 Task: Send an email with the signature Jasmine Robinson with the subject Confirmation of a membership and the message Please let me know if you need any assistance with the upcoming presentation. from softage.5@softage.net to softage.4@softage.net and move the email from Sent Items to the folder School records
Action: Mouse moved to (47, 45)
Screenshot: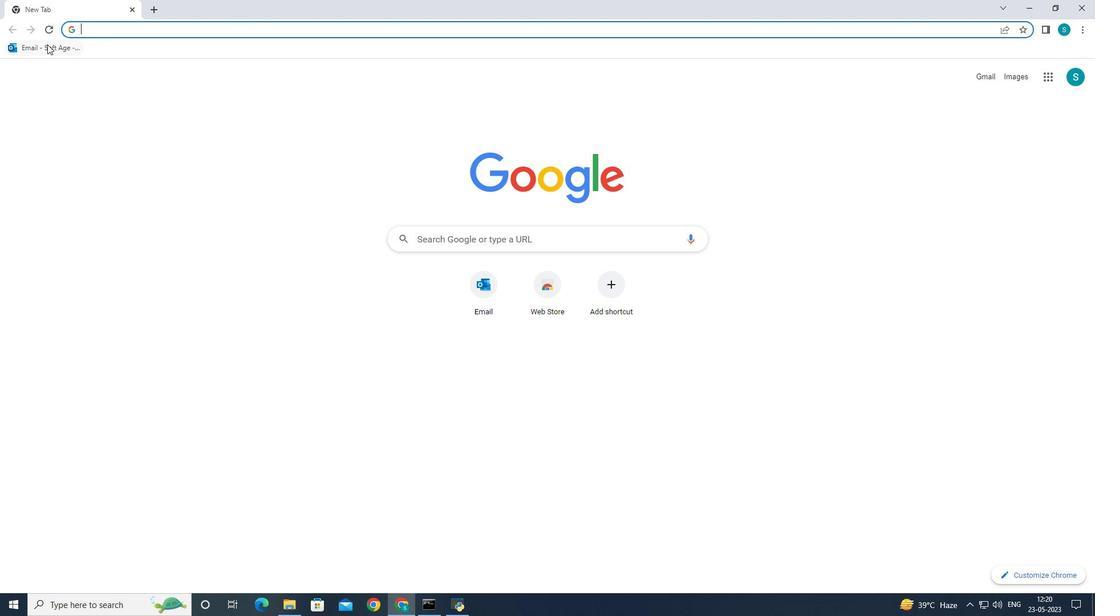 
Action: Mouse pressed left at (47, 45)
Screenshot: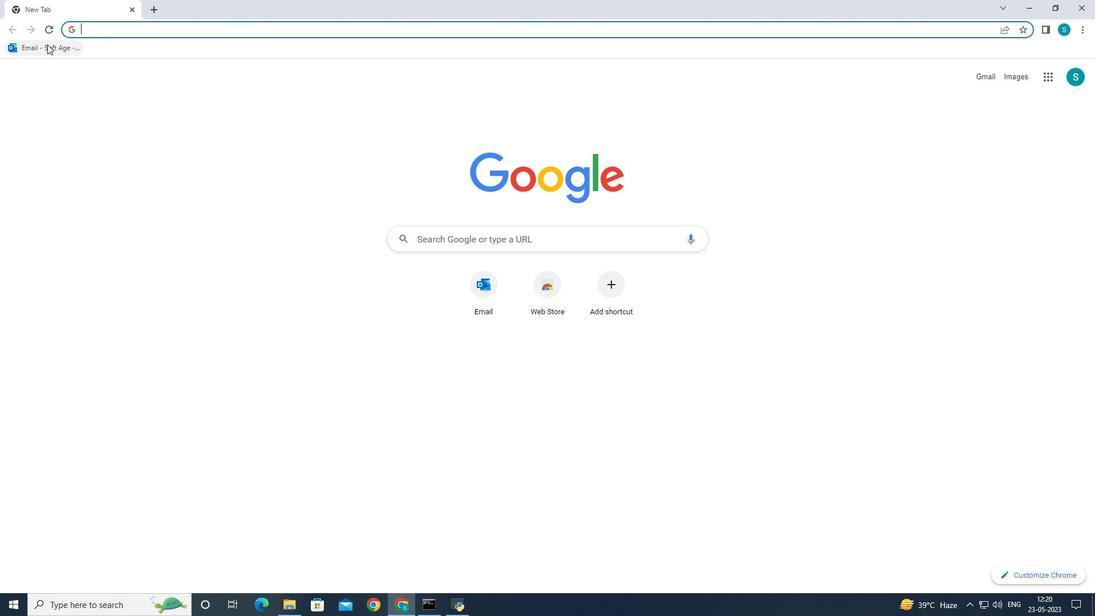 
Action: Mouse pressed left at (47, 45)
Screenshot: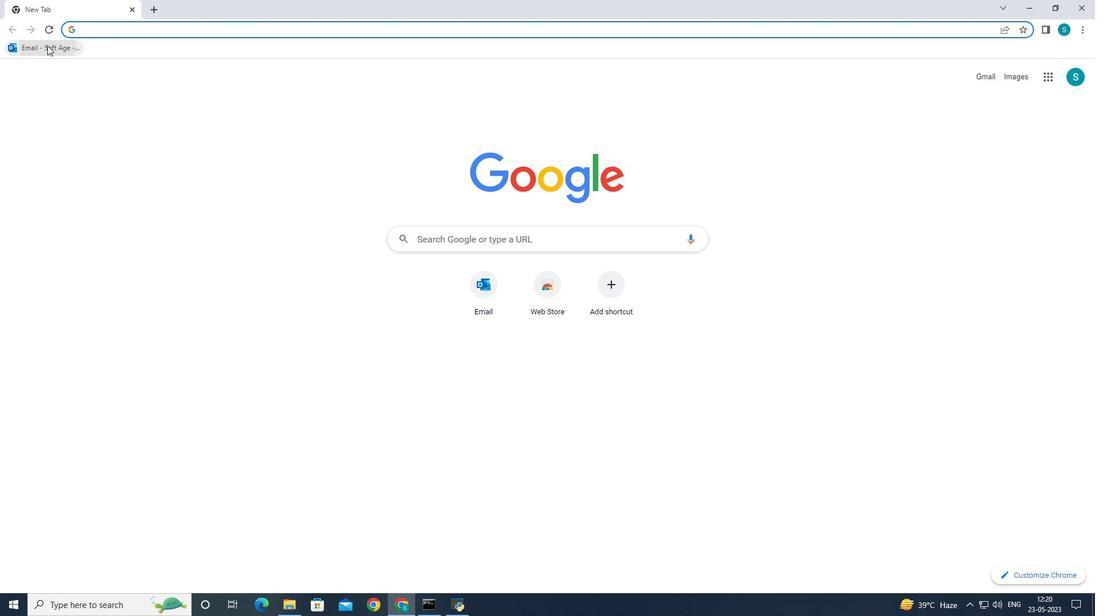 
Action: Mouse moved to (163, 103)
Screenshot: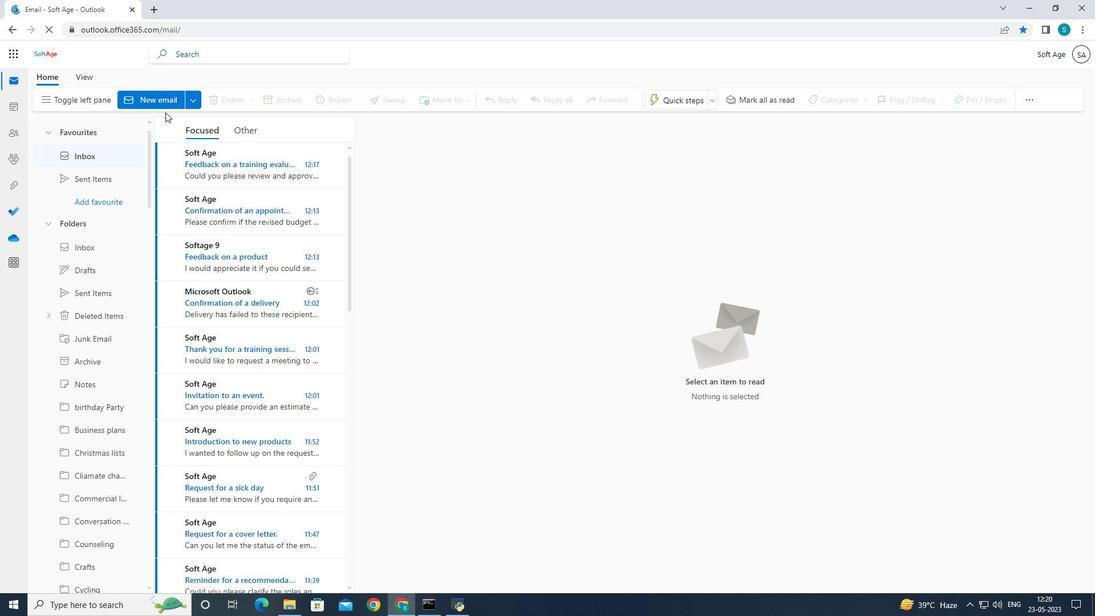
Action: Mouse pressed left at (163, 103)
Screenshot: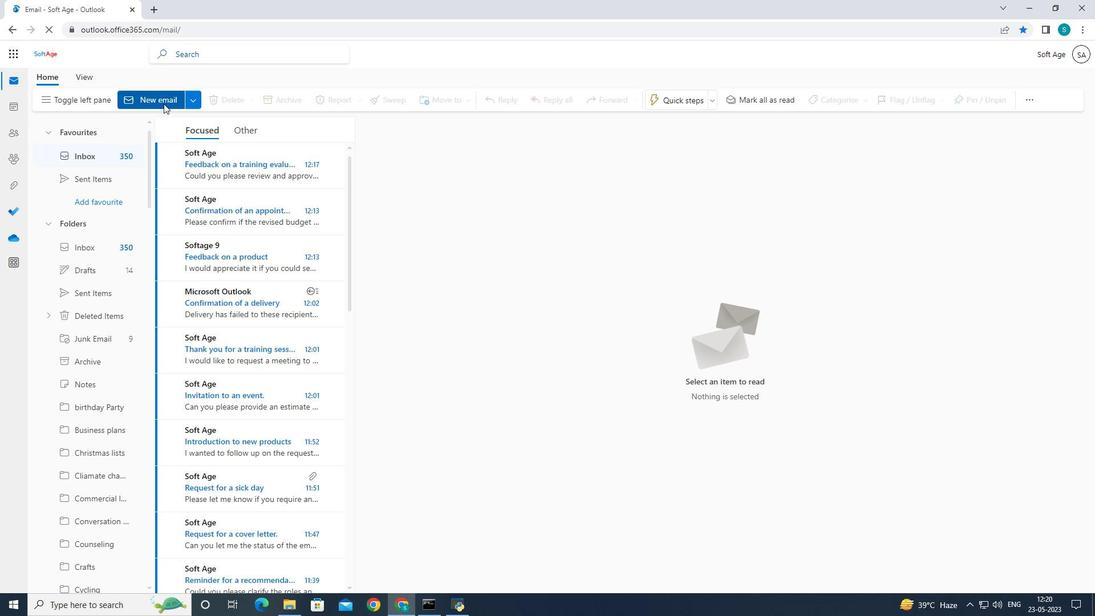 
Action: Mouse pressed left at (163, 103)
Screenshot: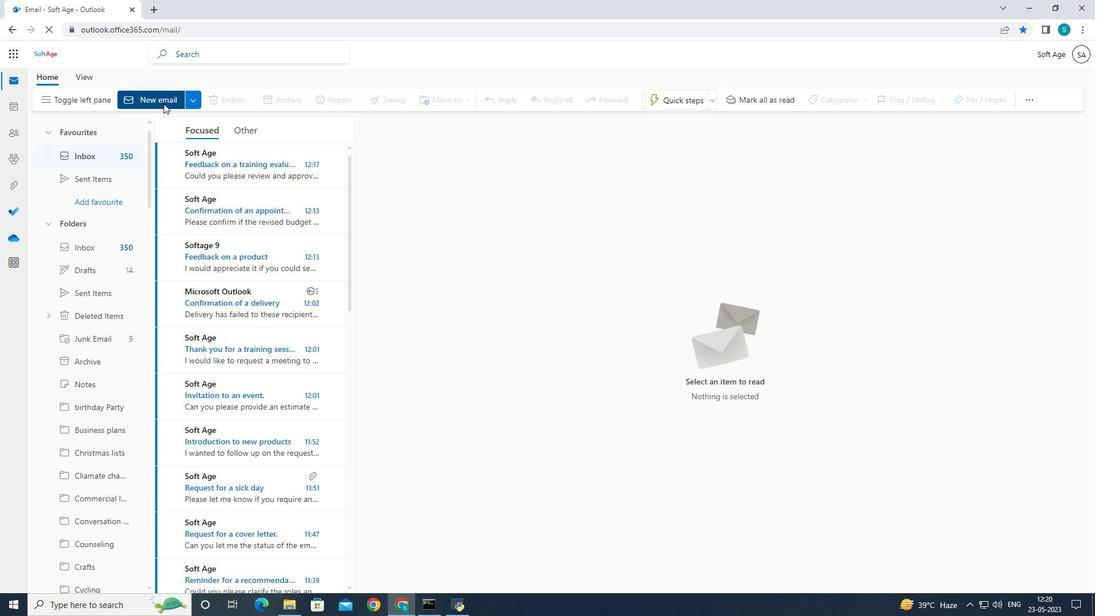 
Action: Mouse moved to (741, 101)
Screenshot: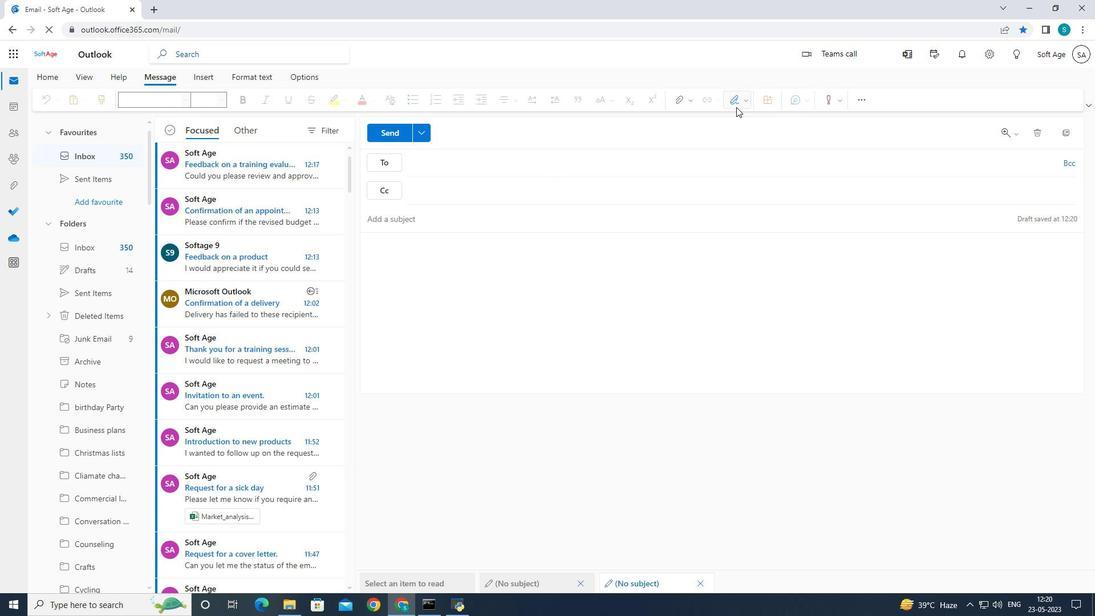 
Action: Mouse pressed left at (741, 101)
Screenshot: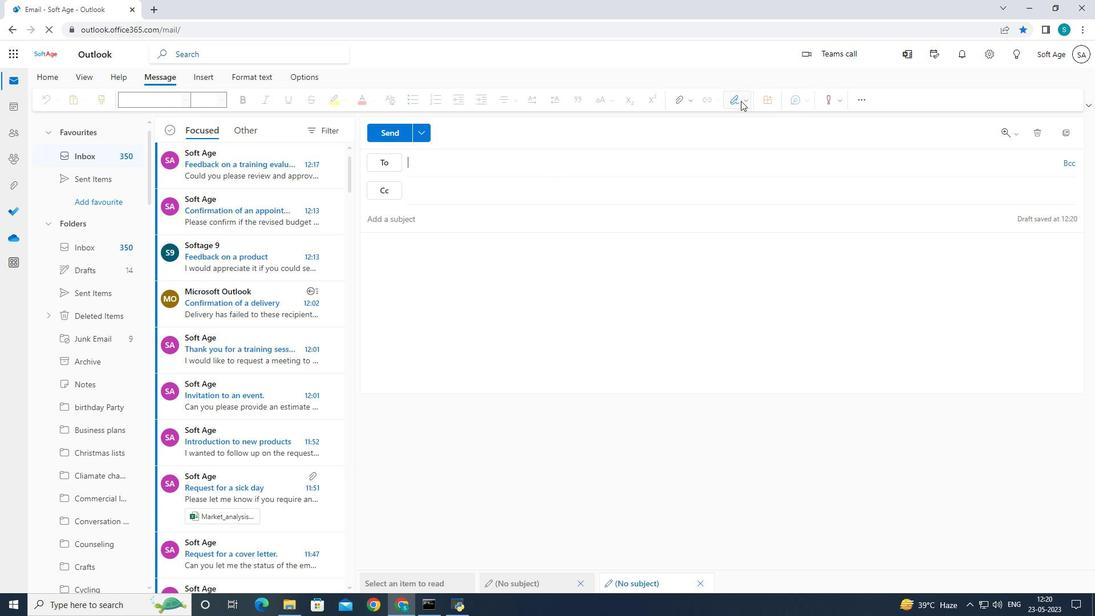 
Action: Mouse moved to (699, 154)
Screenshot: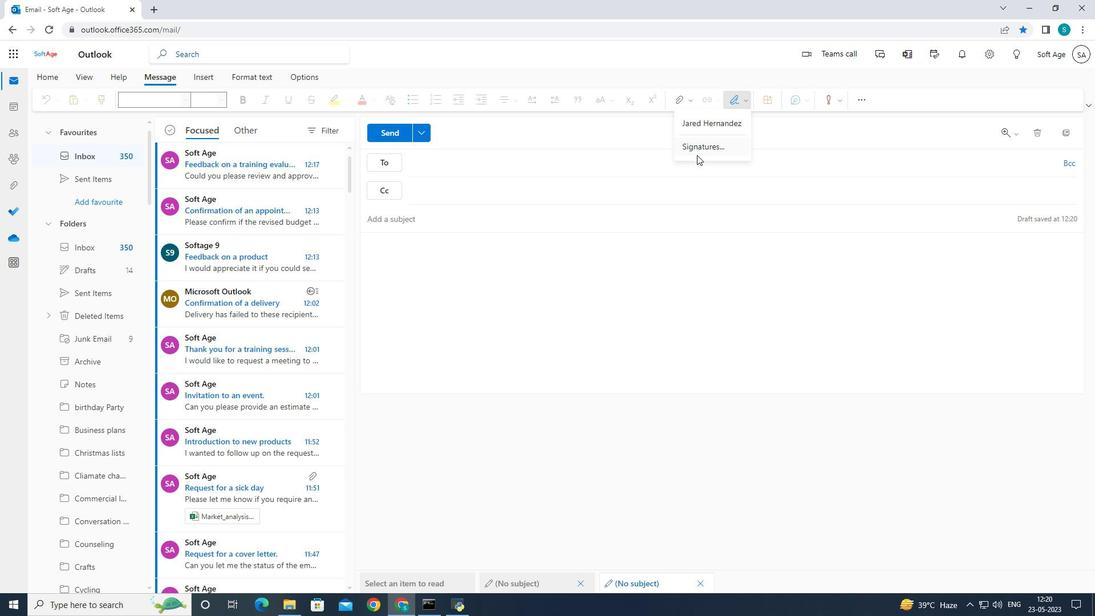 
Action: Mouse pressed left at (699, 154)
Screenshot: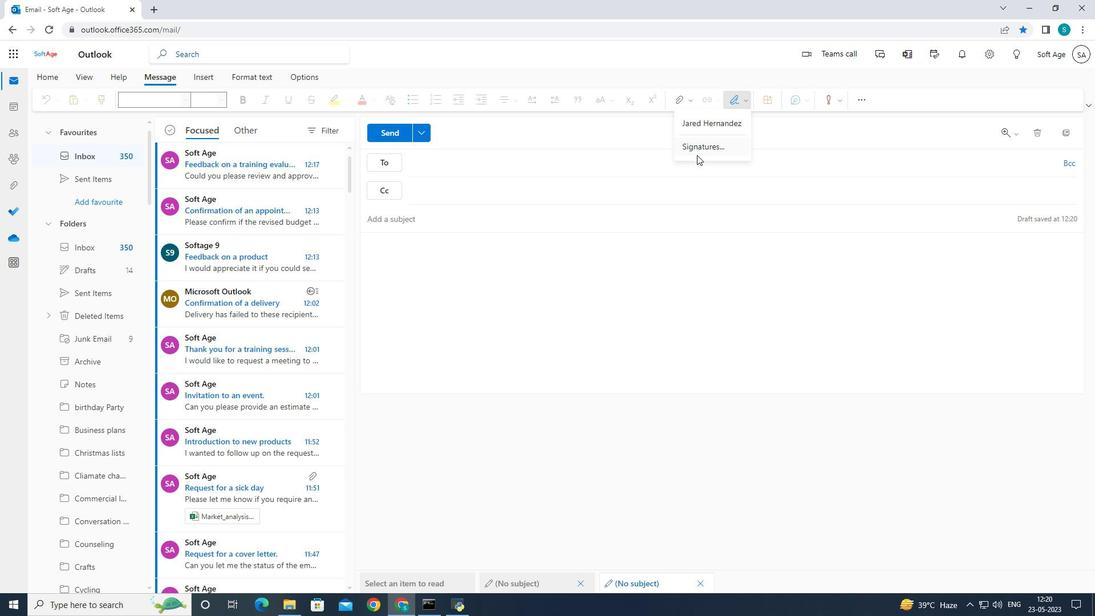 
Action: Mouse moved to (704, 189)
Screenshot: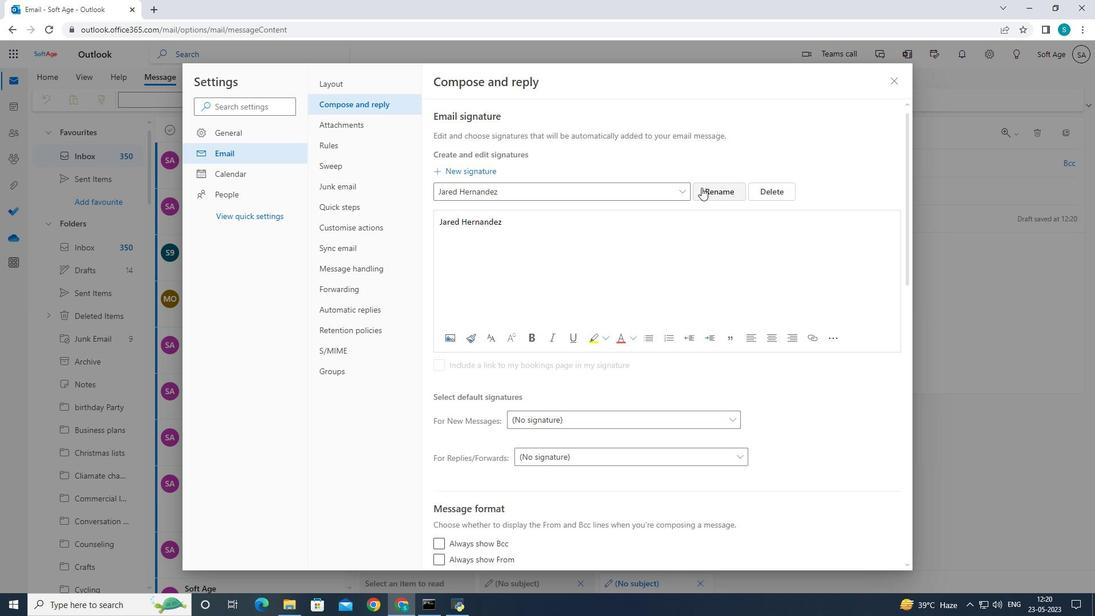 
Action: Mouse pressed left at (704, 189)
Screenshot: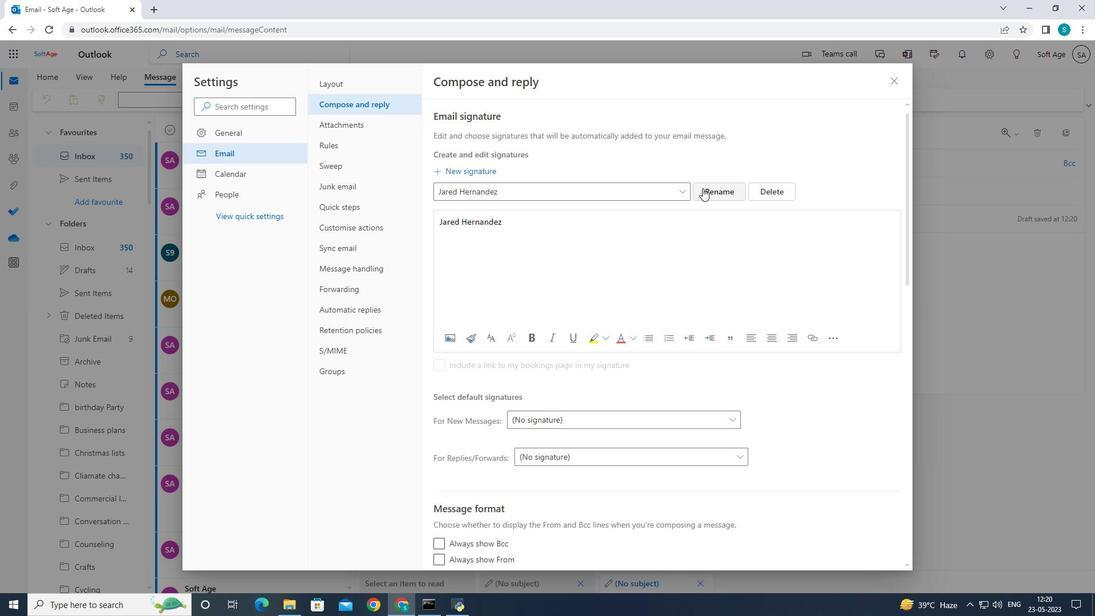 
Action: Mouse moved to (683, 193)
Screenshot: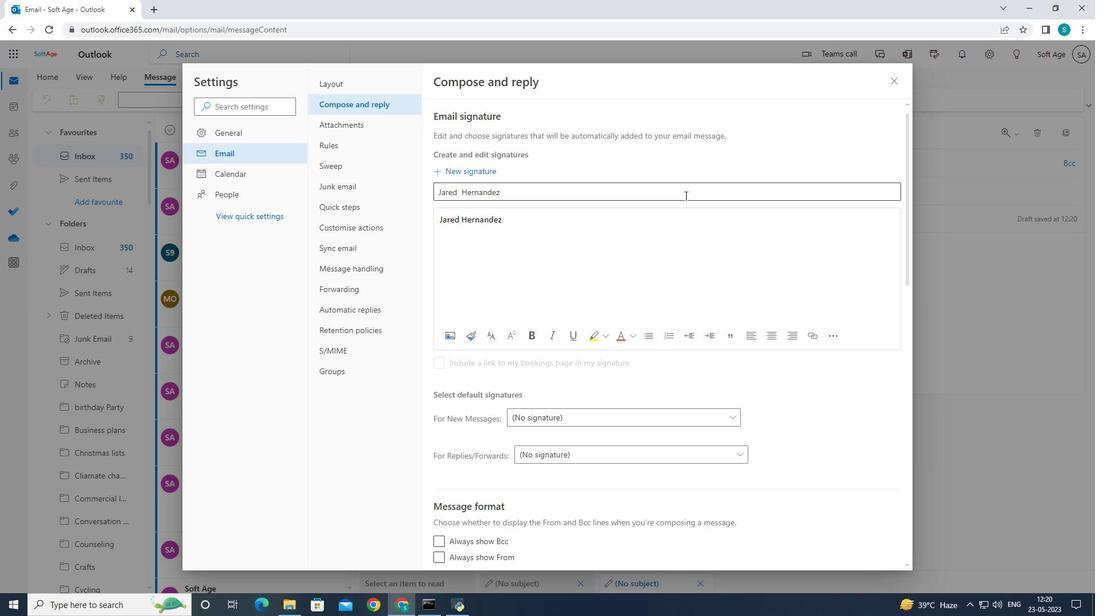 
Action: Mouse pressed left at (683, 193)
Screenshot: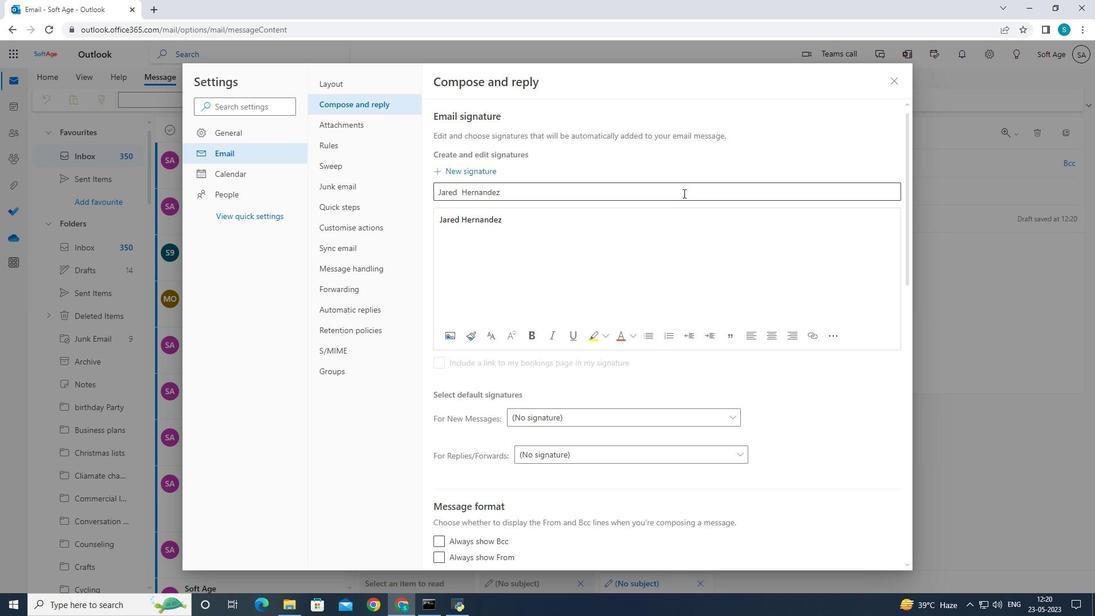 
Action: Mouse moved to (502, 268)
Screenshot: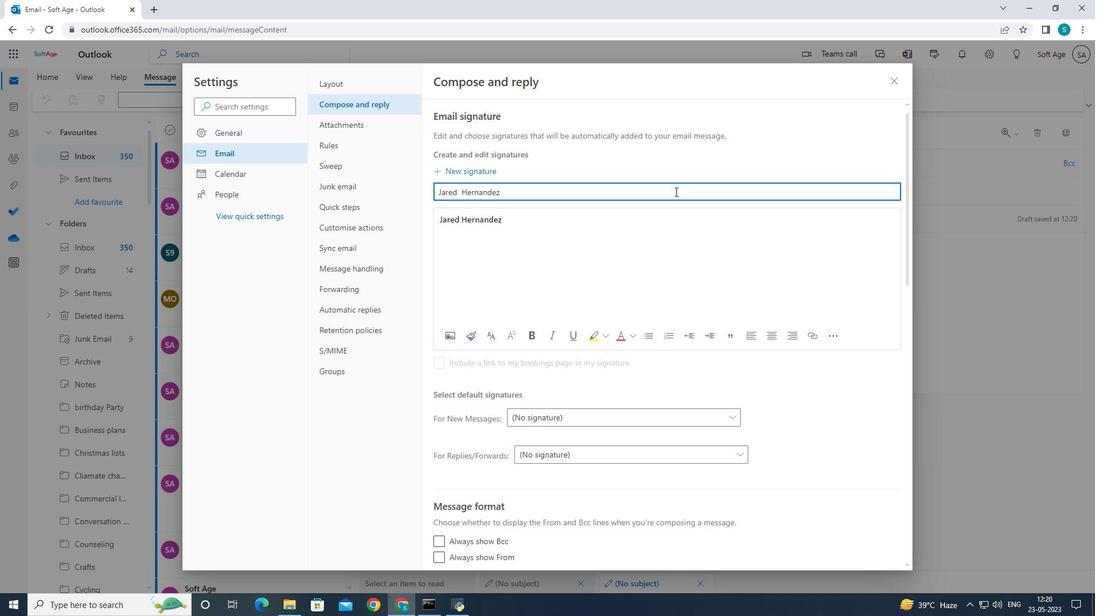 
Action: Key pressed <Key.backspace><Key.backspace><Key.backspace><Key.backspace><Key.backspace><Key.backspace><Key.backspace><Key.backspace><Key.backspace><Key.backspace><Key.backspace><Key.backspace><Key.backspace><Key.backspace>smine<Key.space><Key.shift>r<Key.shift><Key.backspace><Key.caps_lock>R<Key.caps_lock>obinson
Screenshot: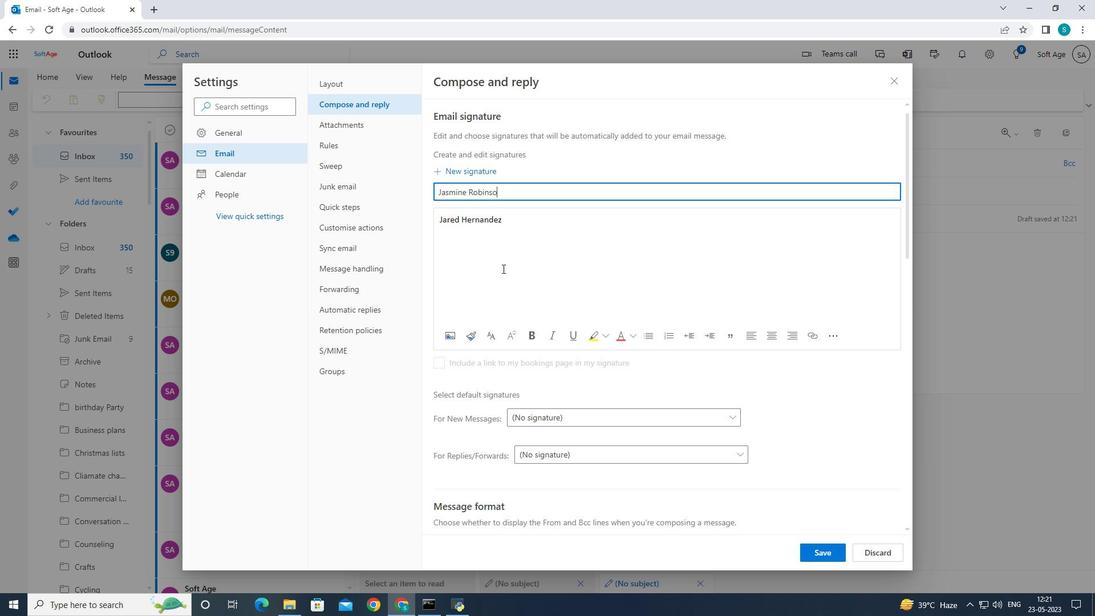 
Action: Mouse moved to (506, 218)
Screenshot: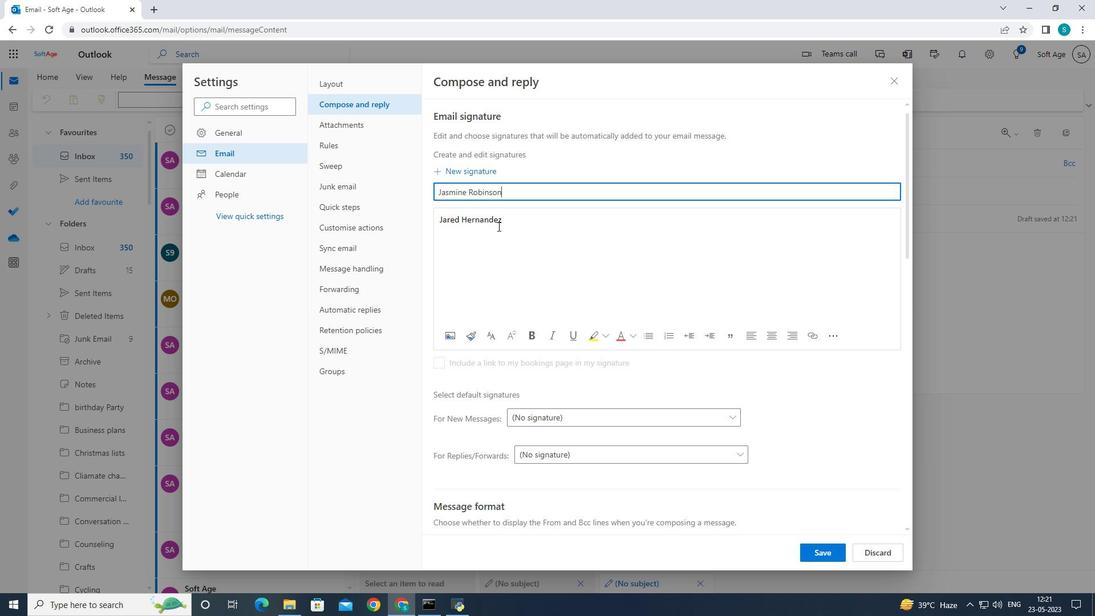 
Action: Mouse pressed left at (506, 218)
Screenshot: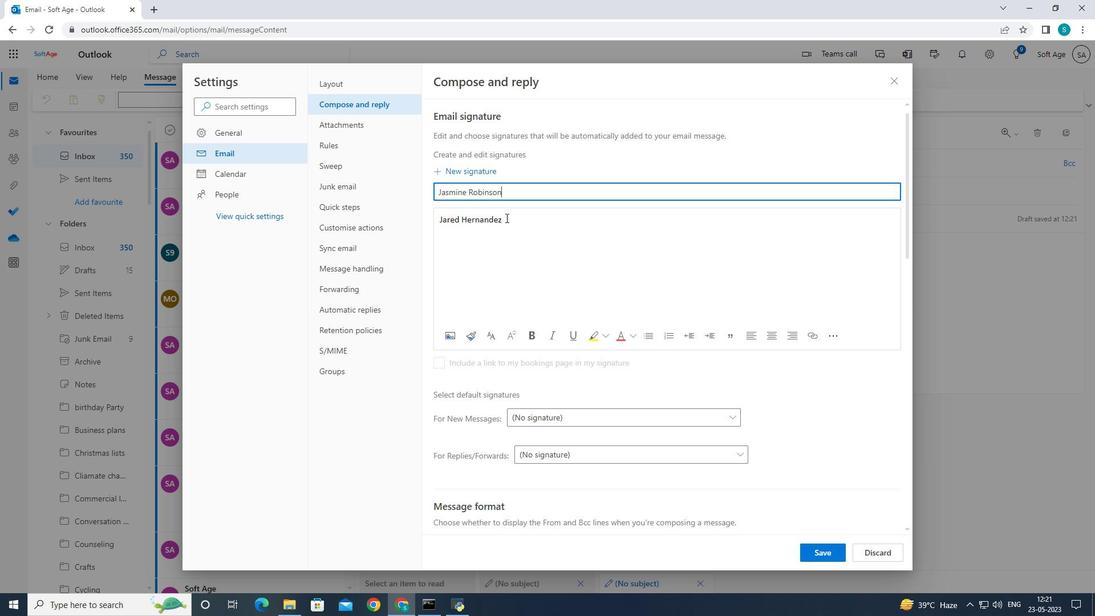 
Action: Key pressed <Key.backspace><Key.backspace><Key.backspace><Key.backspace><Key.backspace><Key.backspace><Key.backspace><Key.backspace><Key.backspace><Key.backspace><Key.backspace><Key.backspace><Key.backspace>
Screenshot: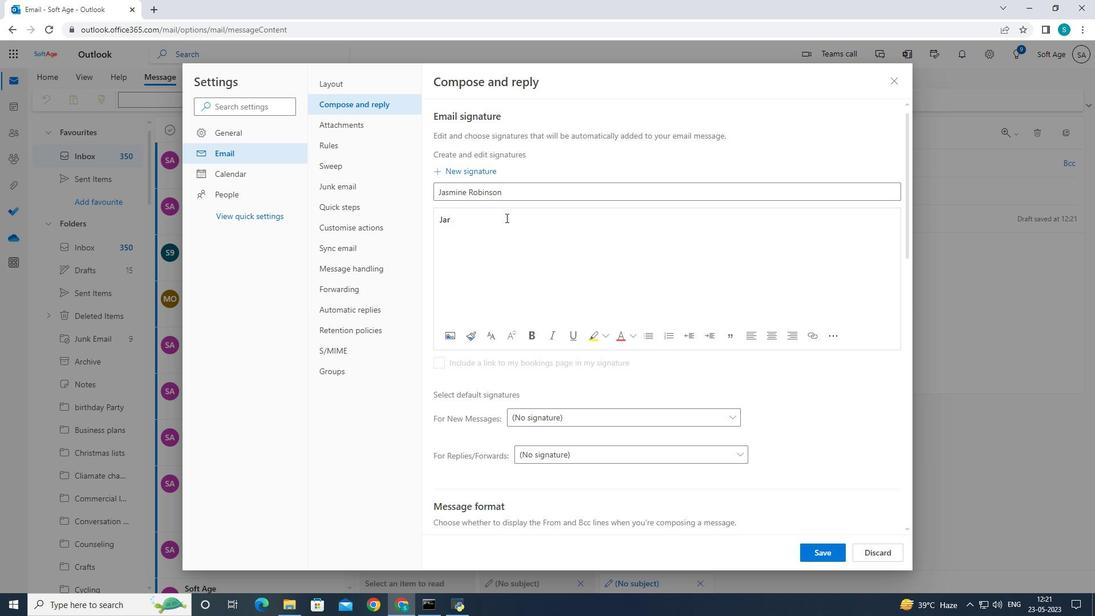 
Action: Mouse moved to (499, 221)
Screenshot: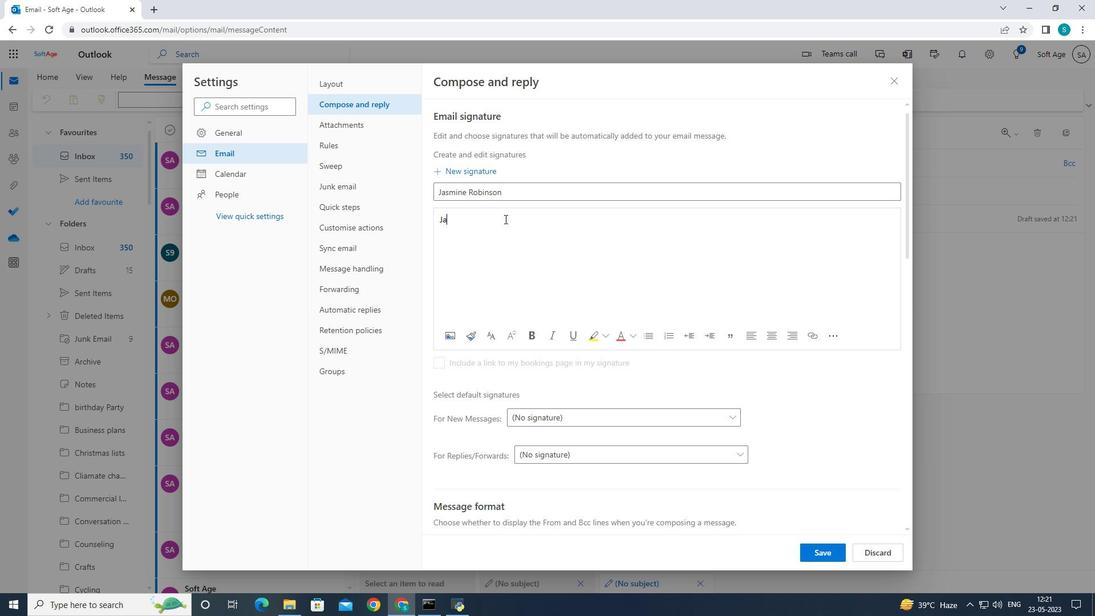 
Action: Key pressed smine<Key.space><Key.caps_lock>R<Key.caps_lock>obinson
Screenshot: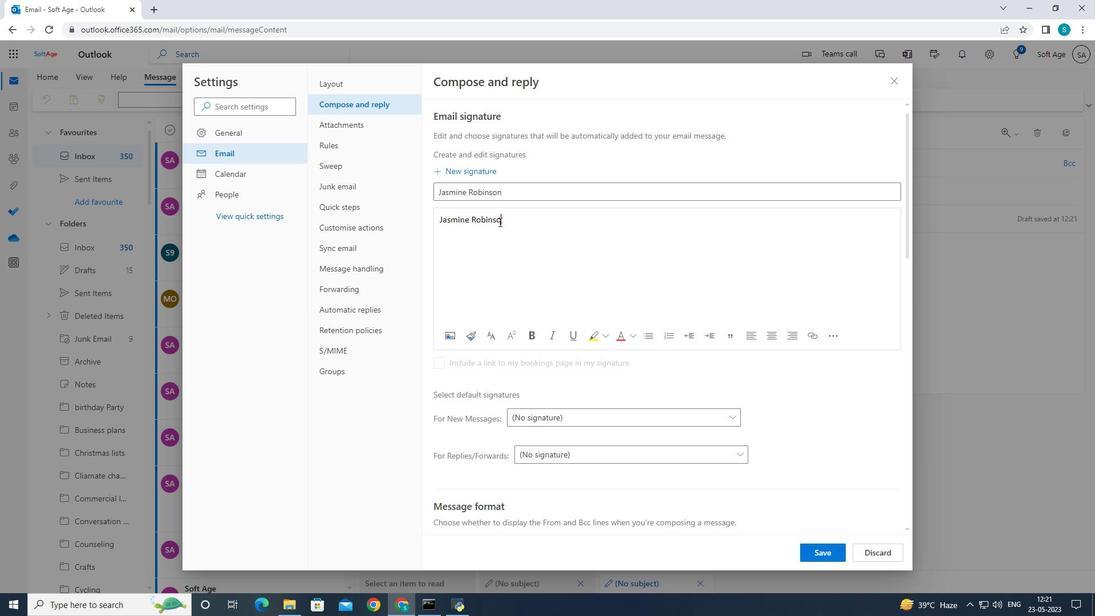 
Action: Mouse moved to (812, 551)
Screenshot: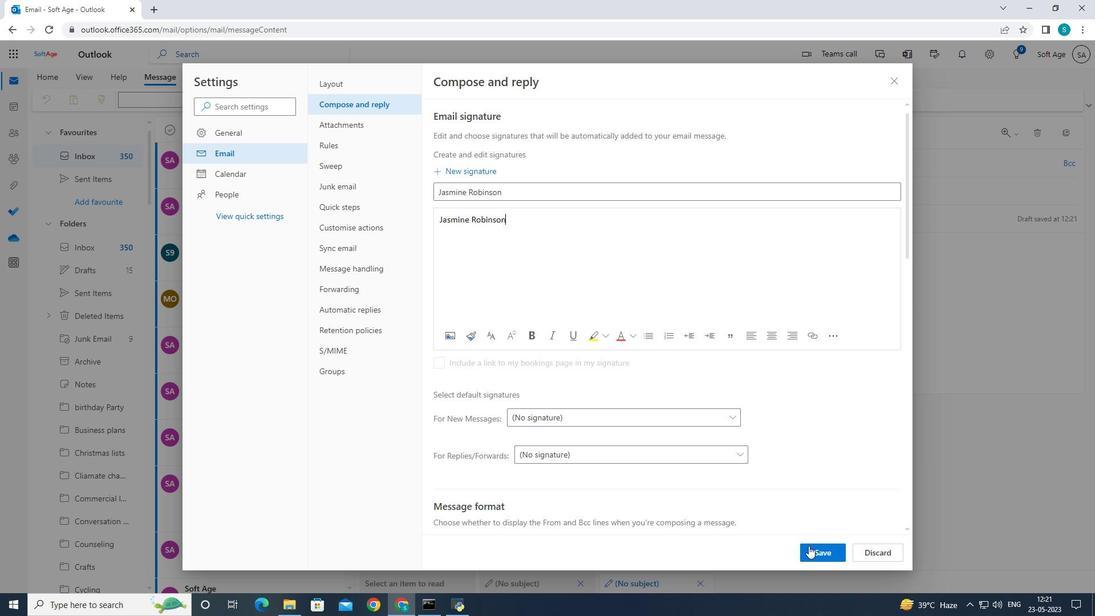 
Action: Mouse pressed left at (812, 551)
Screenshot: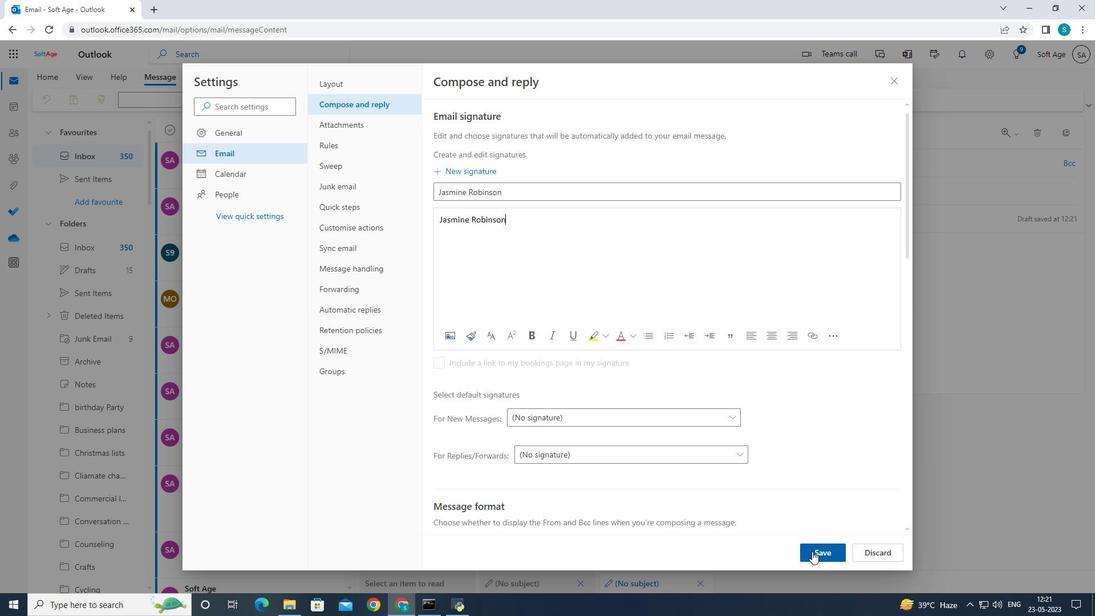 
Action: Mouse moved to (891, 81)
Screenshot: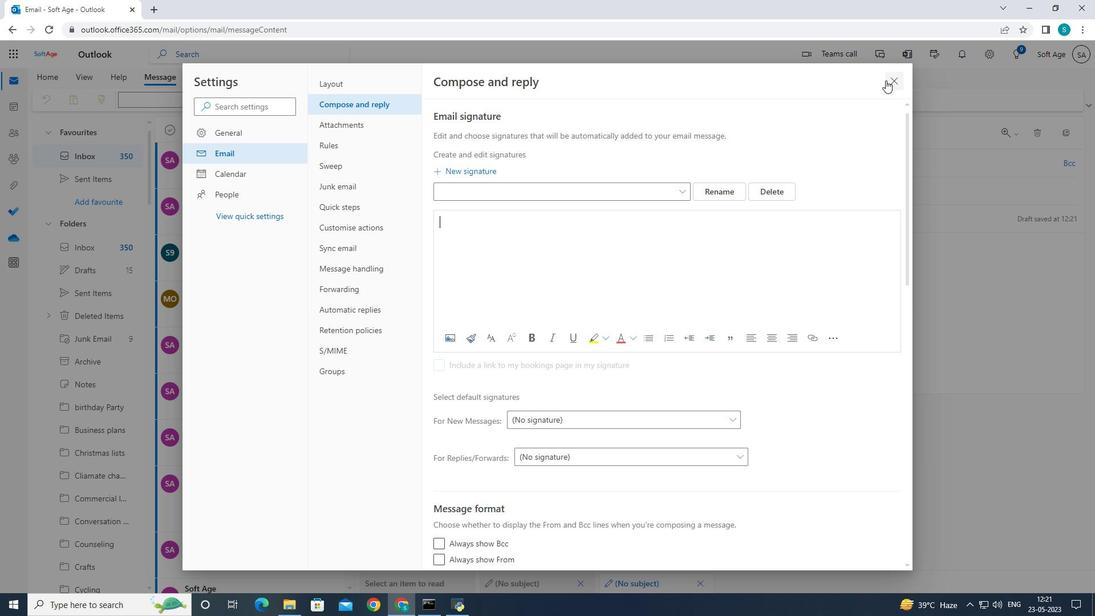 
Action: Mouse pressed left at (891, 81)
Screenshot: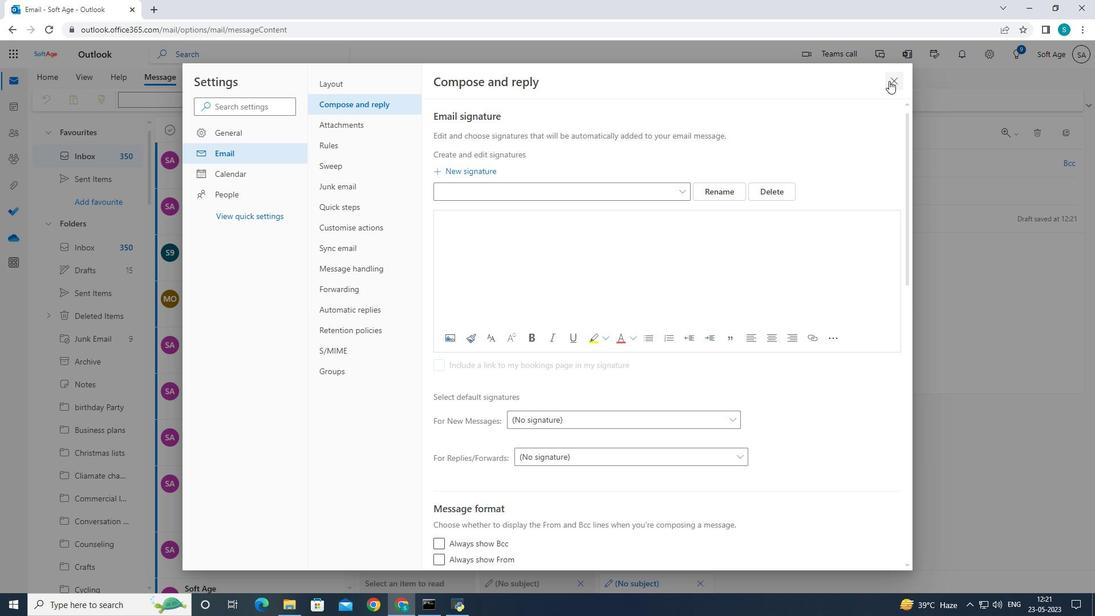 
Action: Mouse moved to (442, 216)
Screenshot: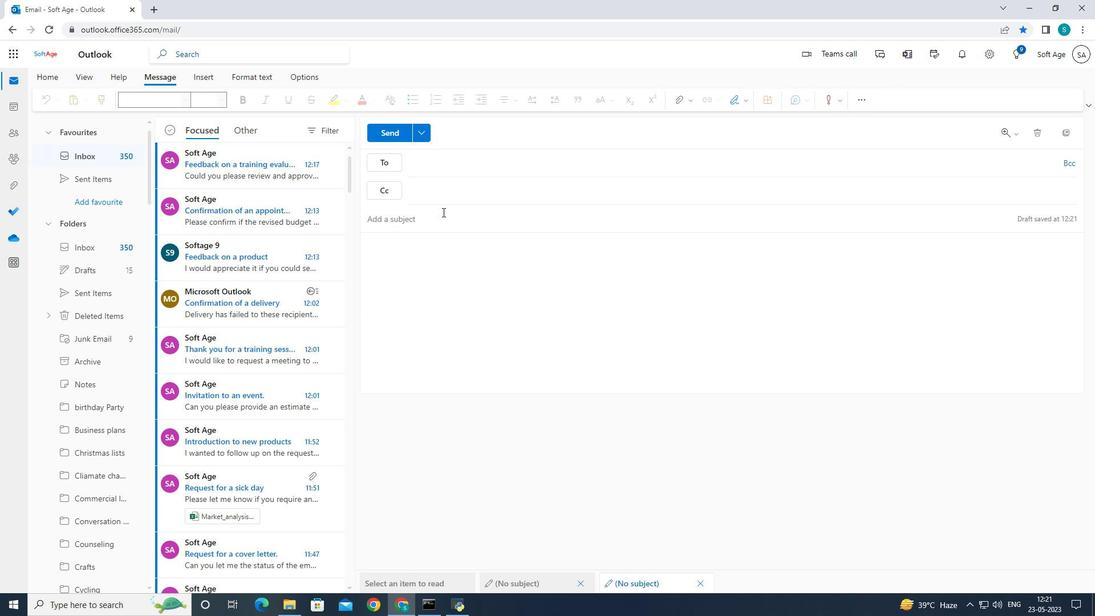 
Action: Mouse pressed left at (442, 216)
Screenshot: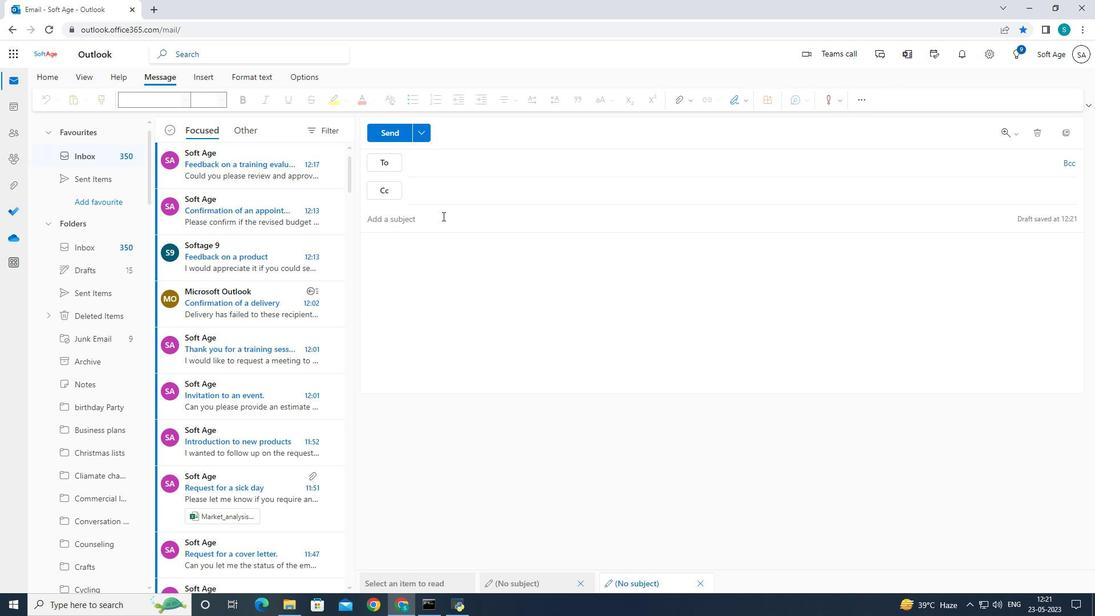 
Action: Mouse moved to (562, 262)
Screenshot: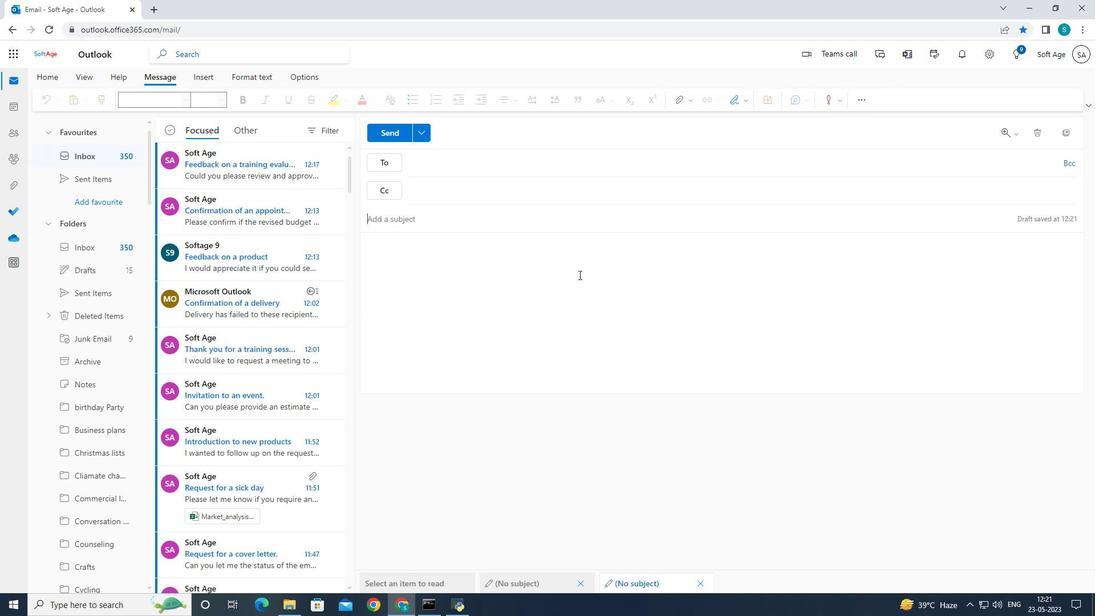
Action: Key pressed <Key.caps_lock>C<Key.caps_lock>onfirmation<Key.space>of<Key.space>a<Key.space>memeber<Key.backspace><Key.backspace><Key.backspace><Key.backspace>bership<Key.space>
Screenshot: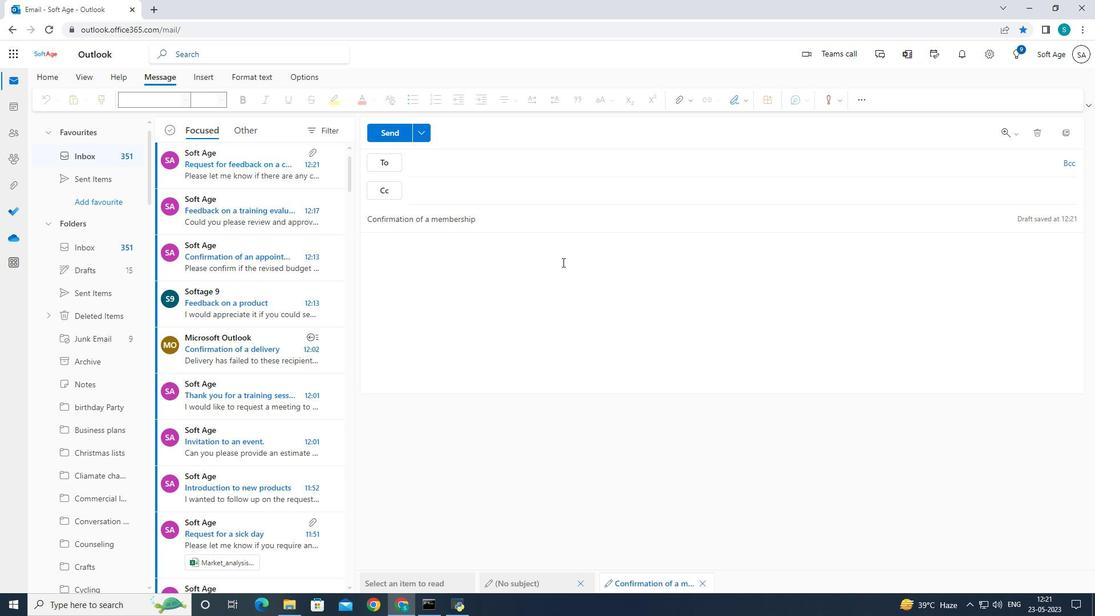 
Action: Mouse moved to (410, 245)
Screenshot: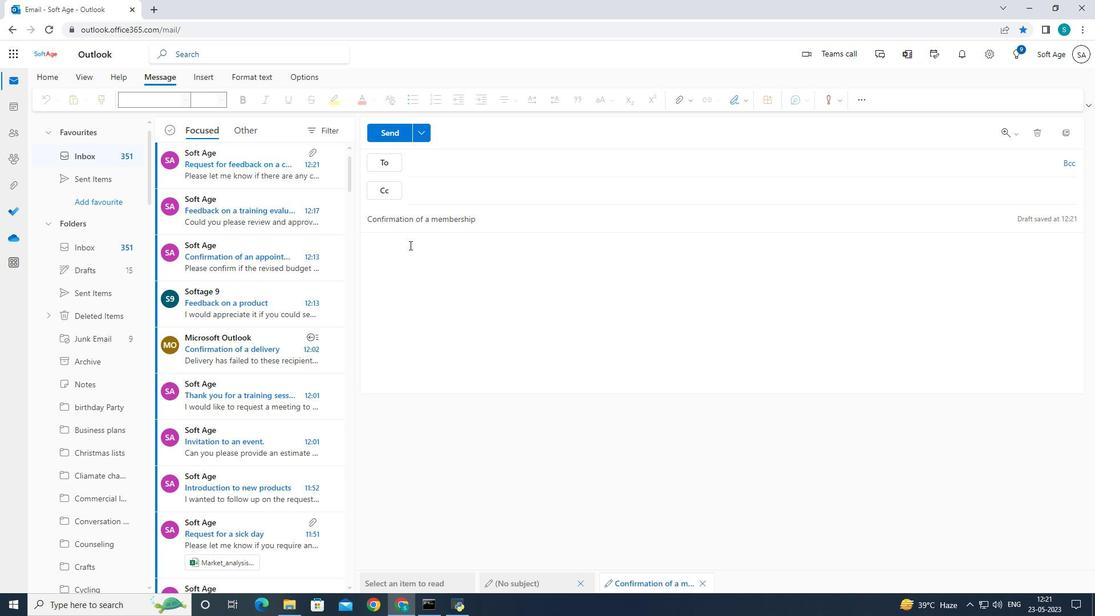 
Action: Mouse pressed left at (410, 245)
Screenshot: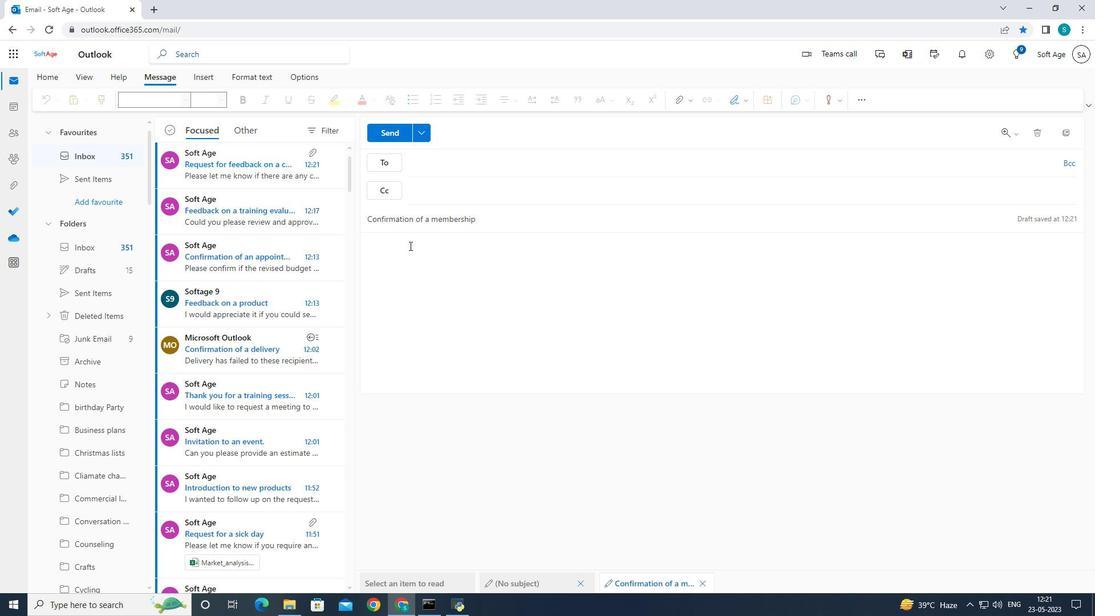 
Action: Mouse moved to (737, 99)
Screenshot: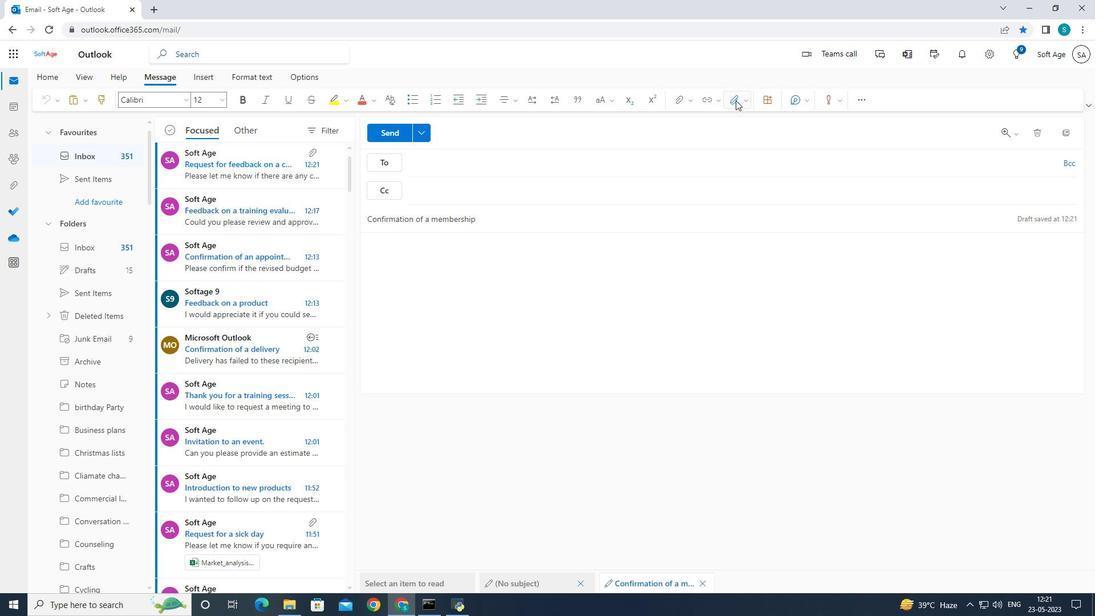 
Action: Mouse pressed left at (737, 99)
Screenshot: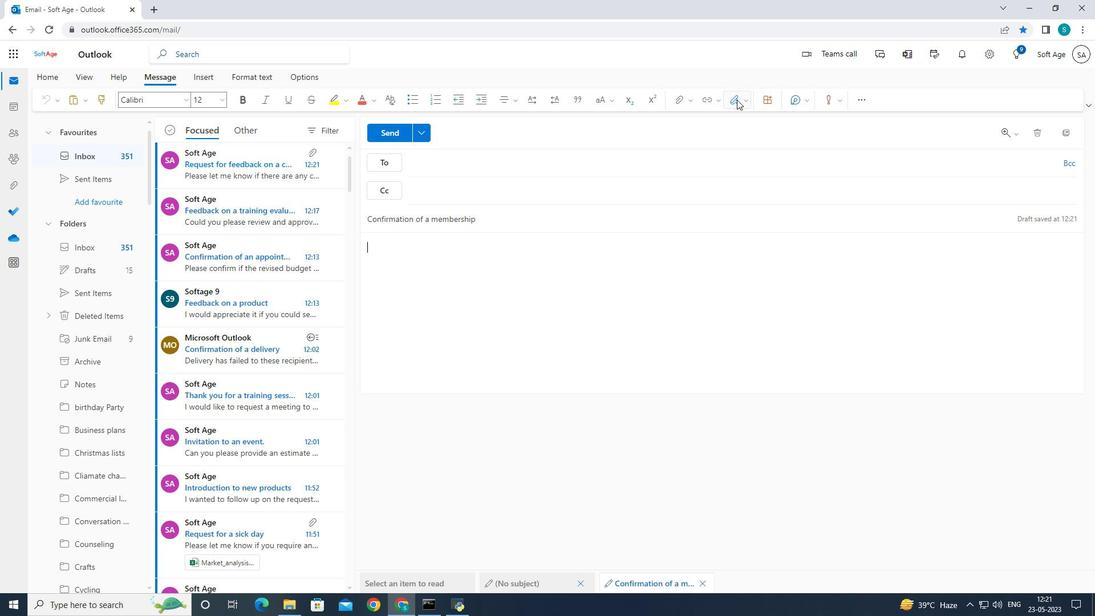 
Action: Mouse moved to (725, 128)
Screenshot: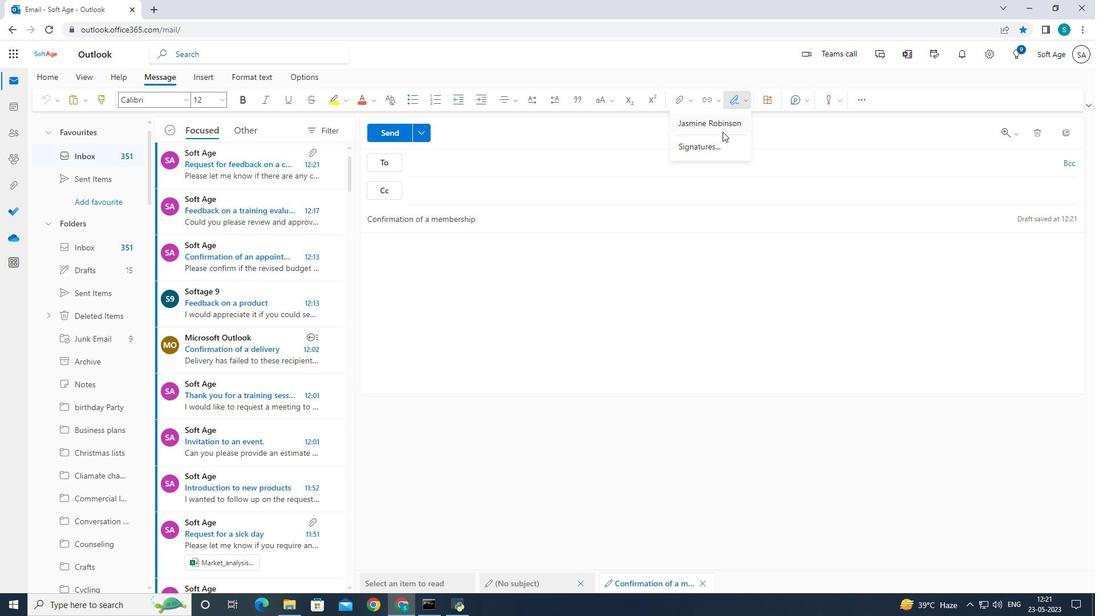 
Action: Mouse pressed left at (725, 128)
Screenshot: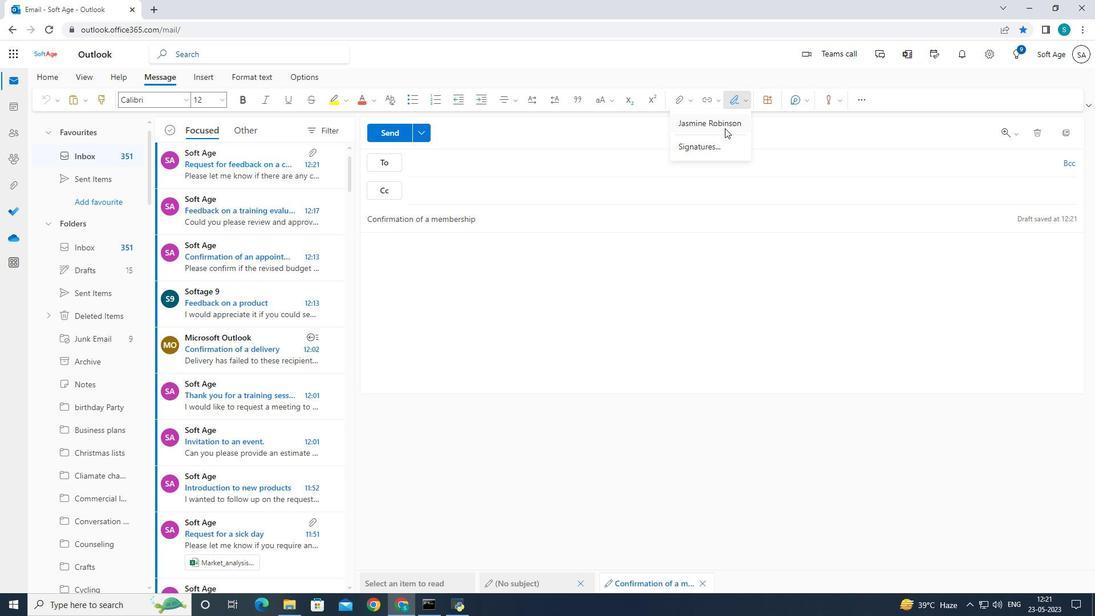 
Action: Mouse moved to (661, 186)
Screenshot: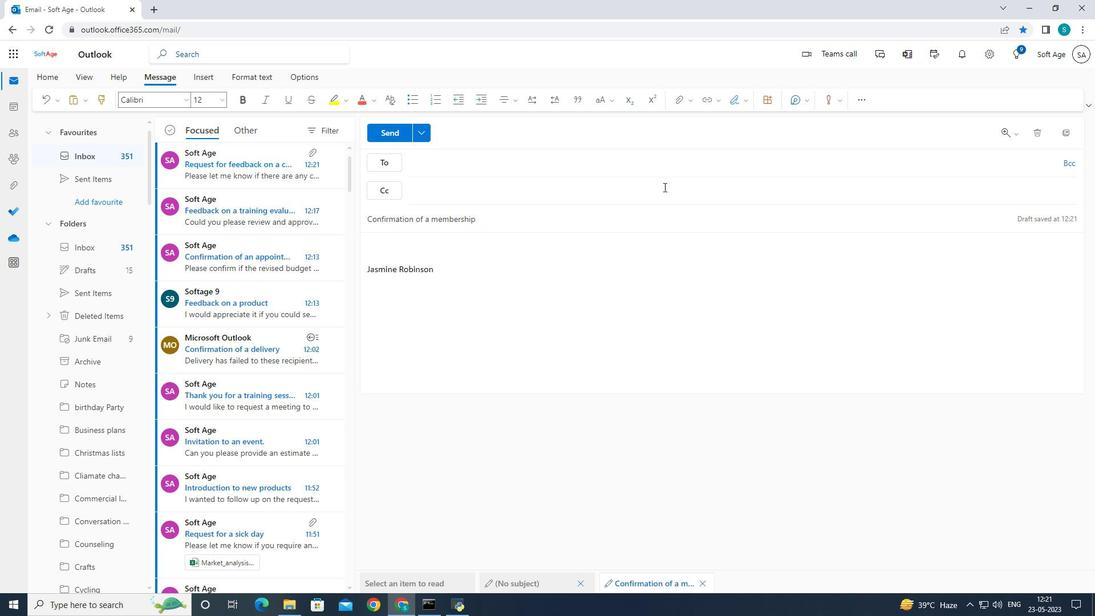 
Action: Key pressed <Key.caps_lock>P<Key.caps_lock>lease<Key.space>let<Key.space>me<Key.space>knoe<Key.backspace>w<Key.space>if<Key.space>you<Key.space>need<Key.space>any<Key.space>assistance<Key.space>with<Key.space>the<Key.space>upcoming<Key.space>presentation
Screenshot: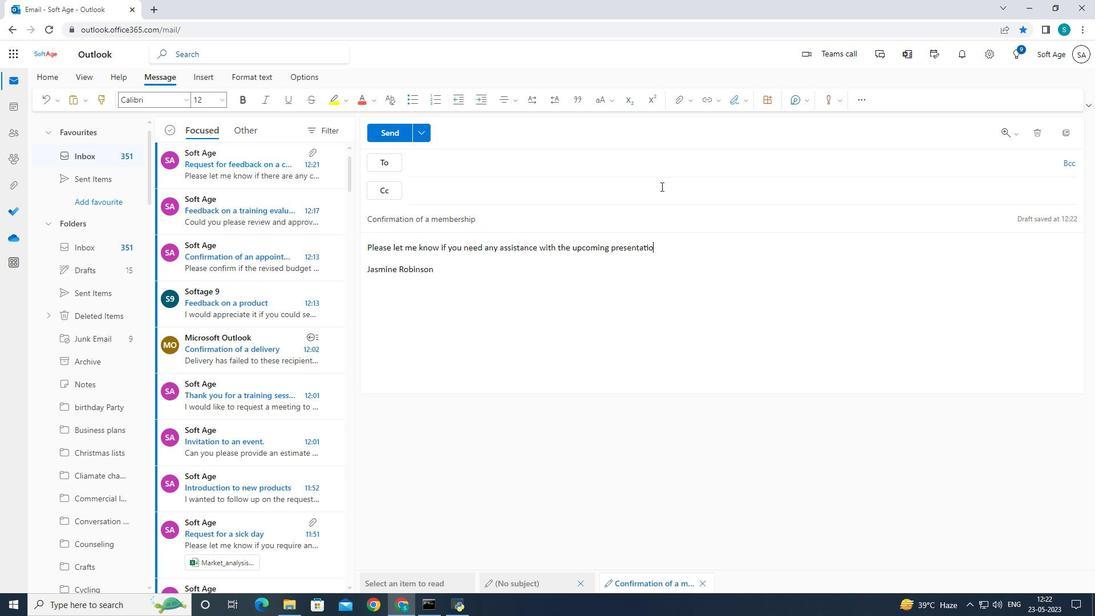 
Action: Mouse moved to (439, 167)
Screenshot: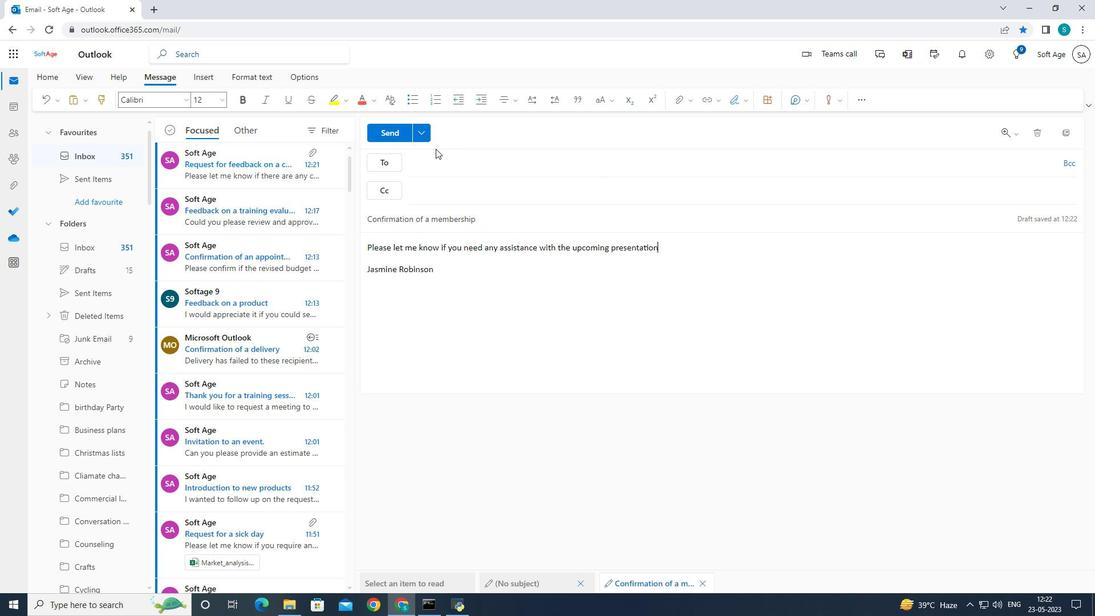 
Action: Mouse pressed left at (439, 167)
Screenshot: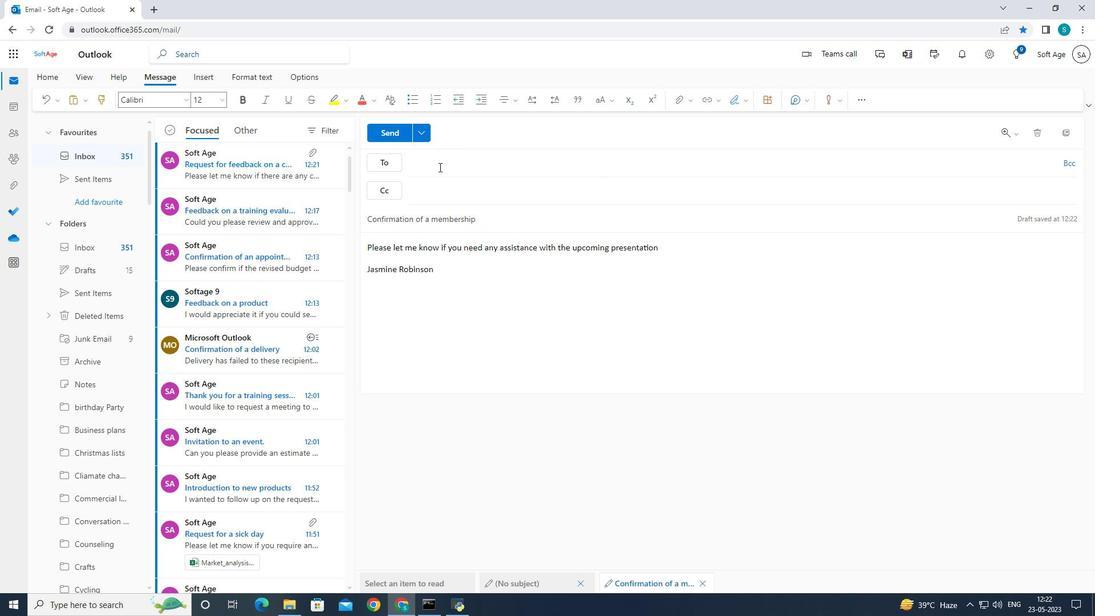 
Action: Mouse moved to (594, 194)
Screenshot: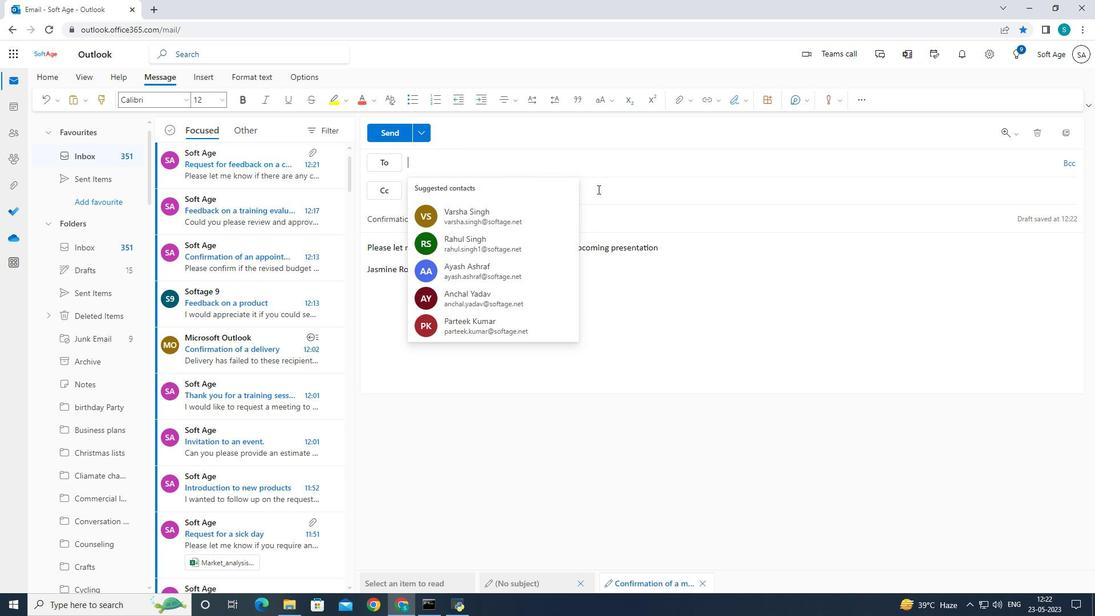 
Action: Key pressed softage.4<Key.shift>@softage.net
Screenshot: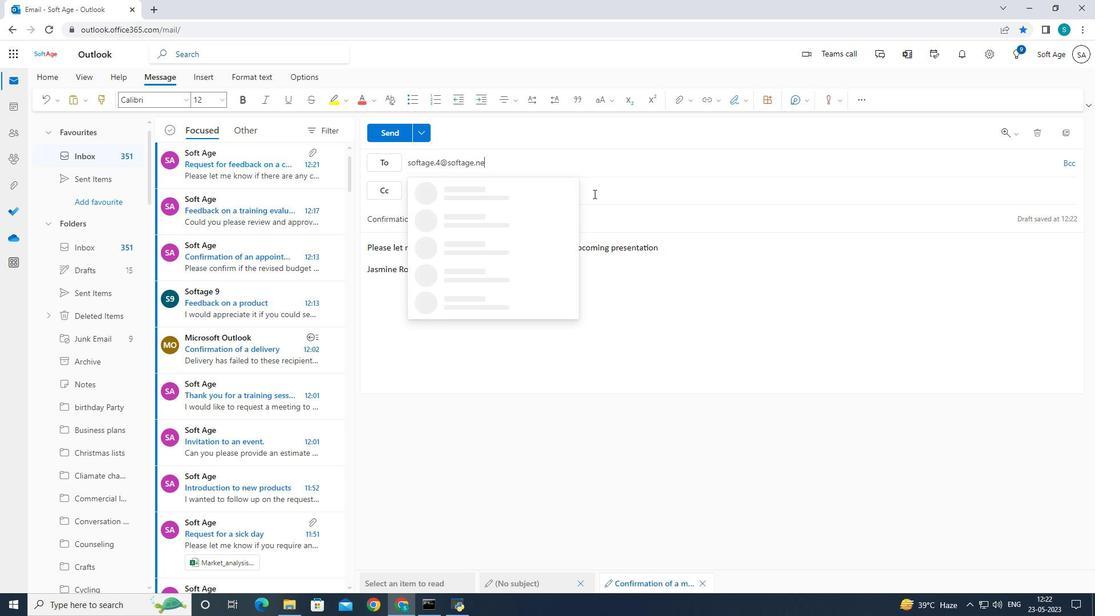 
Action: Mouse moved to (521, 188)
Screenshot: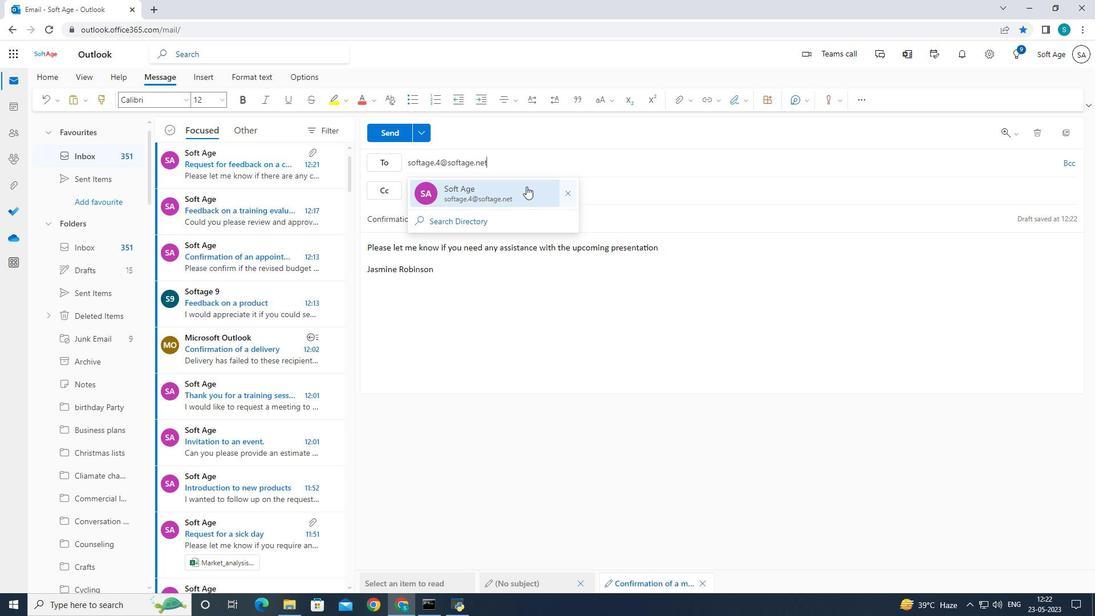 
Action: Mouse pressed left at (521, 188)
Screenshot: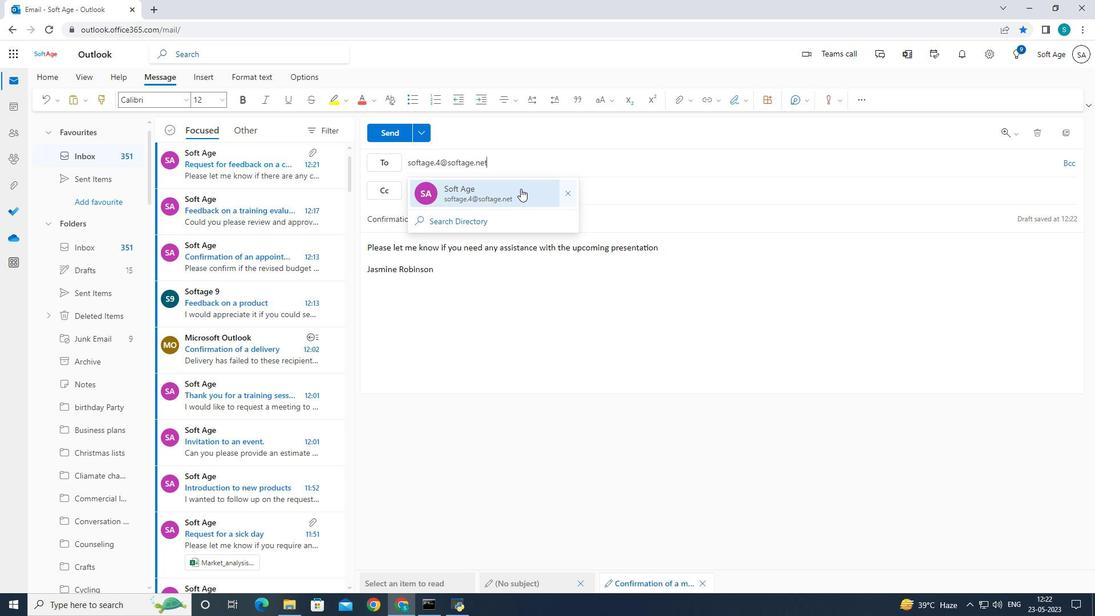 
Action: Mouse moved to (111, 178)
Screenshot: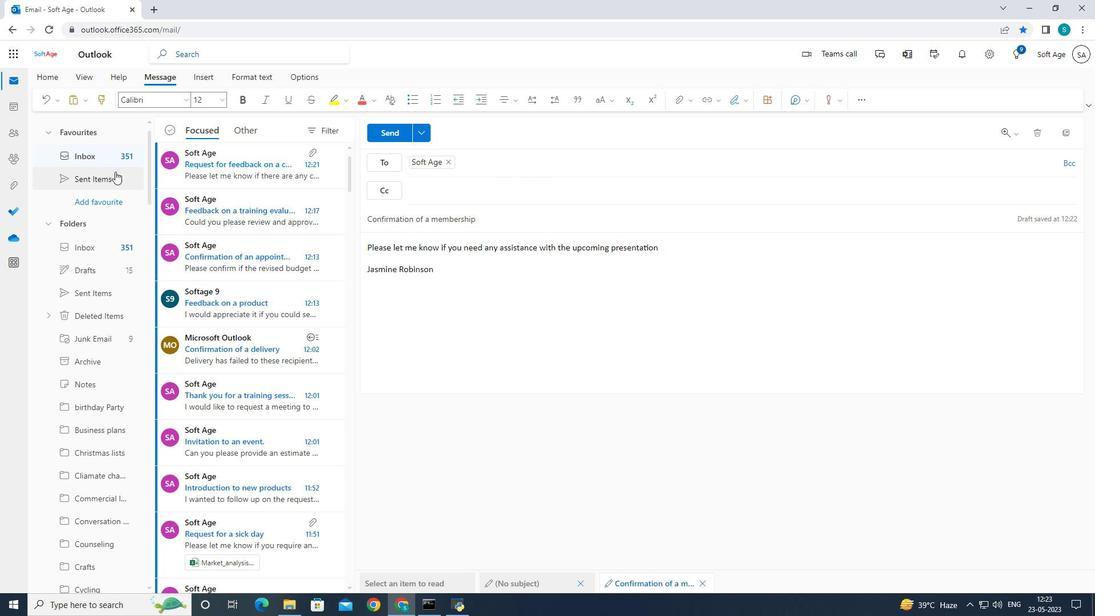 
Action: Mouse scrolled (111, 177) with delta (0, 0)
Screenshot: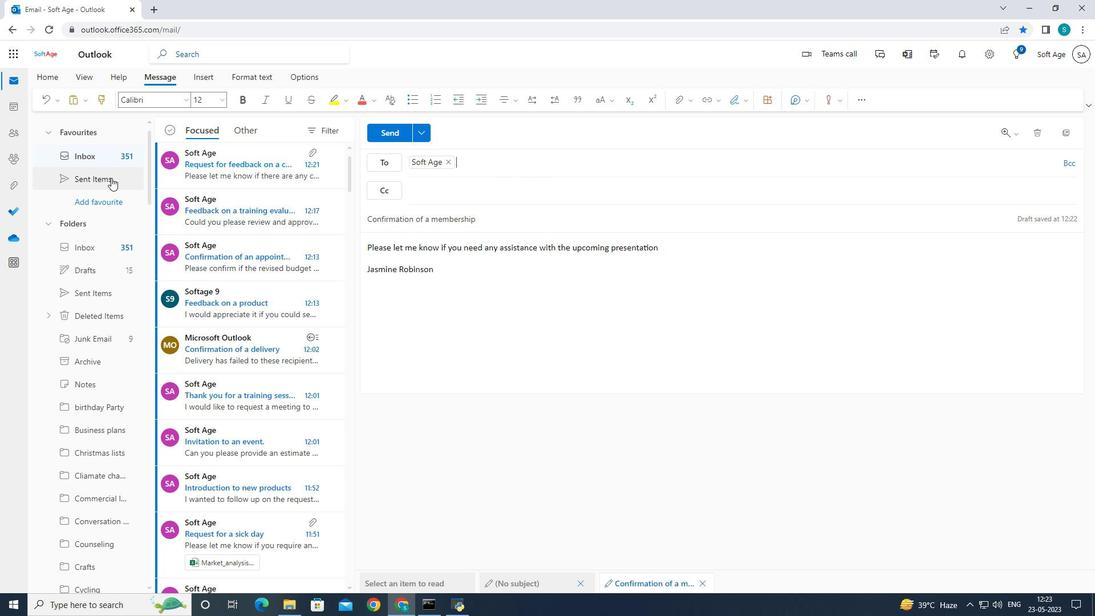 
Action: Mouse scrolled (111, 177) with delta (0, 0)
Screenshot: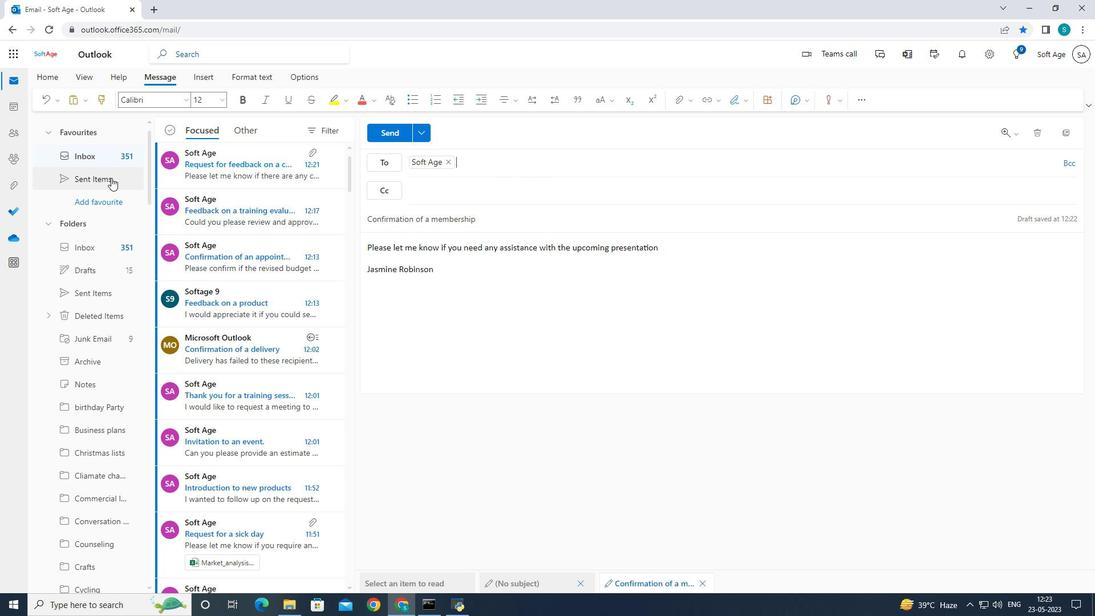 
Action: Mouse scrolled (111, 177) with delta (0, 0)
Screenshot: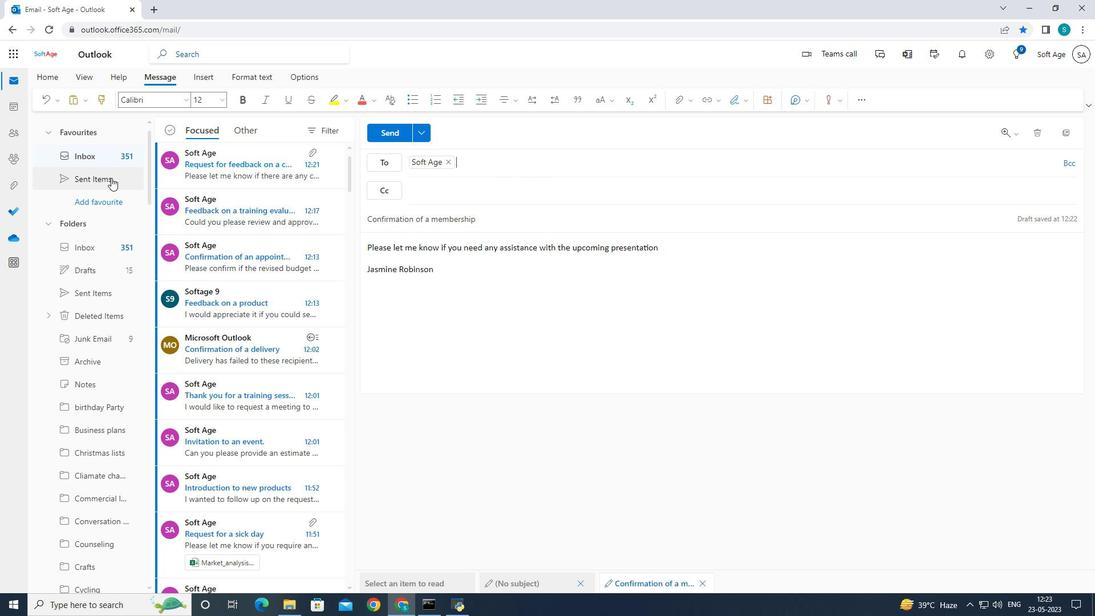 
Action: Mouse scrolled (111, 177) with delta (0, 0)
Screenshot: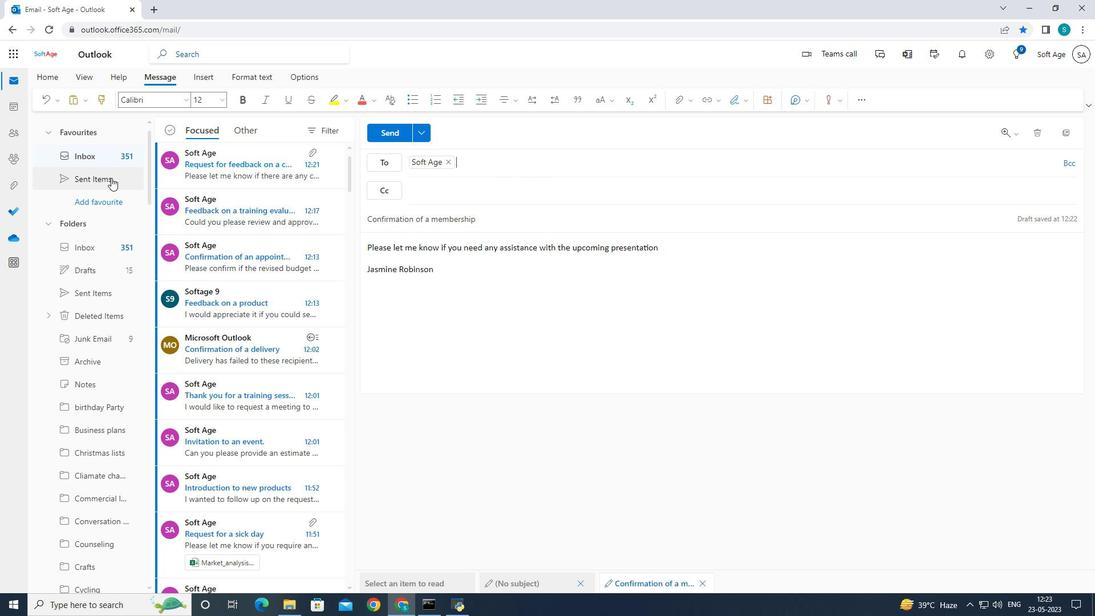 
Action: Mouse scrolled (111, 177) with delta (0, 0)
Screenshot: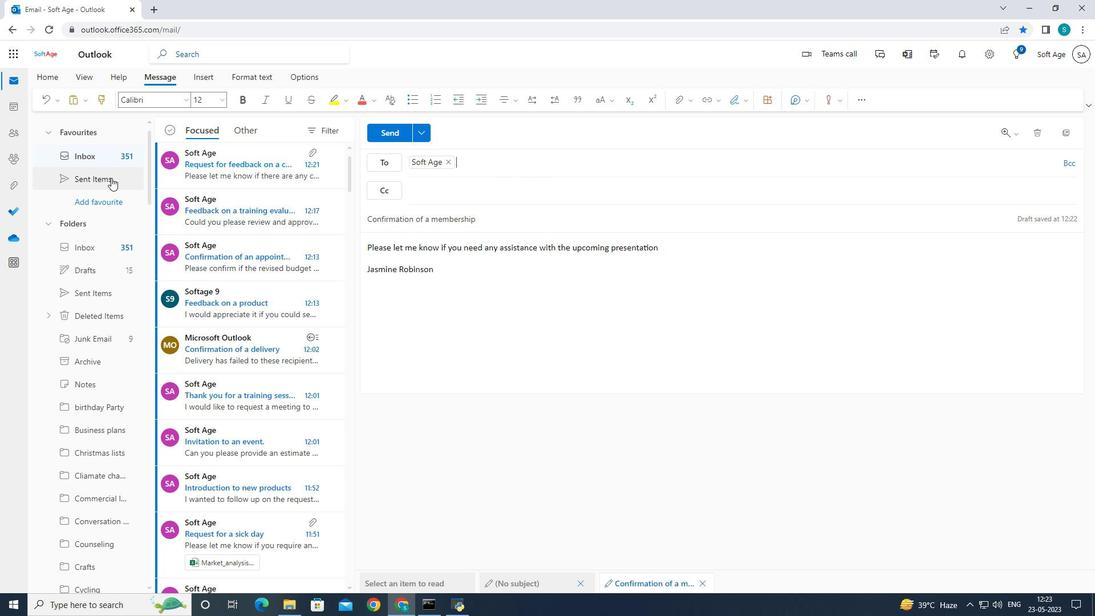 
Action: Mouse moved to (114, 174)
Screenshot: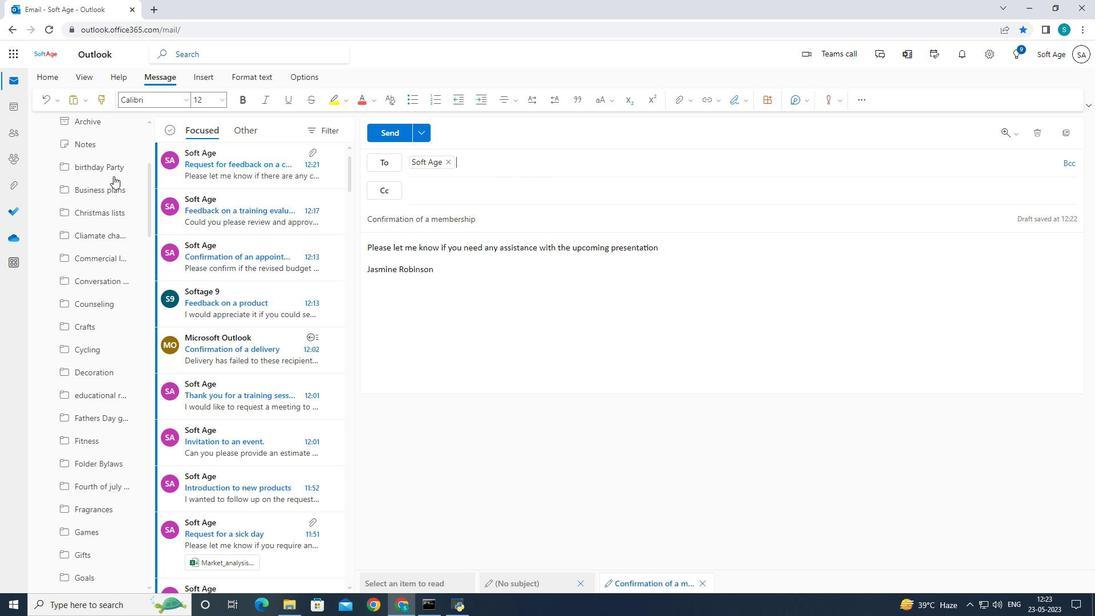 
Action: Mouse scrolled (114, 174) with delta (0, 0)
Screenshot: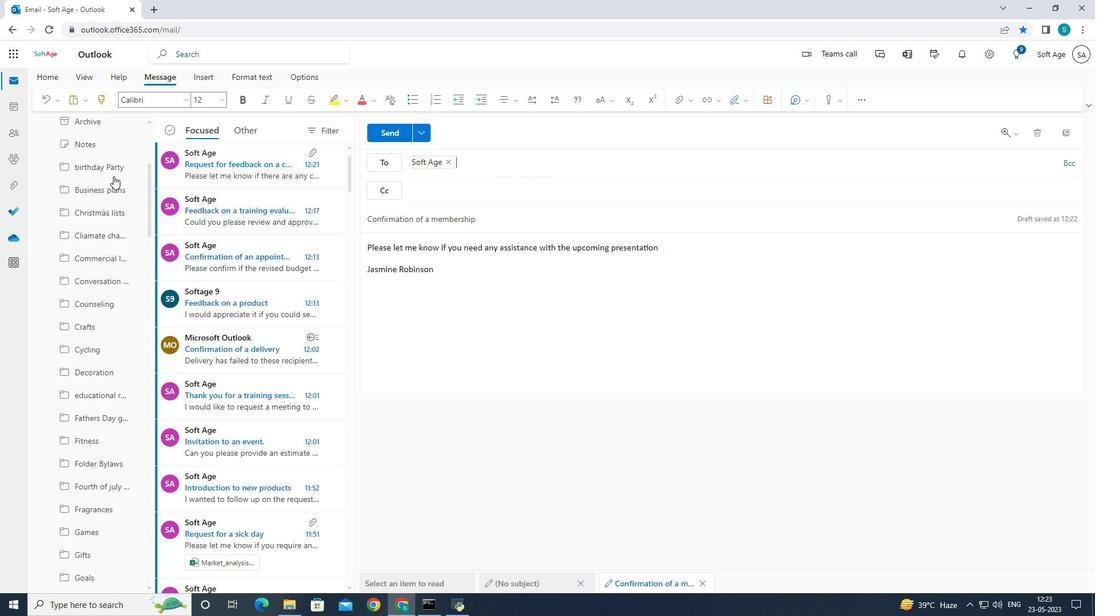 
Action: Mouse scrolled (114, 174) with delta (0, 0)
Screenshot: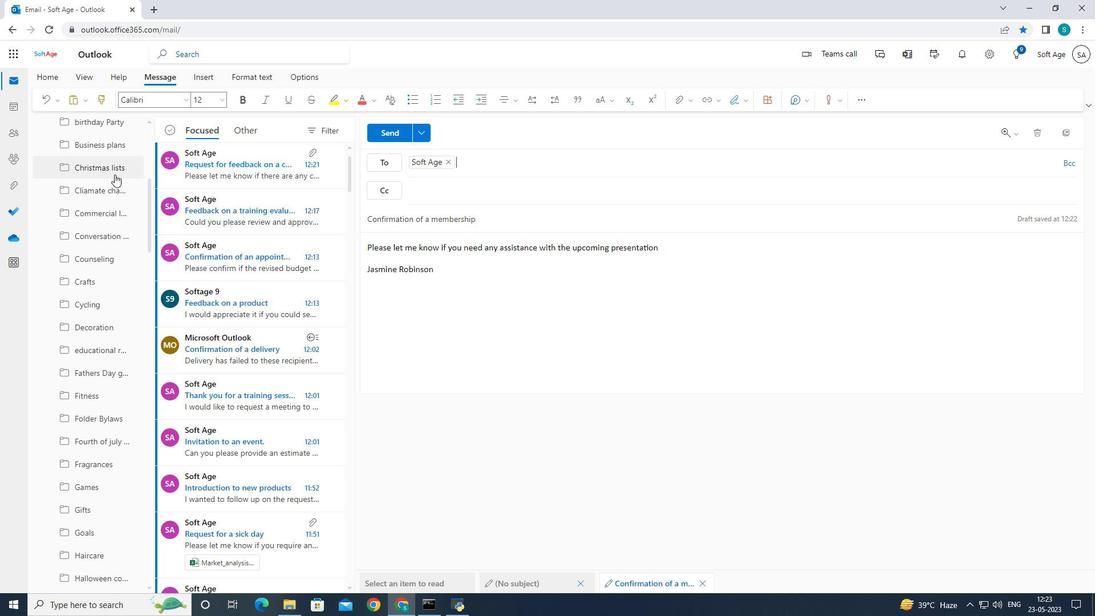 
Action: Mouse scrolled (114, 174) with delta (0, 0)
Screenshot: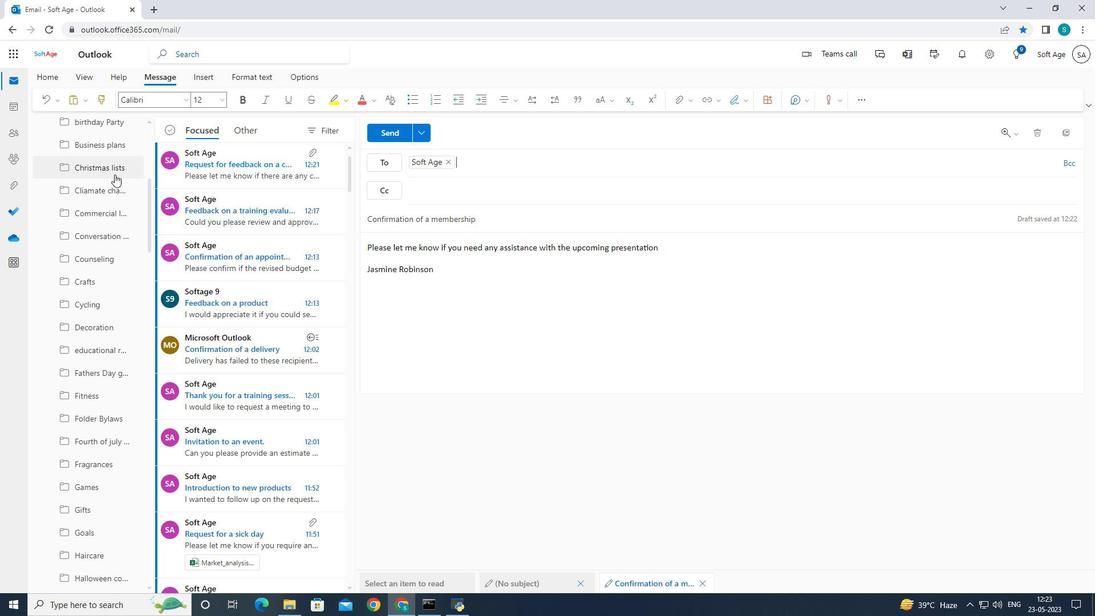 
Action: Mouse moved to (114, 174)
Screenshot: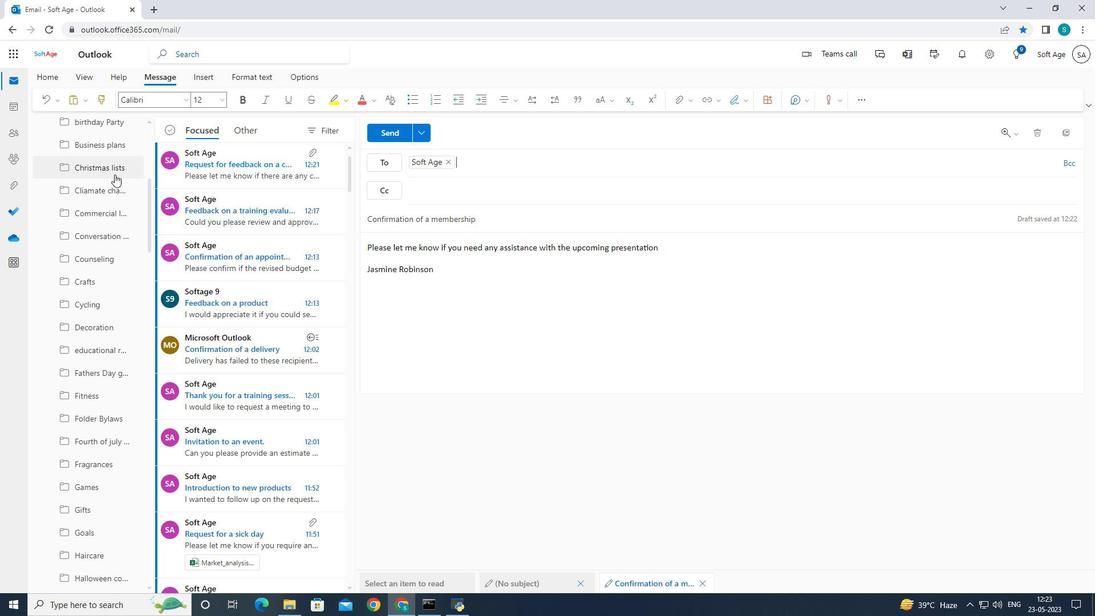 
Action: Mouse scrolled (114, 174) with delta (0, 0)
Screenshot: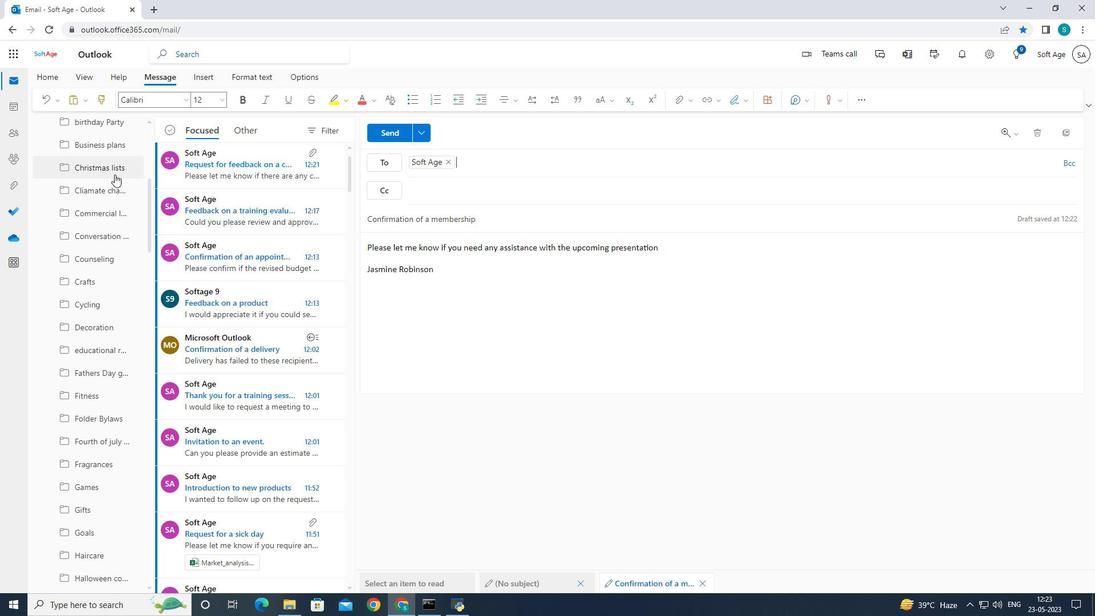 
Action: Mouse moved to (116, 169)
Screenshot: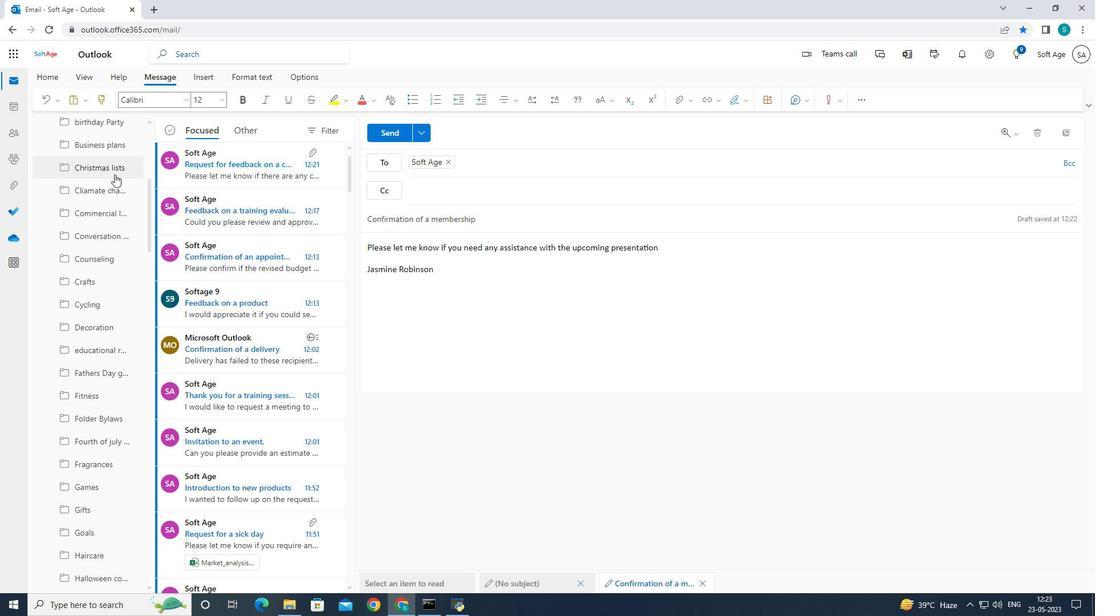 
Action: Mouse scrolled (116, 168) with delta (0, 0)
Screenshot: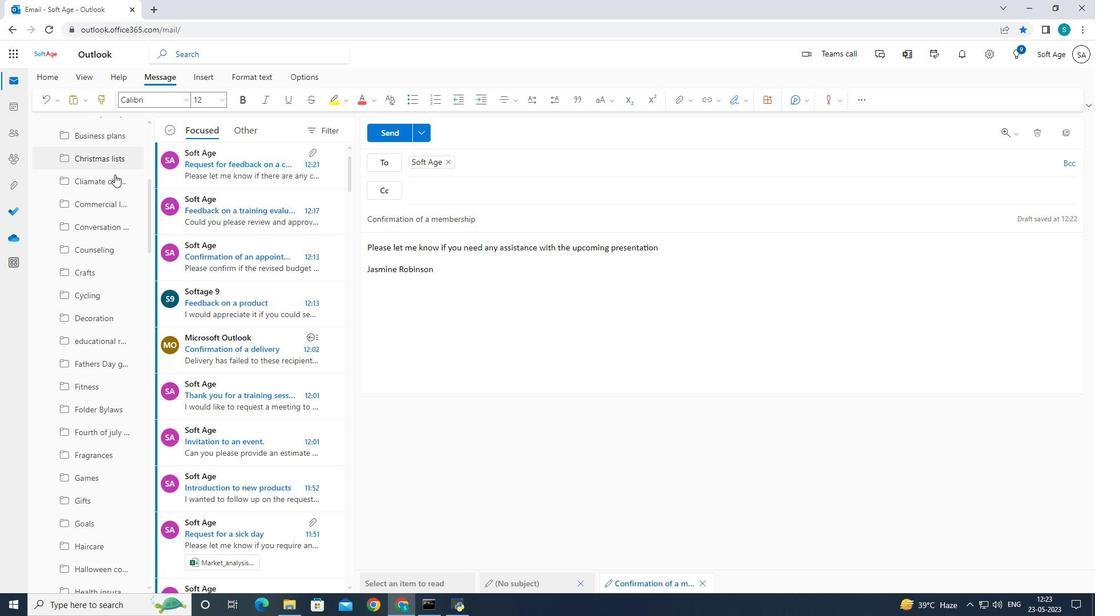 
Action: Mouse scrolled (116, 168) with delta (0, 0)
Screenshot: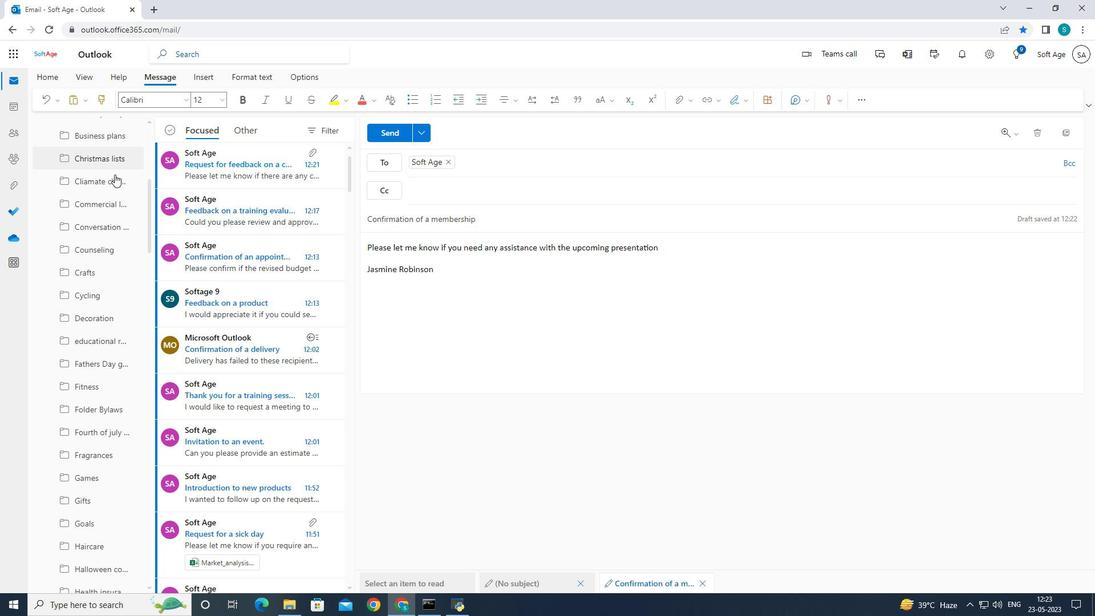 
Action: Mouse scrolled (116, 168) with delta (0, 0)
Screenshot: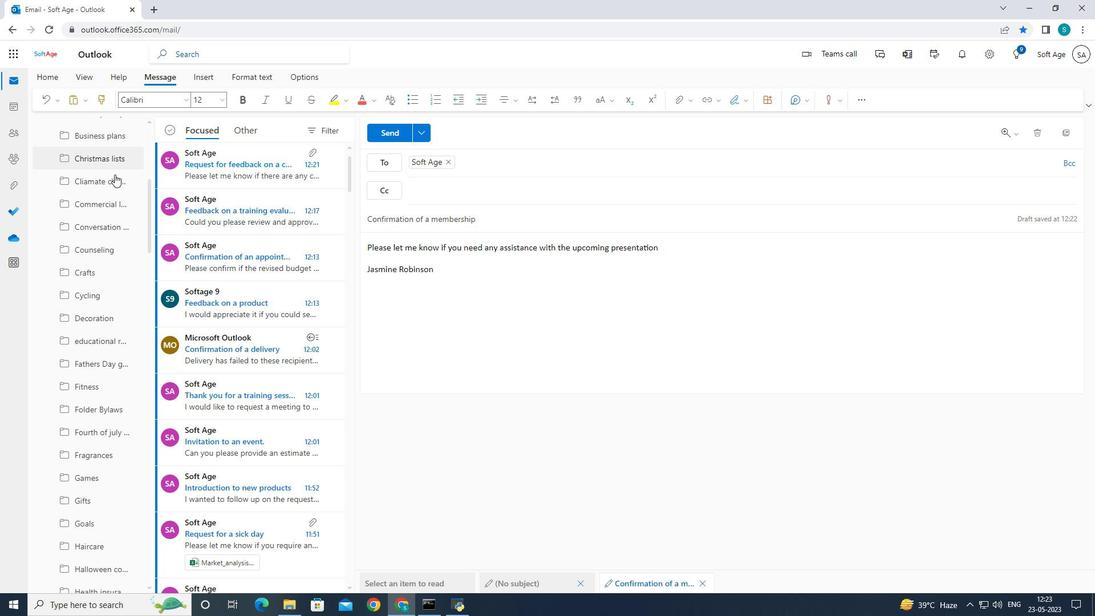 
Action: Mouse scrolled (116, 168) with delta (0, 0)
Screenshot: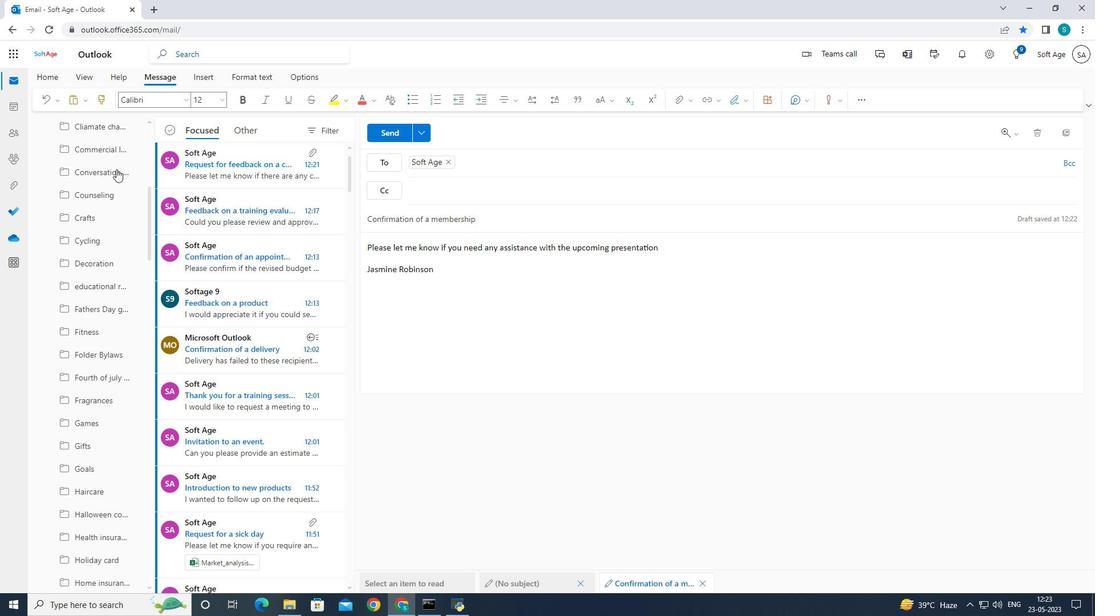 
Action: Mouse scrolled (116, 168) with delta (0, 0)
Screenshot: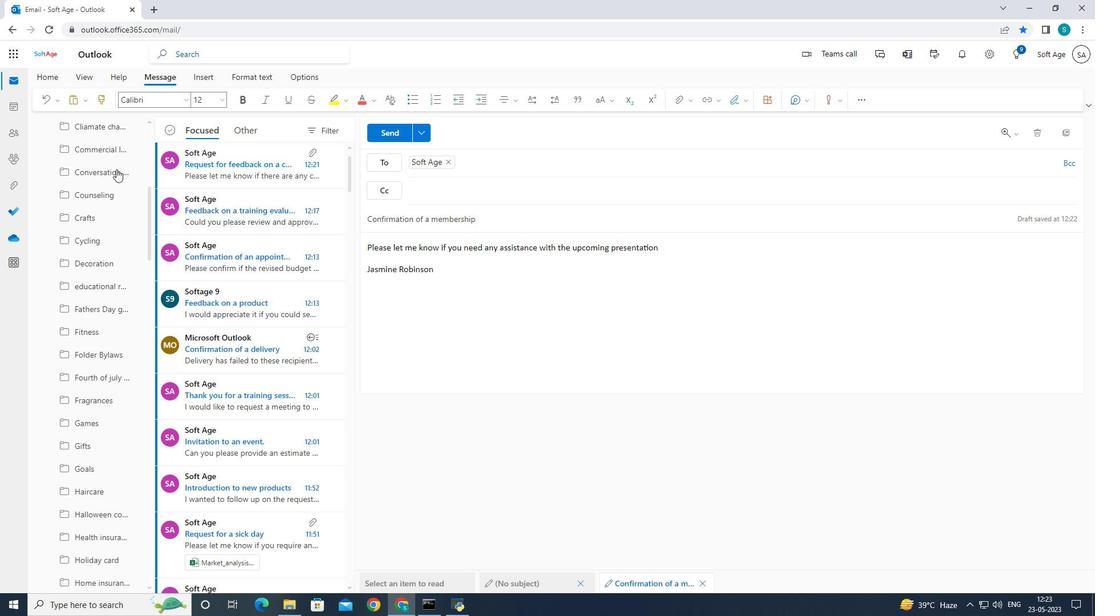 
Action: Mouse moved to (116, 167)
Screenshot: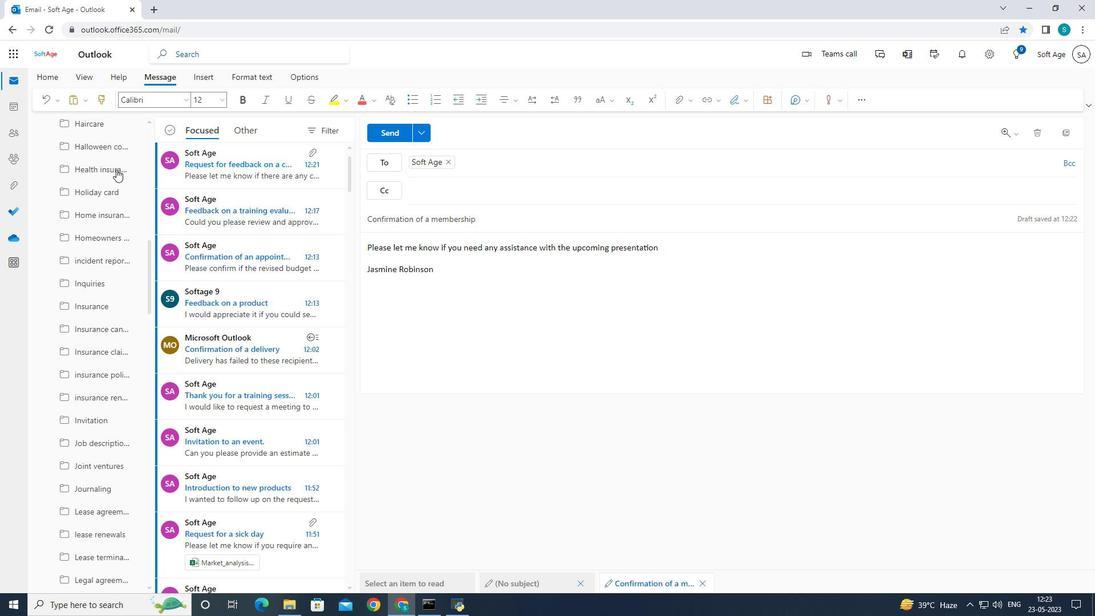 
Action: Mouse scrolled (116, 166) with delta (0, 0)
Screenshot: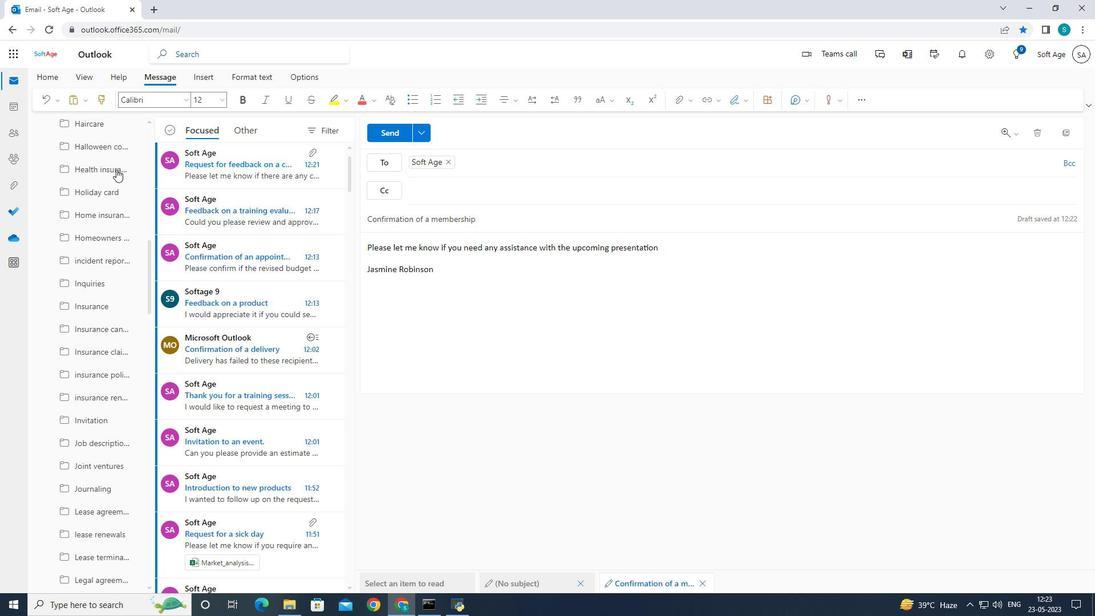 
Action: Mouse scrolled (116, 166) with delta (0, 0)
Screenshot: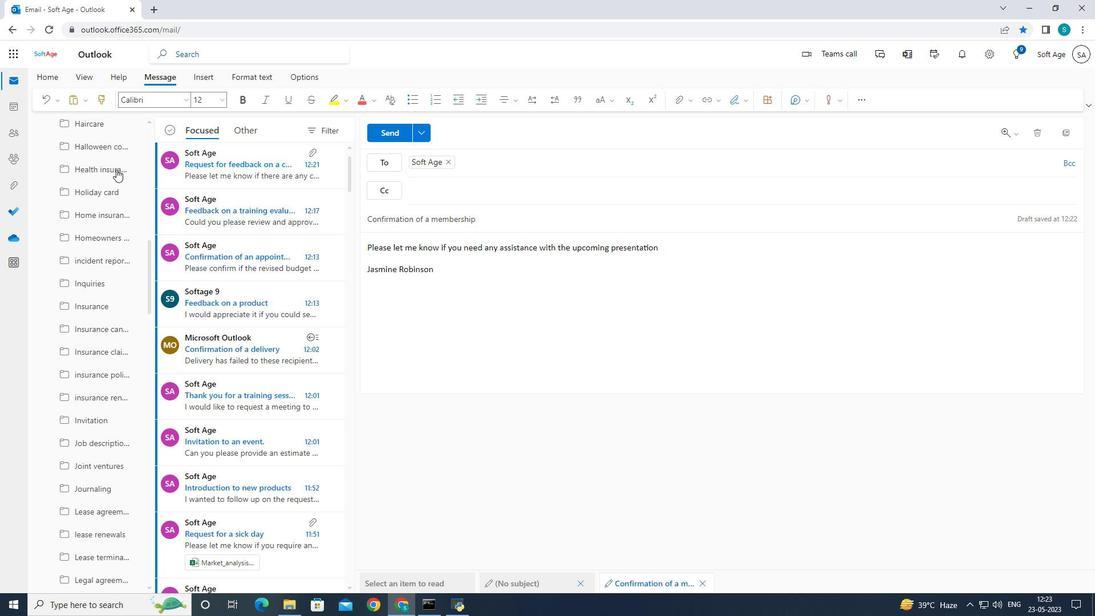 
Action: Mouse scrolled (116, 166) with delta (0, 0)
Screenshot: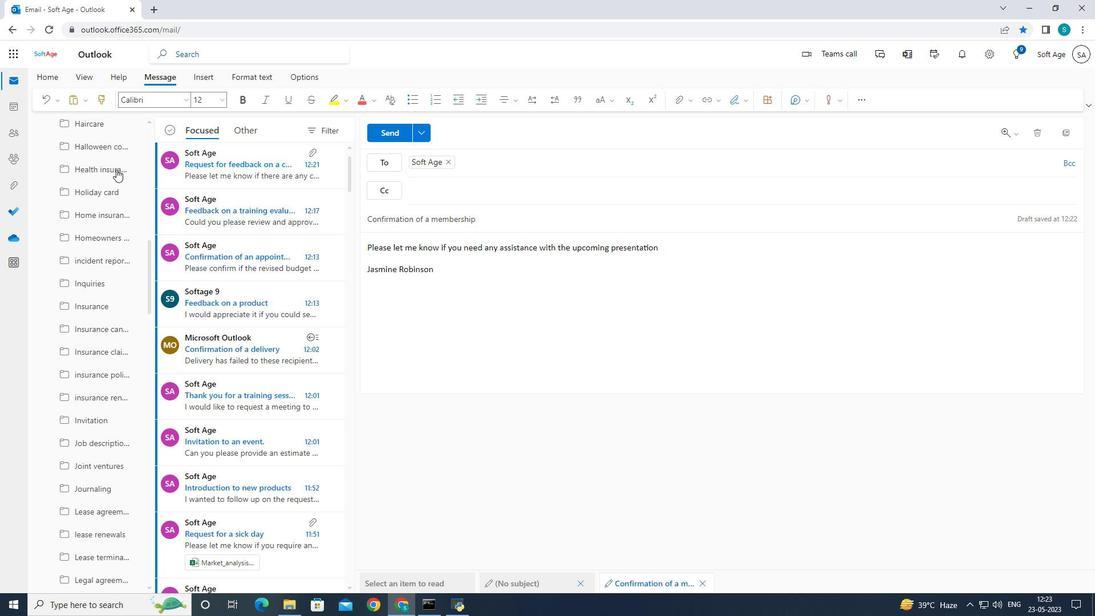 
Action: Mouse scrolled (116, 166) with delta (0, 0)
Screenshot: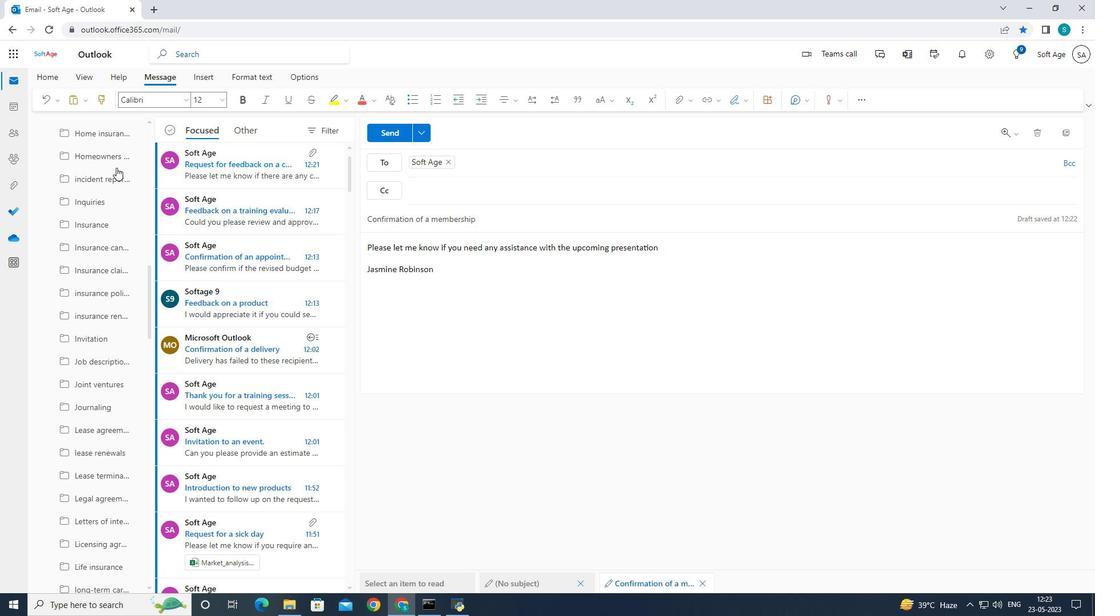 
Action: Mouse scrolled (116, 166) with delta (0, 0)
Screenshot: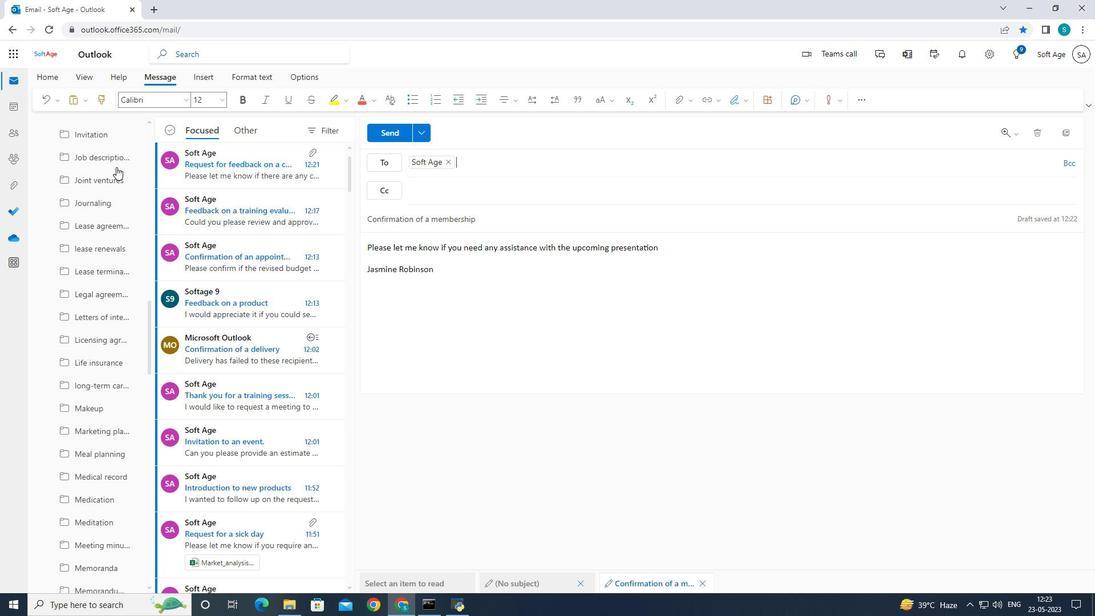 
Action: Mouse scrolled (116, 166) with delta (0, 0)
Screenshot: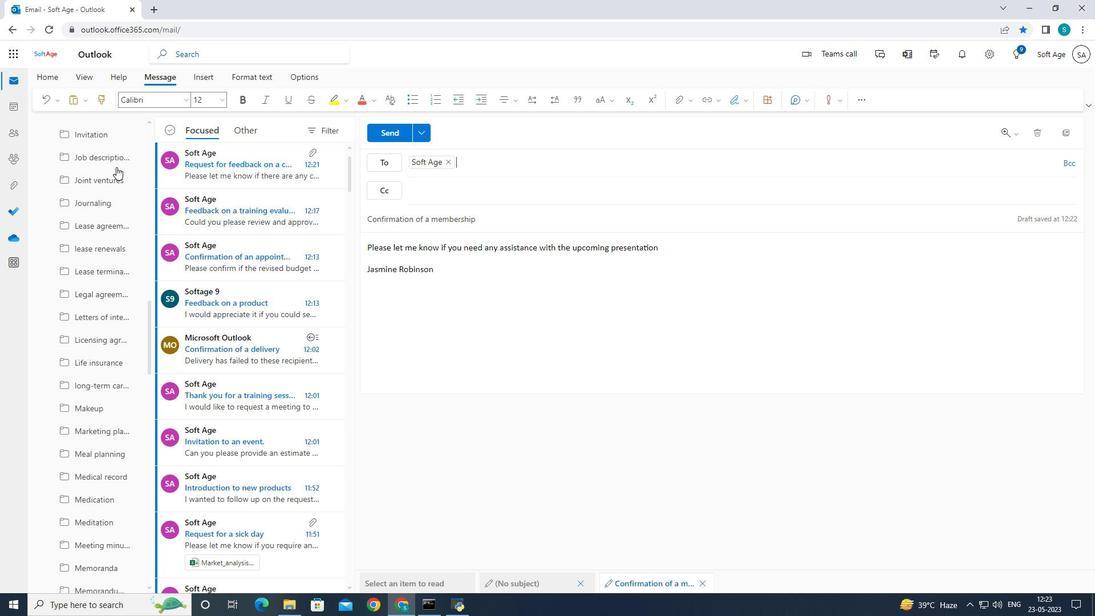 
Action: Mouse scrolled (116, 166) with delta (0, 0)
Screenshot: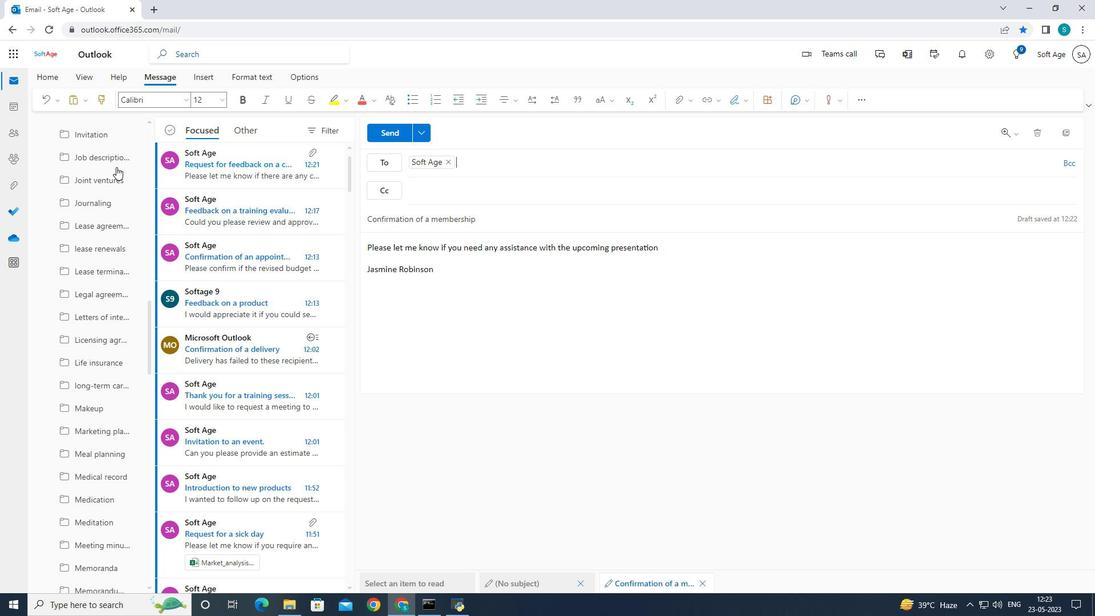 
Action: Mouse scrolled (116, 166) with delta (0, 0)
Screenshot: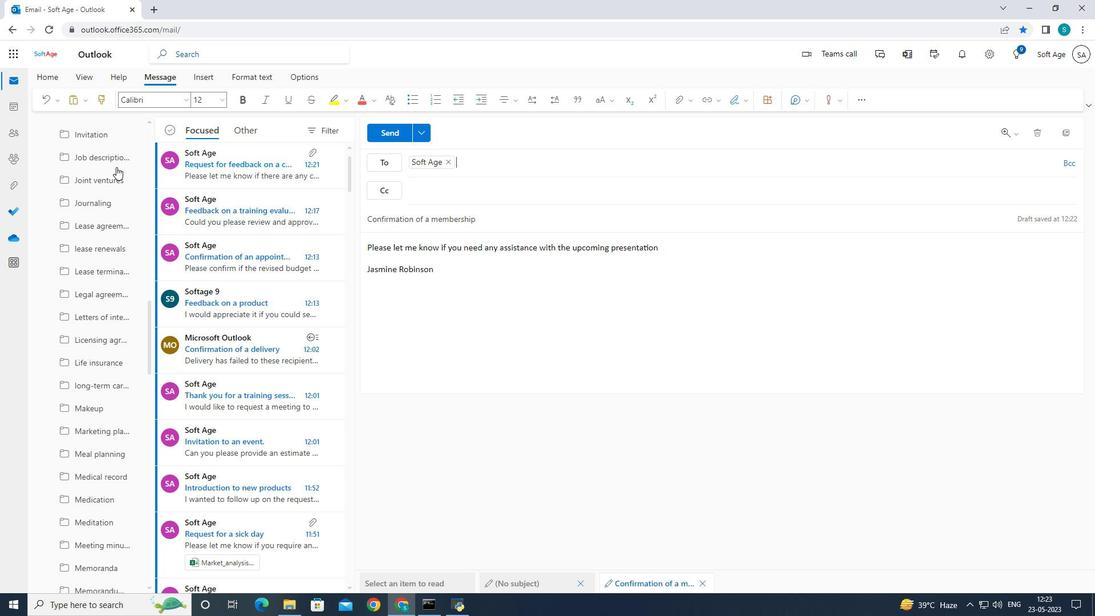
Action: Mouse moved to (115, 166)
Screenshot: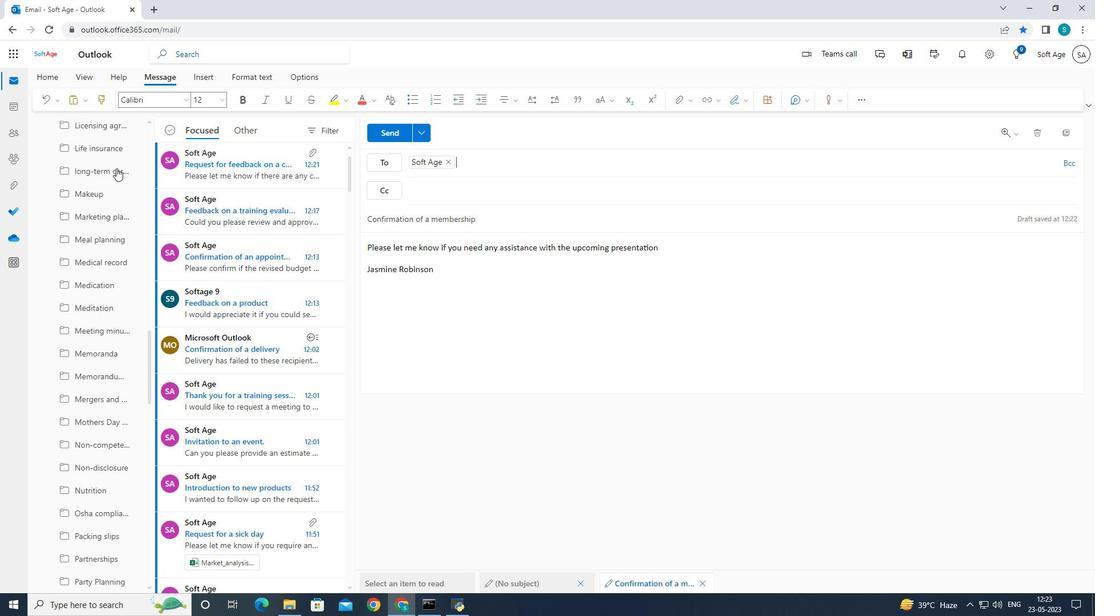 
Action: Mouse scrolled (115, 166) with delta (0, 0)
Screenshot: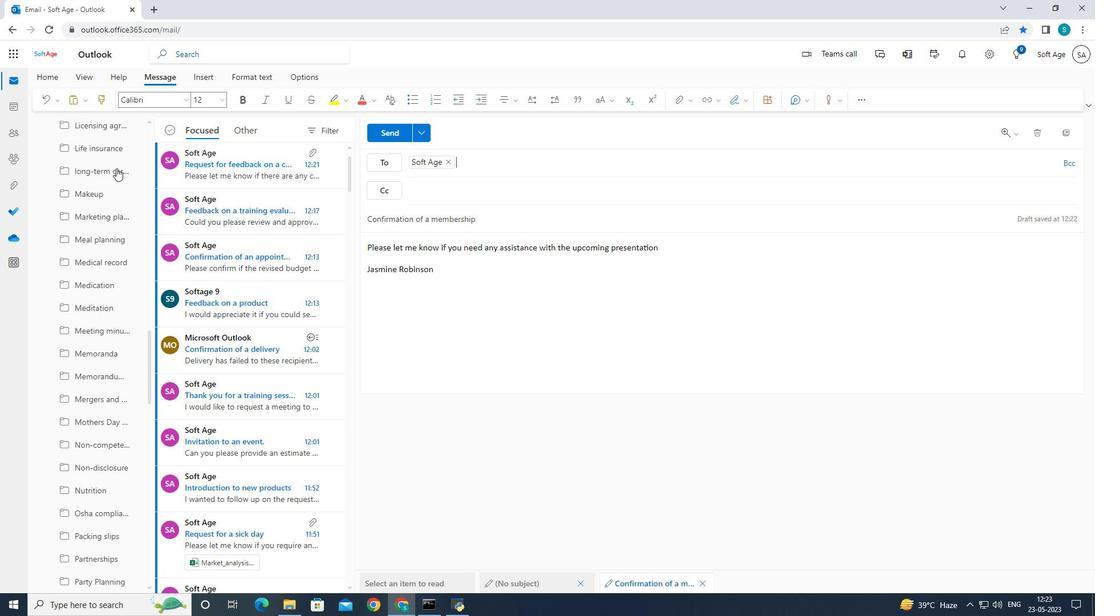 
Action: Mouse scrolled (115, 166) with delta (0, 0)
Screenshot: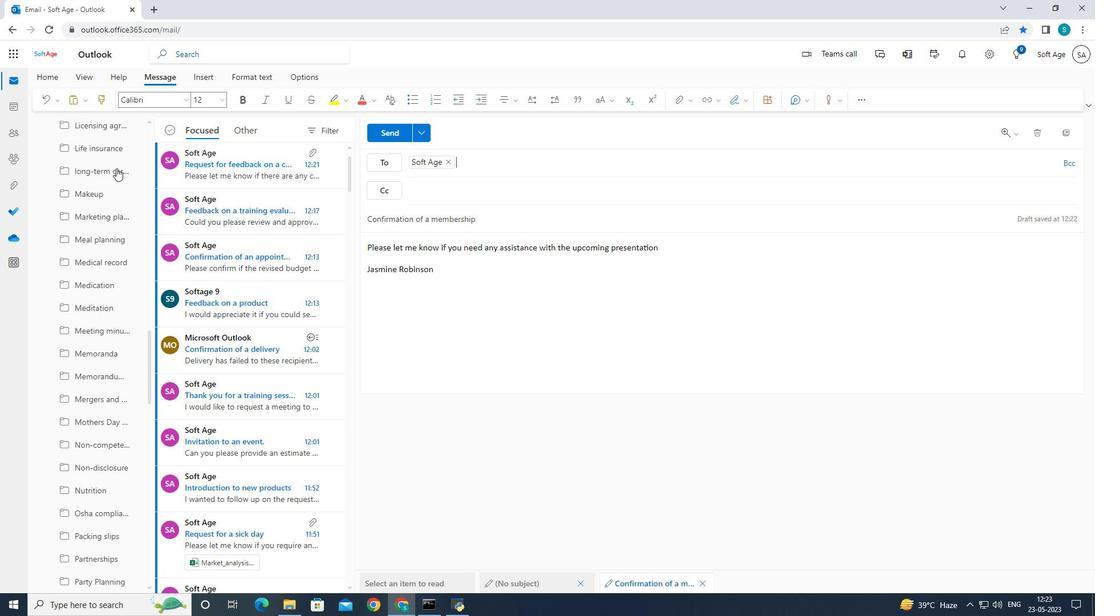 
Action: Mouse scrolled (115, 166) with delta (0, 0)
Screenshot: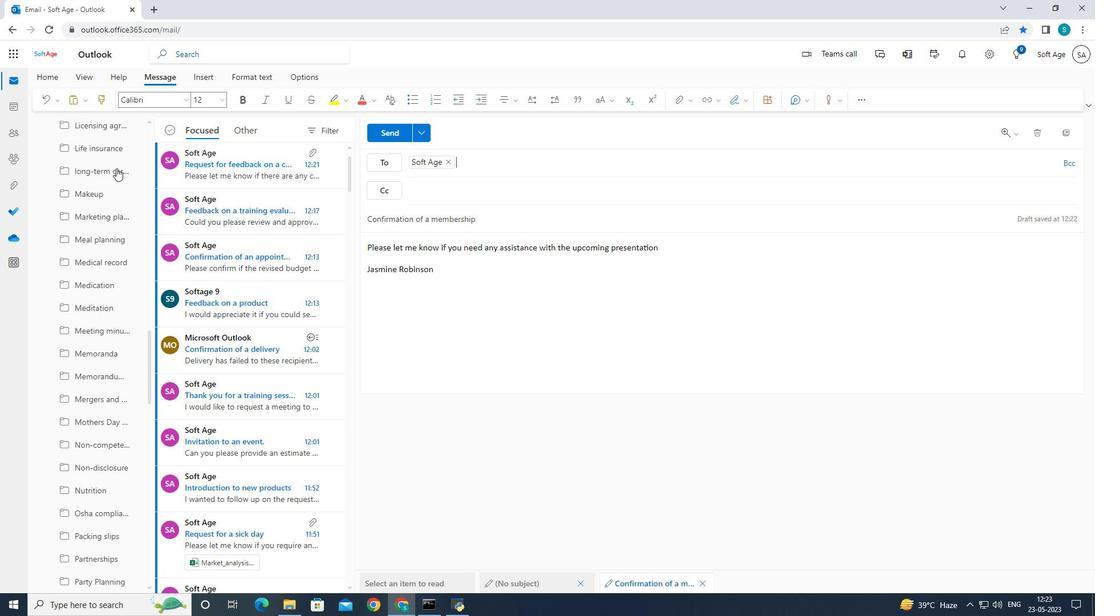 
Action: Mouse scrolled (115, 166) with delta (0, 0)
Screenshot: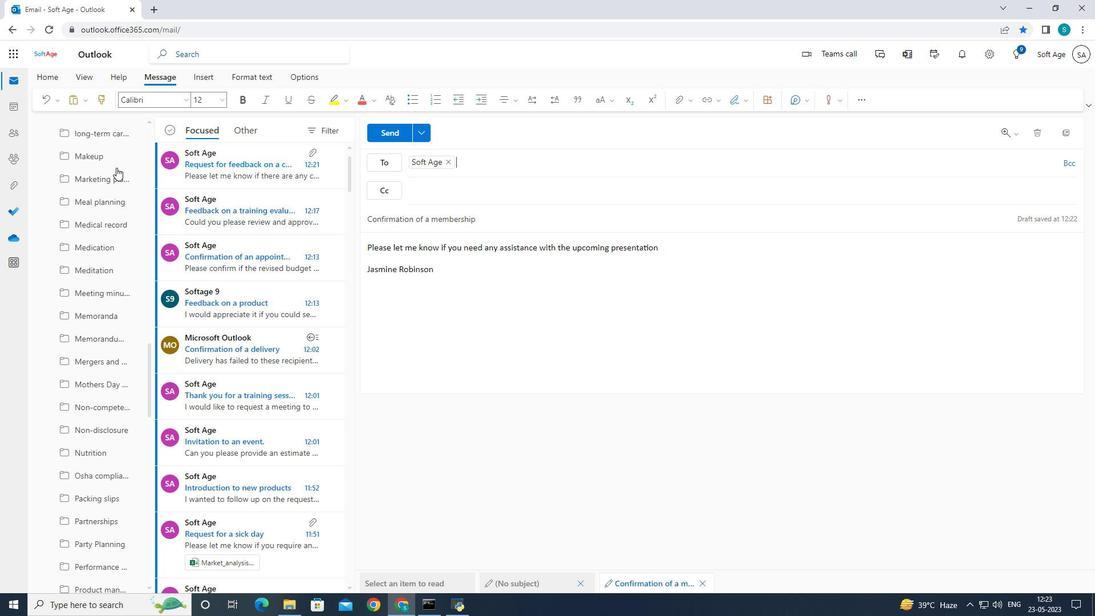 
Action: Mouse scrolled (115, 166) with delta (0, 0)
Screenshot: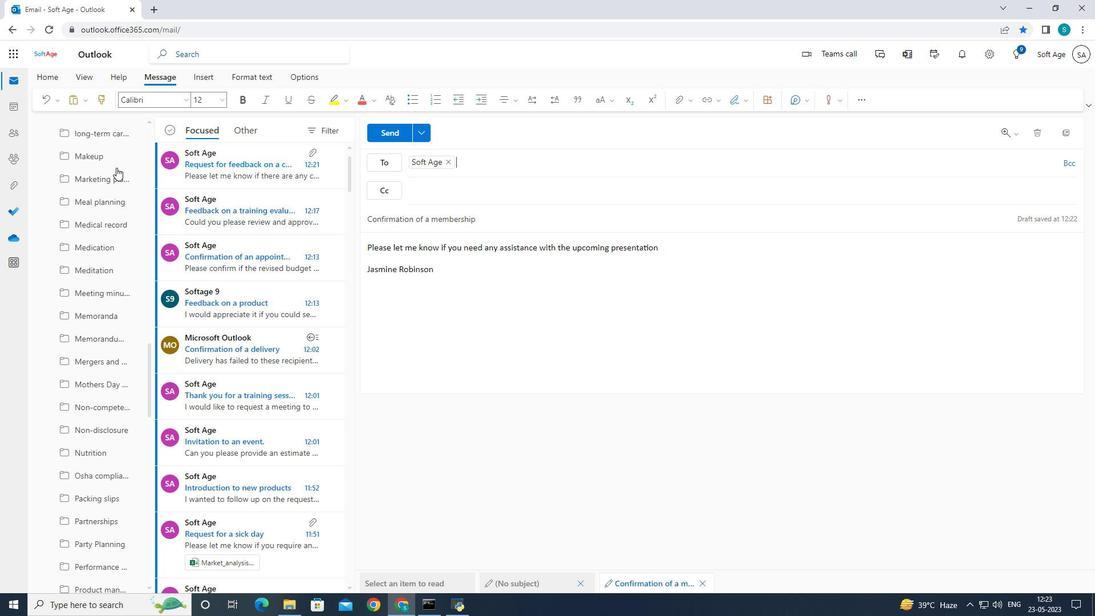 
Action: Mouse moved to (116, 166)
Screenshot: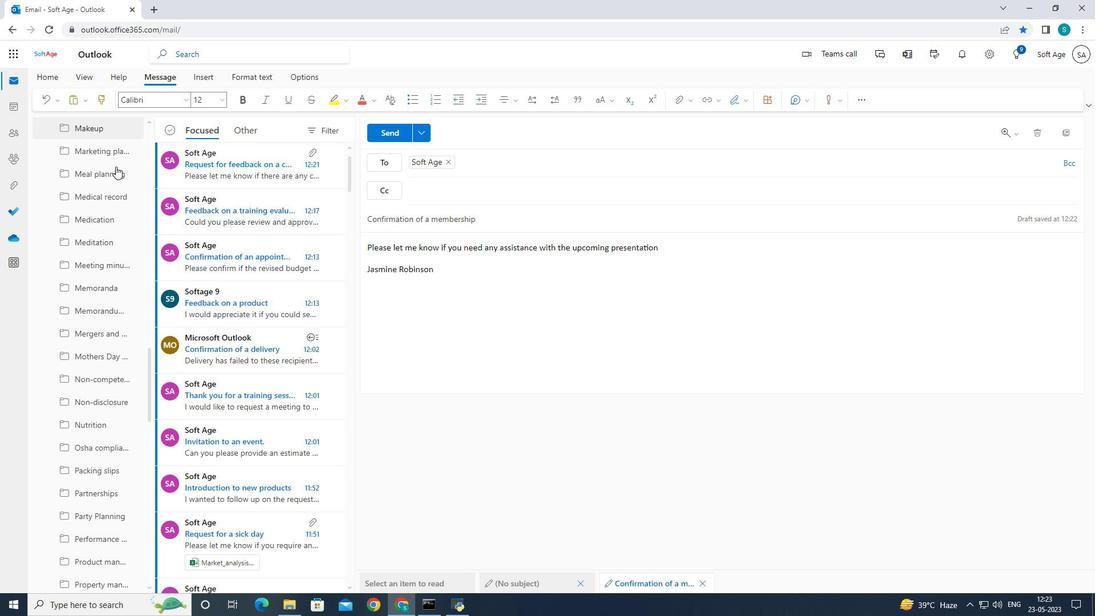 
Action: Mouse scrolled (116, 165) with delta (0, 0)
Screenshot: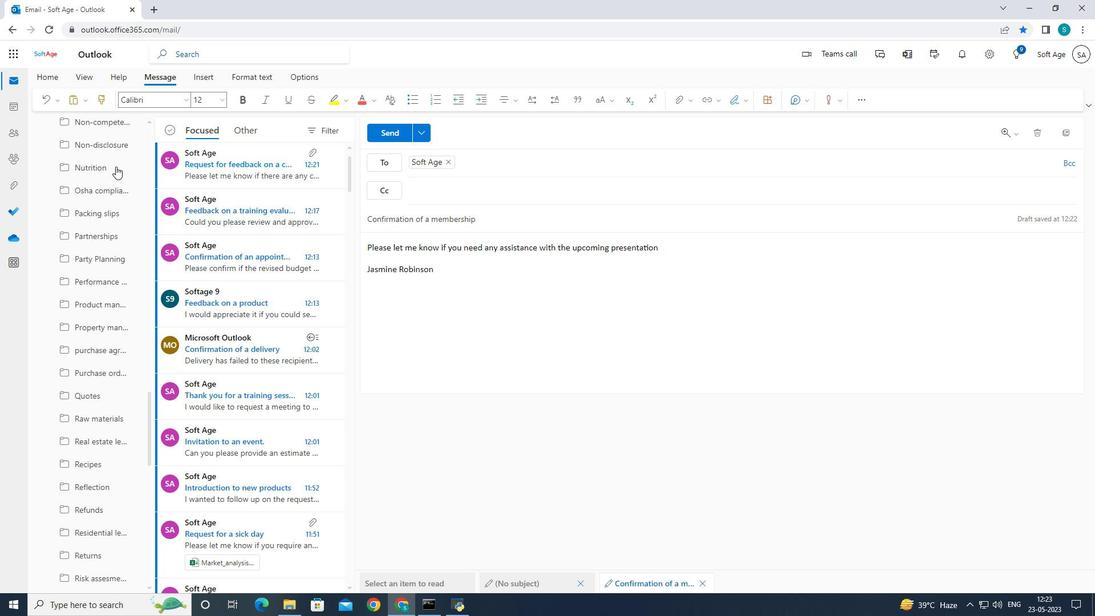 
Action: Mouse moved to (116, 166)
Screenshot: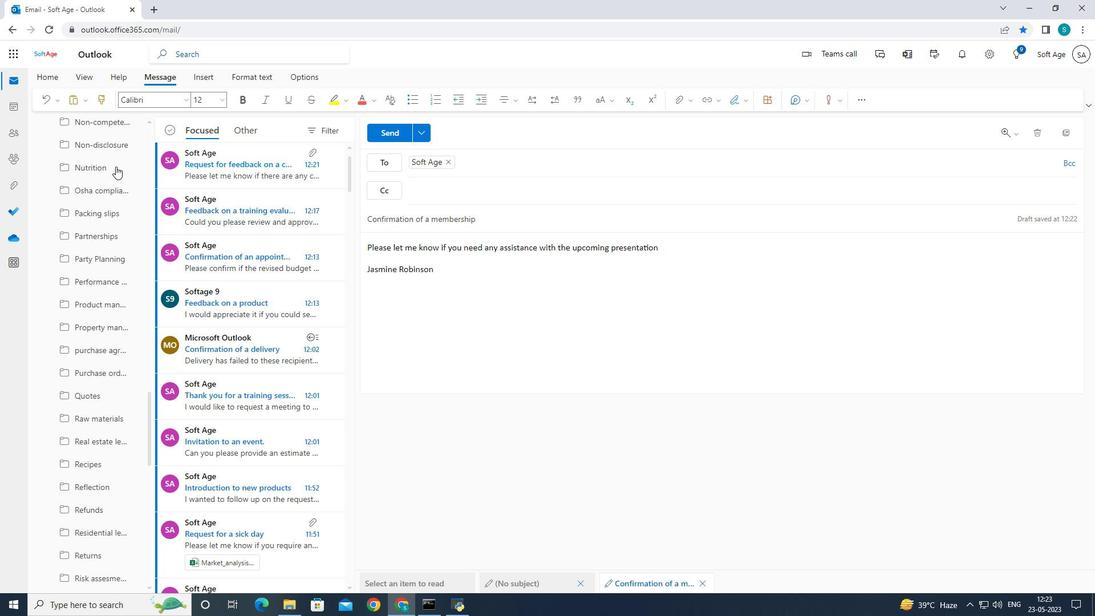 
Action: Mouse scrolled (116, 165) with delta (0, 0)
Screenshot: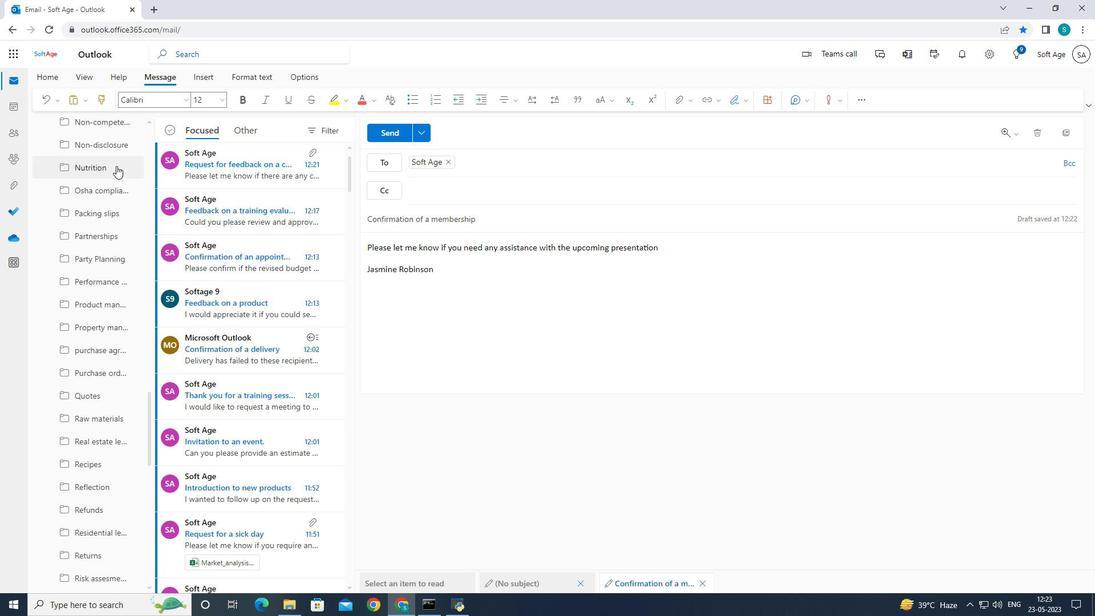 
Action: Mouse moved to (116, 166)
Screenshot: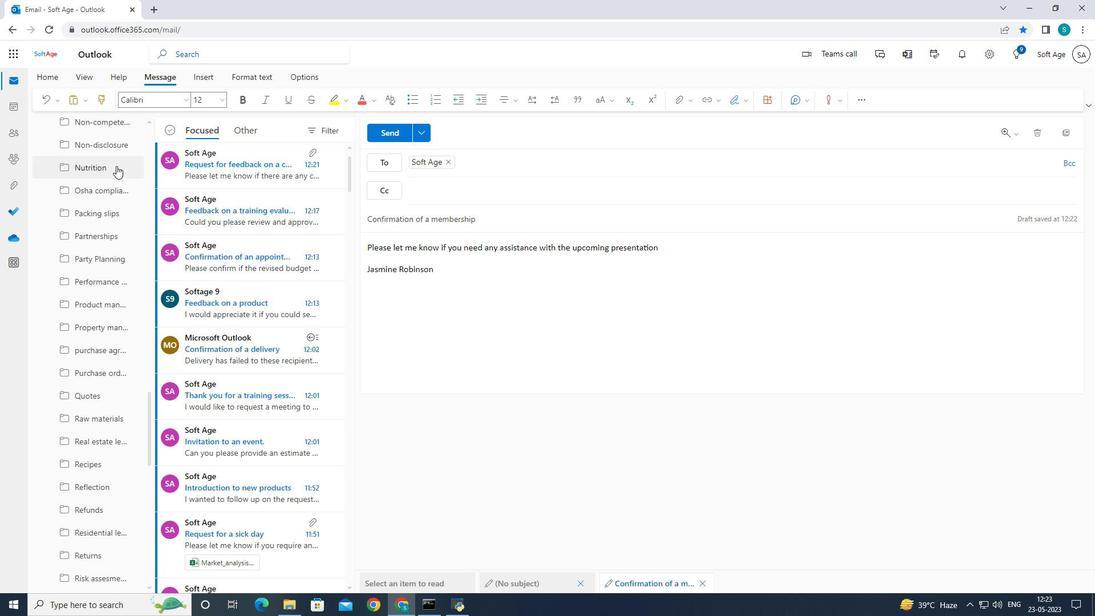 
Action: Mouse scrolled (116, 165) with delta (0, 0)
Screenshot: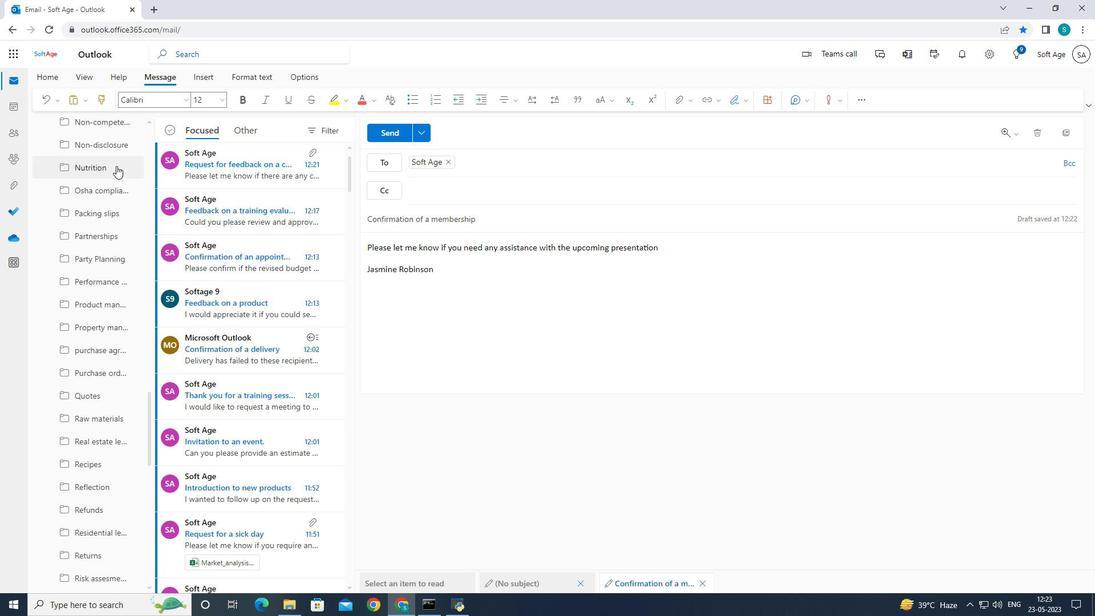 
Action: Mouse scrolled (116, 165) with delta (0, 0)
Screenshot: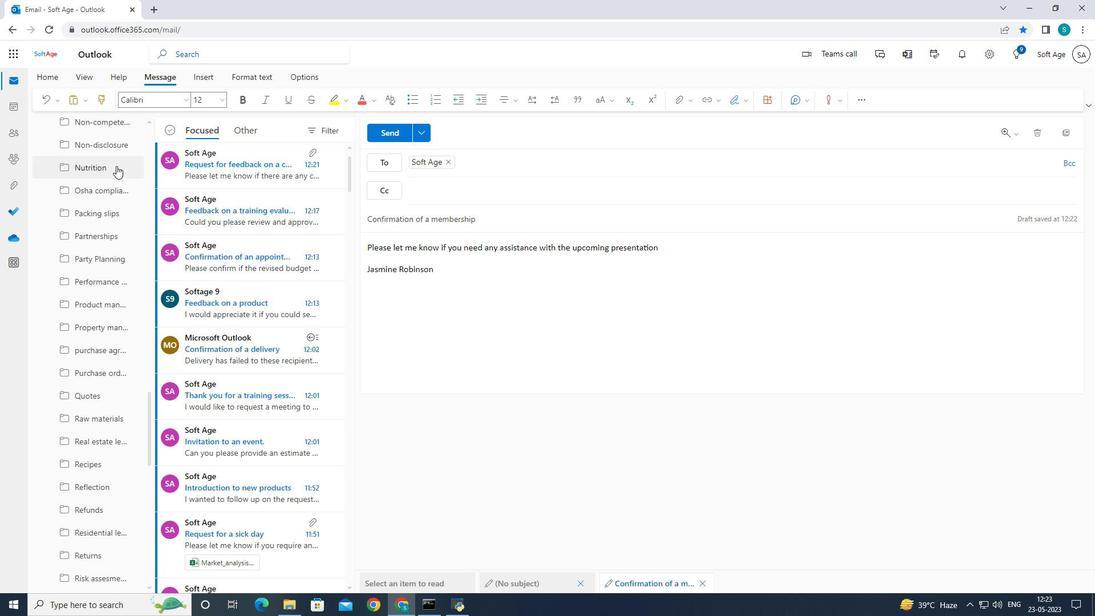 
Action: Mouse moved to (114, 159)
Screenshot: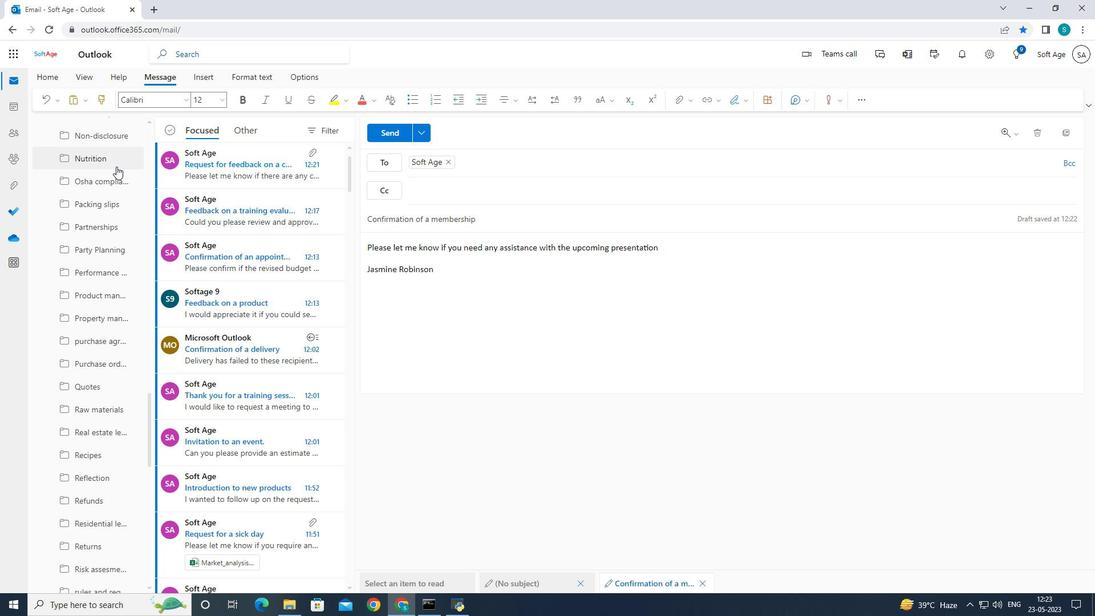
Action: Mouse scrolled (114, 159) with delta (0, 0)
Screenshot: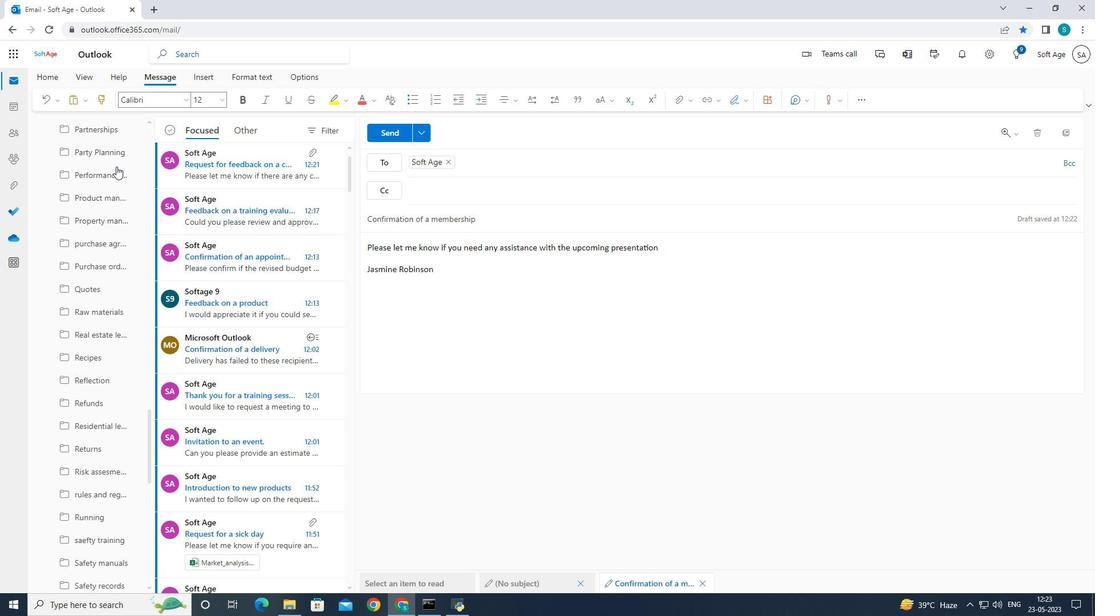 
Action: Mouse moved to (114, 159)
Screenshot: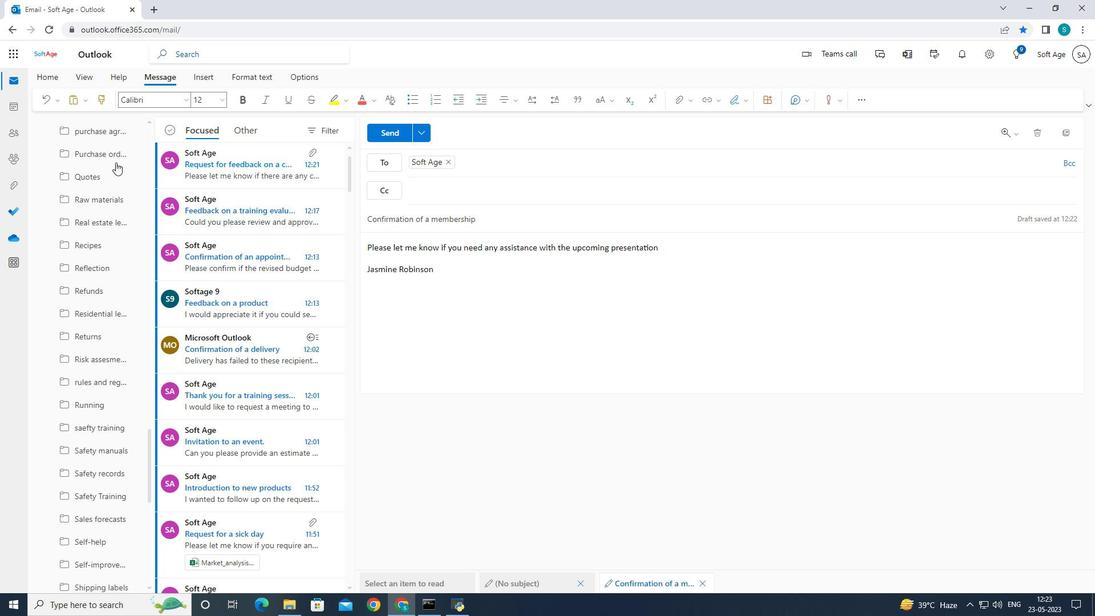 
Action: Mouse scrolled (114, 159) with delta (0, 0)
Screenshot: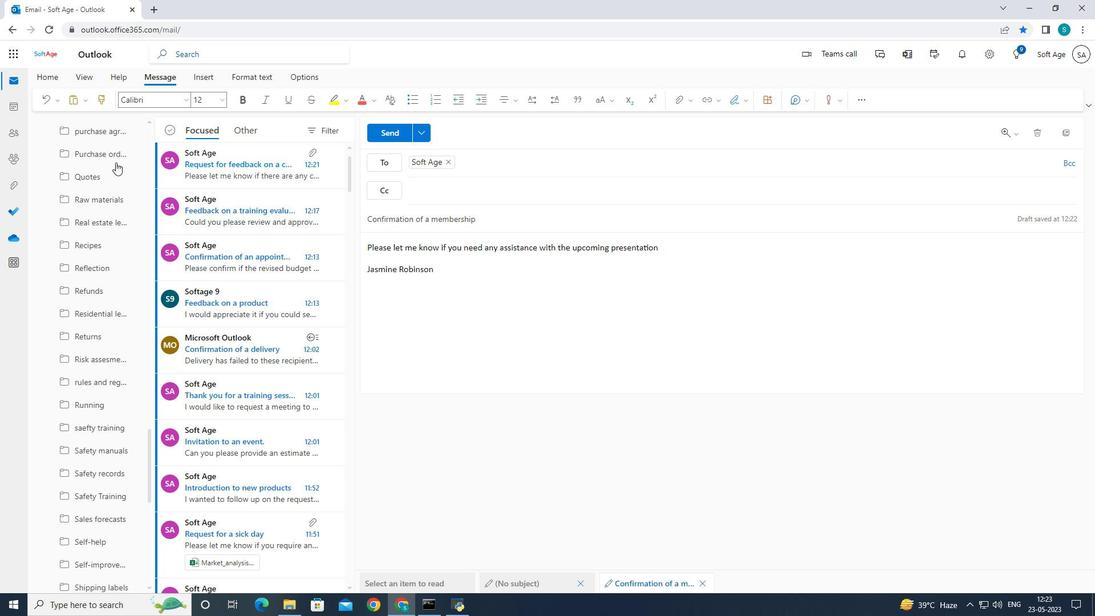 
Action: Mouse scrolled (114, 159) with delta (0, 0)
Screenshot: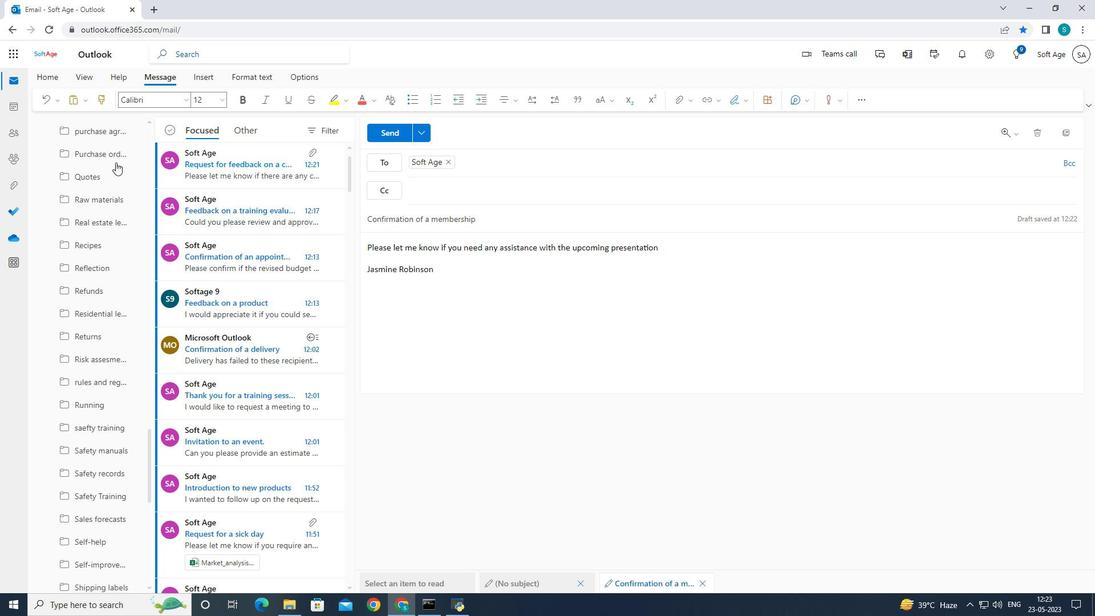 
Action: Mouse scrolled (114, 158) with delta (0, -1)
Screenshot: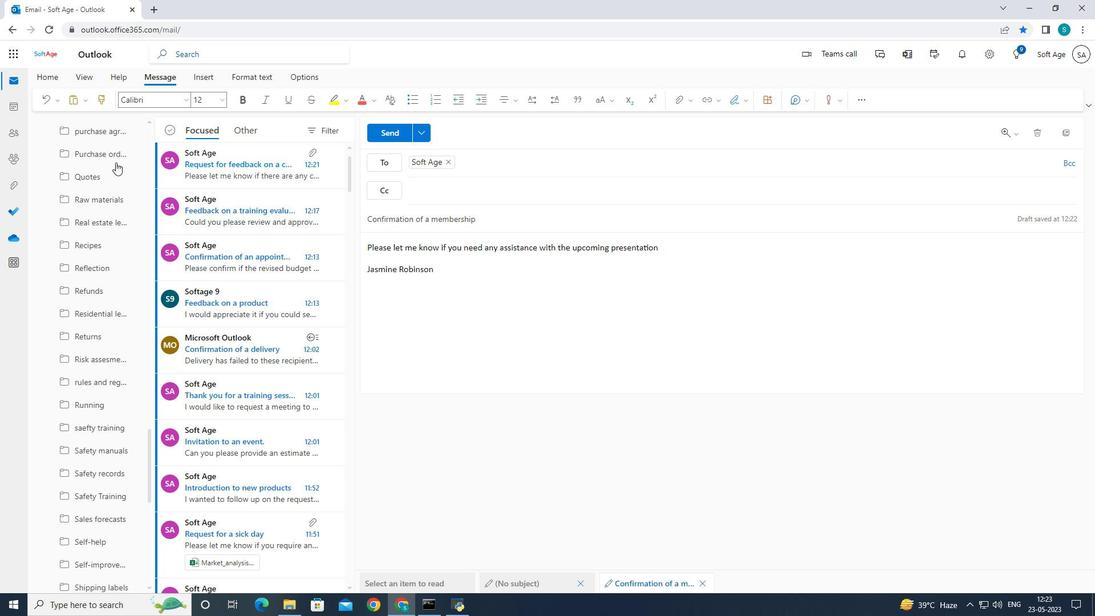 
Action: Mouse moved to (115, 170)
Screenshot: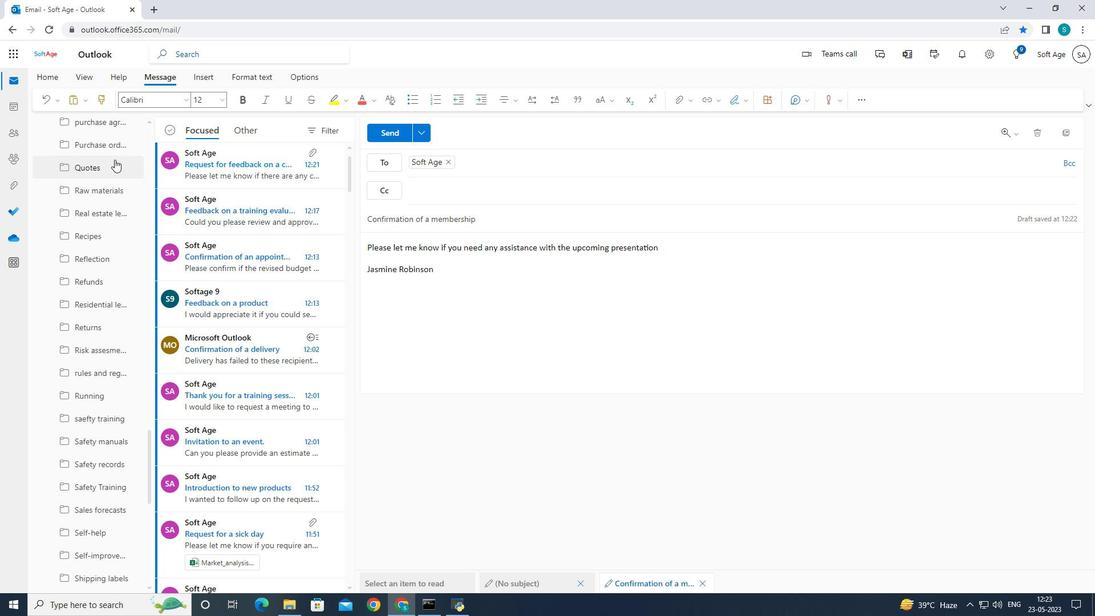 
Action: Mouse scrolled (115, 170) with delta (0, 0)
Screenshot: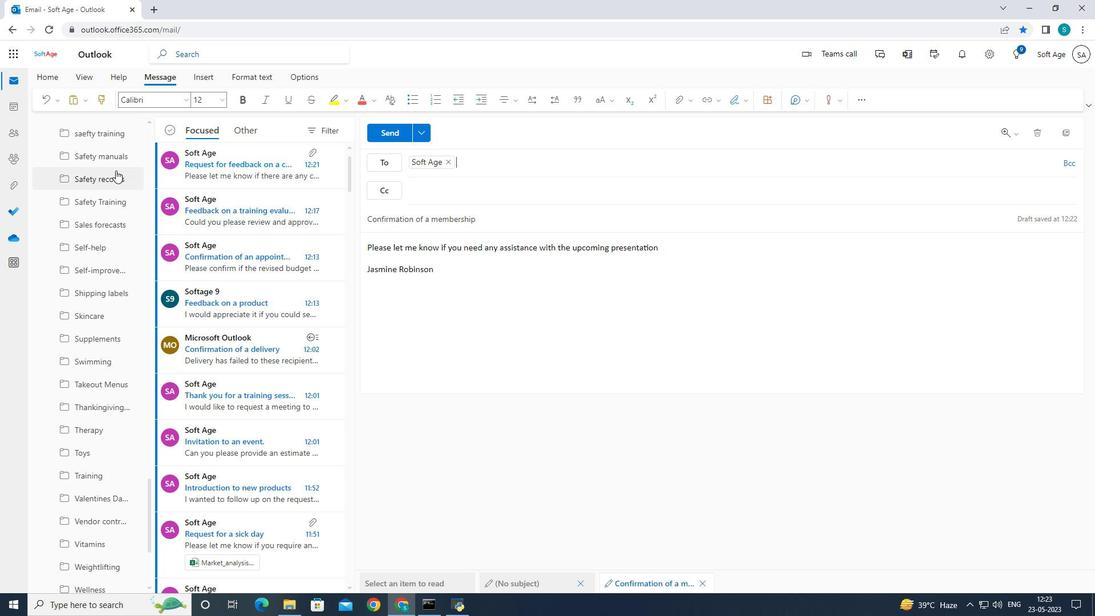 
Action: Mouse scrolled (115, 170) with delta (0, 0)
Screenshot: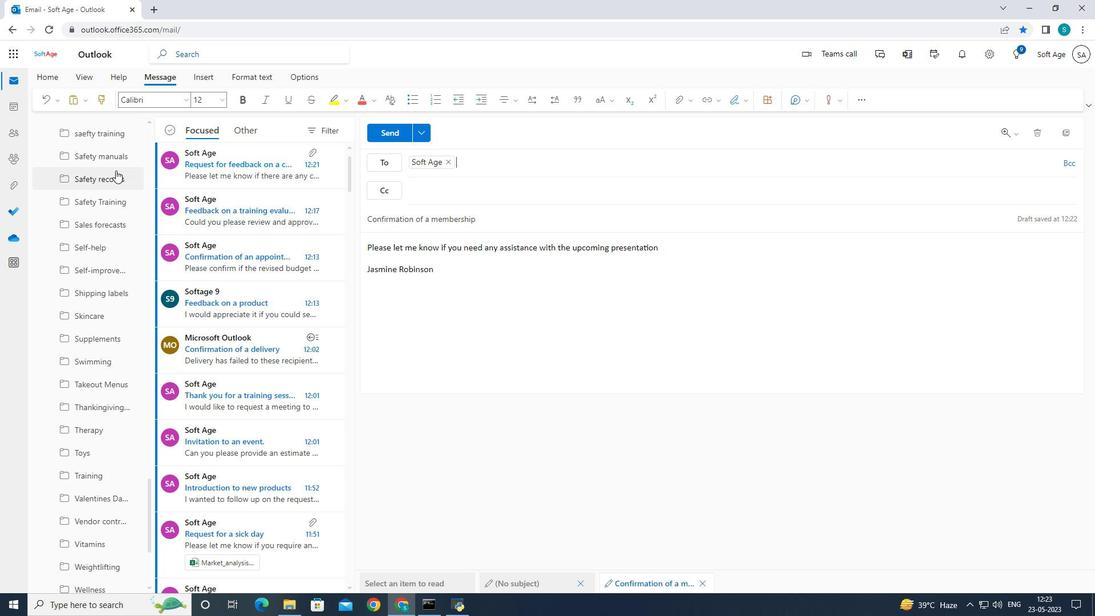 
Action: Mouse scrolled (115, 170) with delta (0, 0)
Screenshot: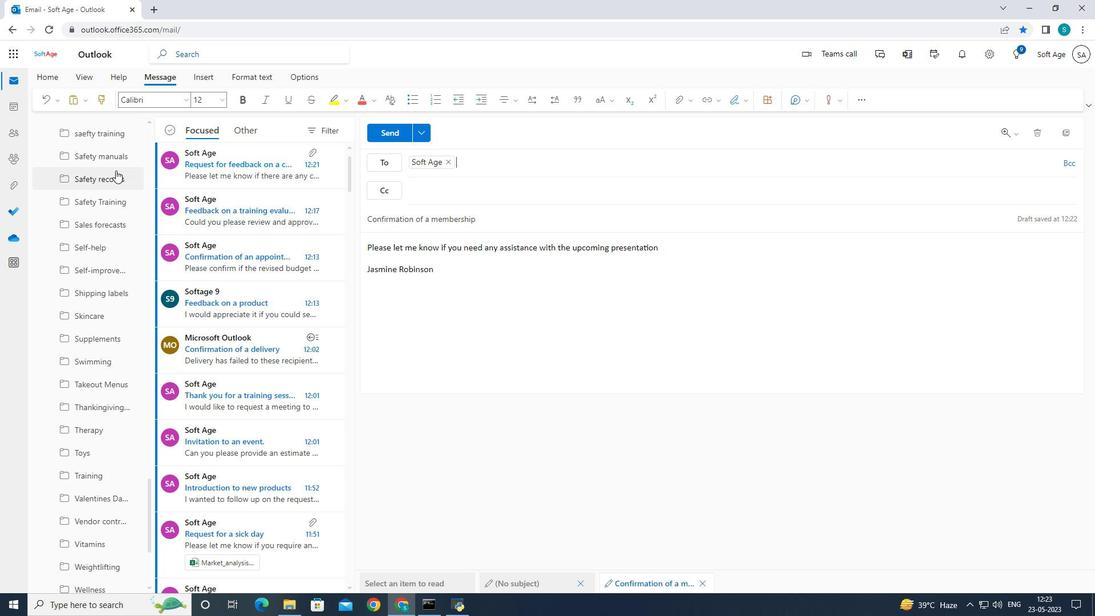 
Action: Mouse scrolled (115, 170) with delta (0, 0)
Screenshot: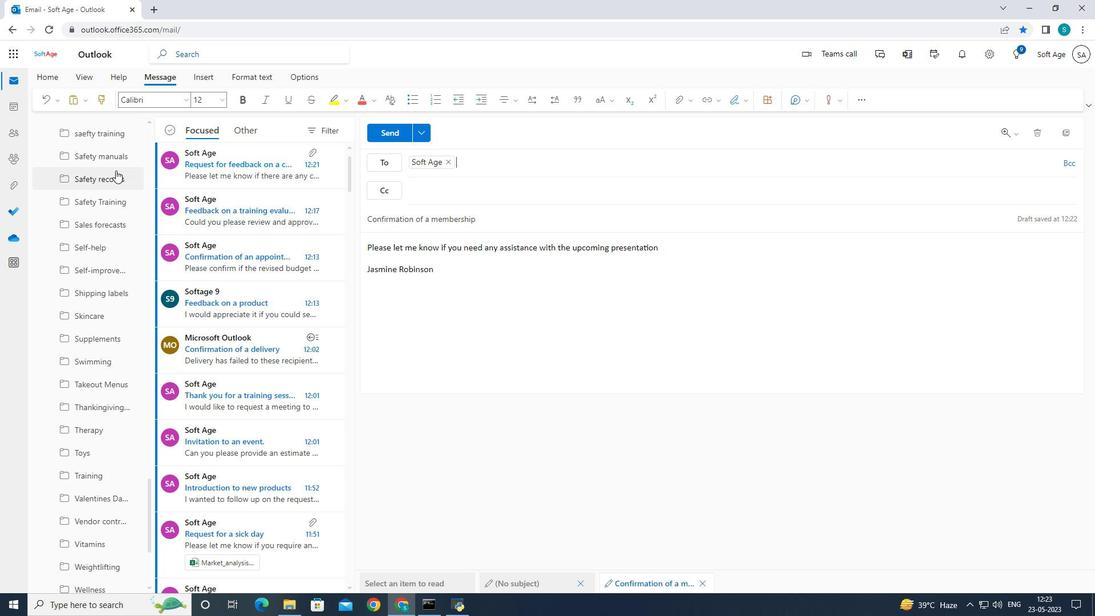
Action: Mouse scrolled (115, 170) with delta (0, 0)
Screenshot: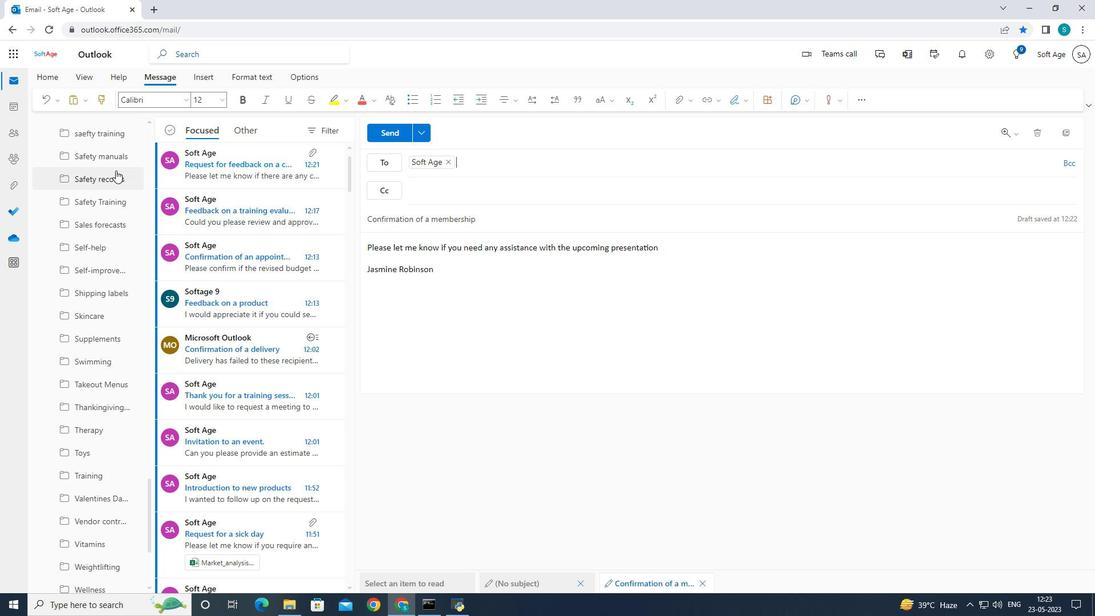 
Action: Mouse moved to (115, 171)
Screenshot: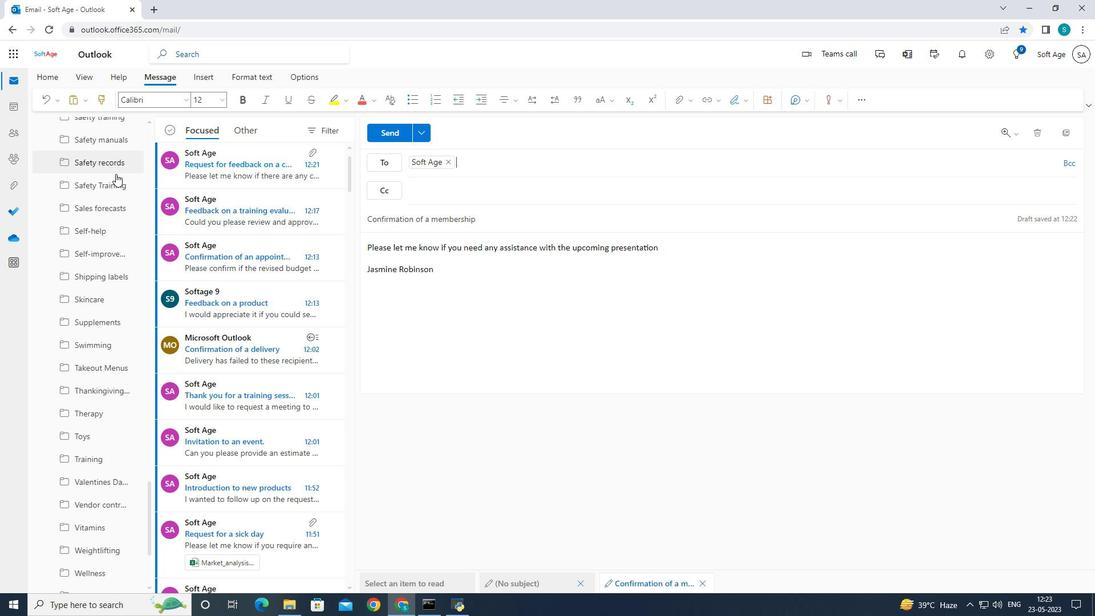 
Action: Mouse scrolled (115, 171) with delta (0, 0)
Screenshot: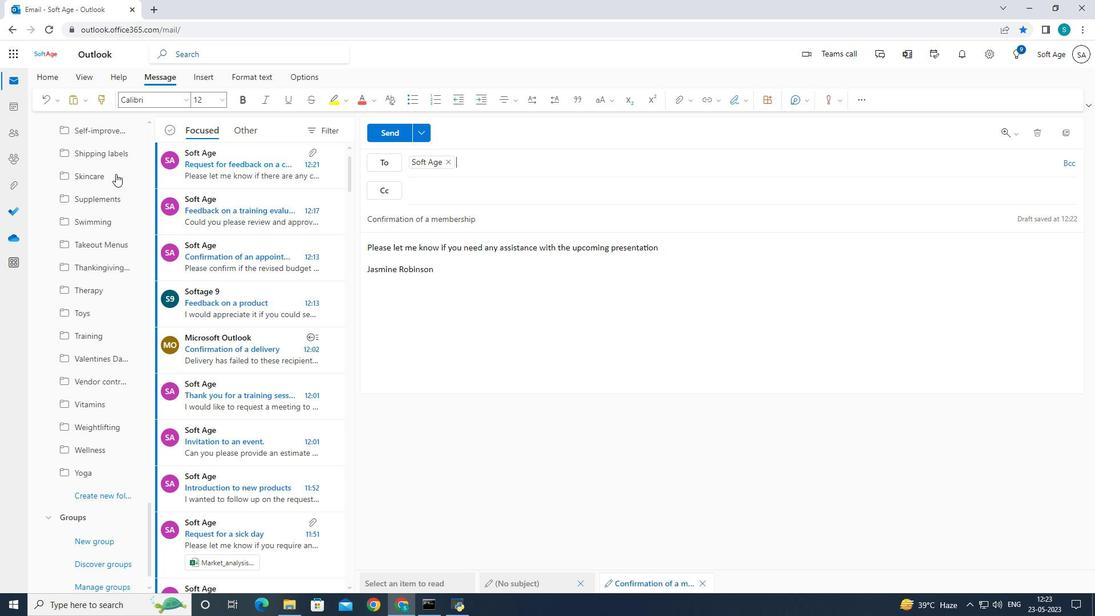 
Action: Mouse scrolled (115, 171) with delta (0, 0)
Screenshot: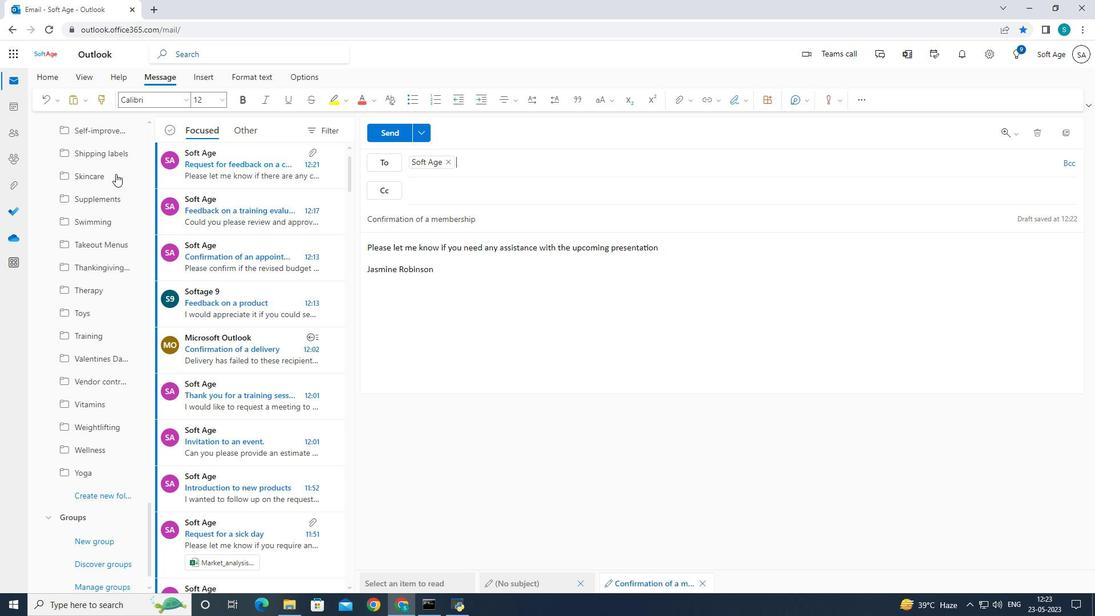 
Action: Mouse scrolled (115, 171) with delta (0, 0)
Screenshot: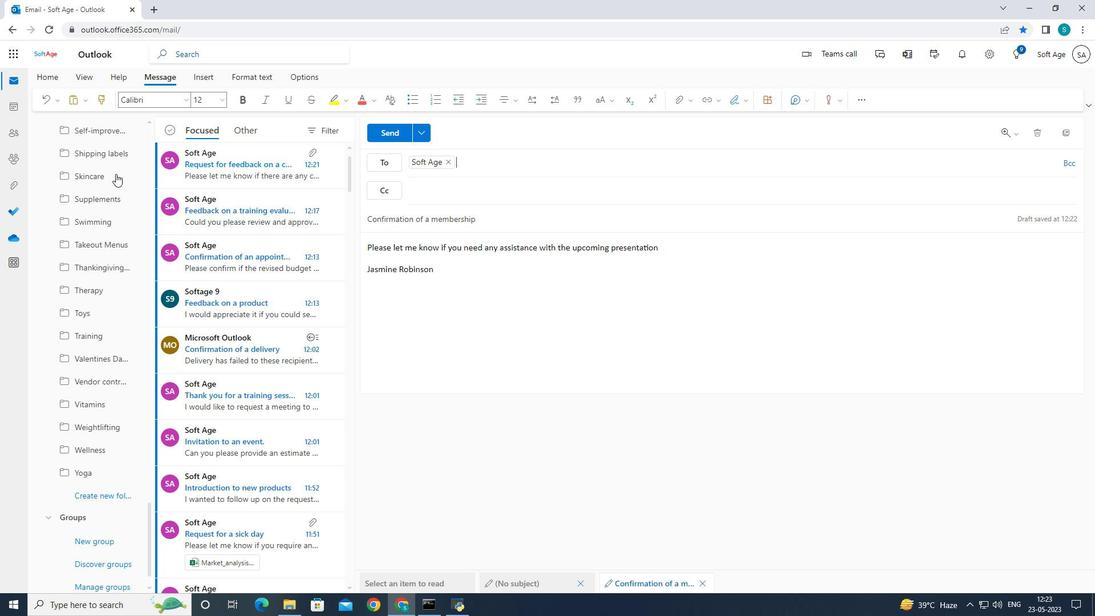 
Action: Mouse scrolled (115, 171) with delta (0, 0)
Screenshot: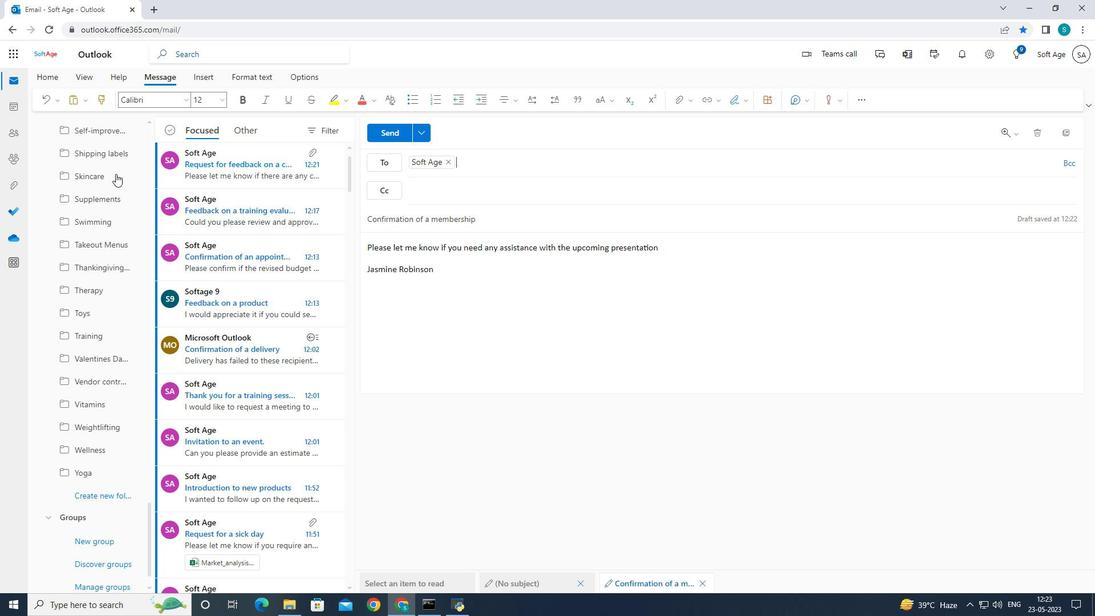 
Action: Mouse moved to (116, 168)
Screenshot: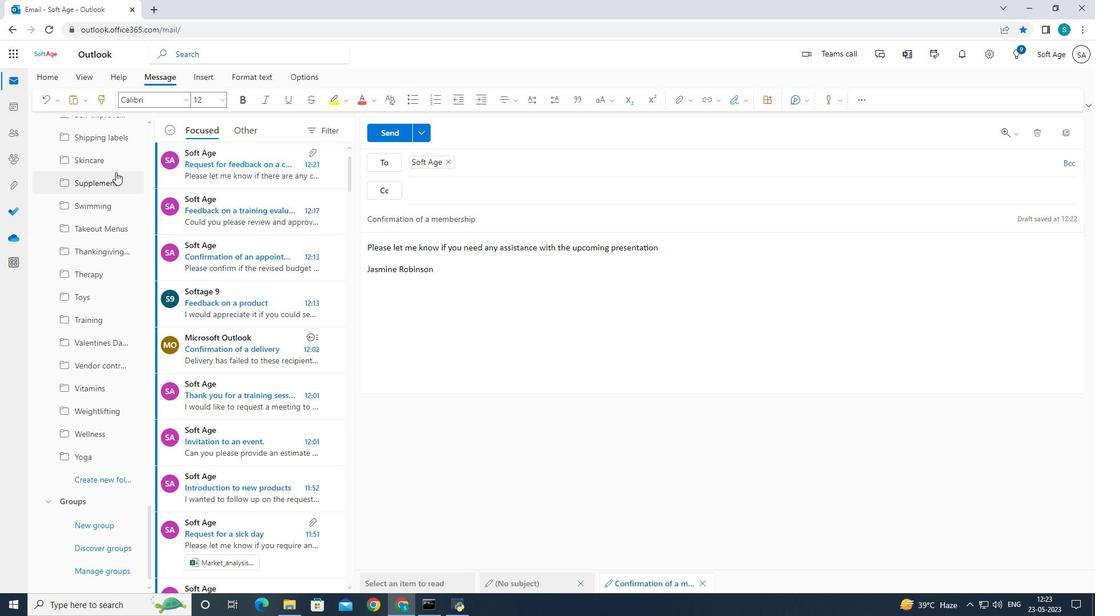 
Action: Mouse scrolled (116, 168) with delta (0, 0)
Screenshot: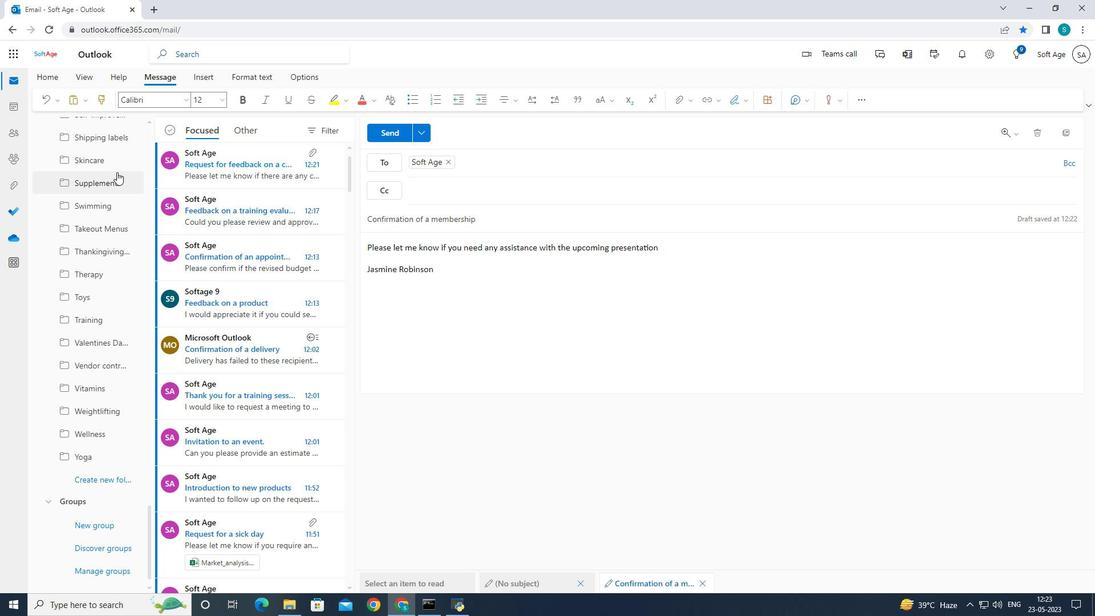 
Action: Mouse scrolled (116, 168) with delta (0, 0)
Screenshot: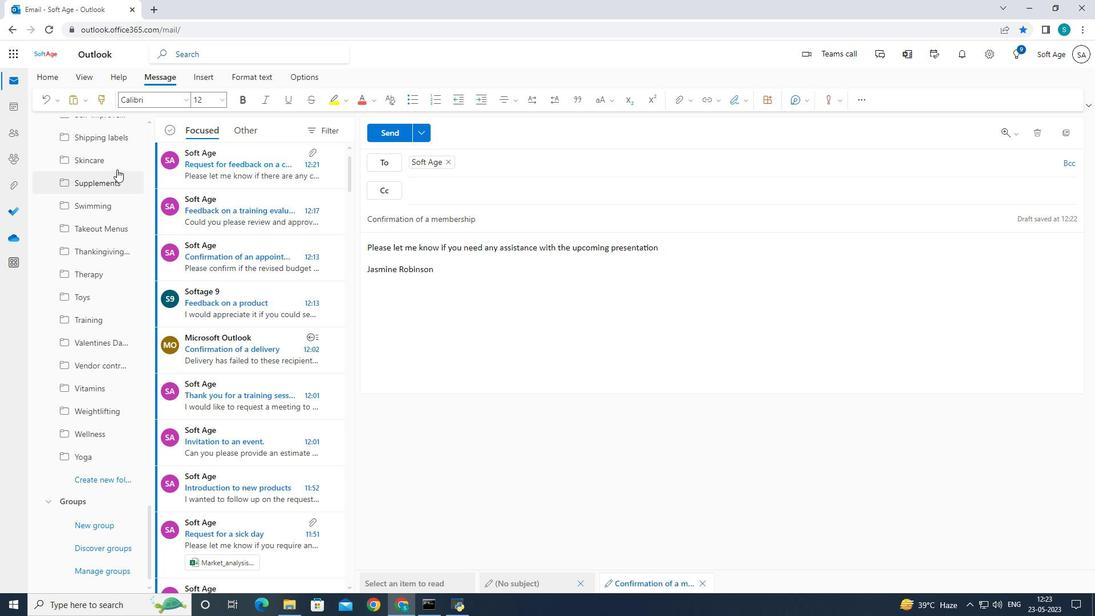 
Action: Mouse scrolled (116, 168) with delta (0, 0)
Screenshot: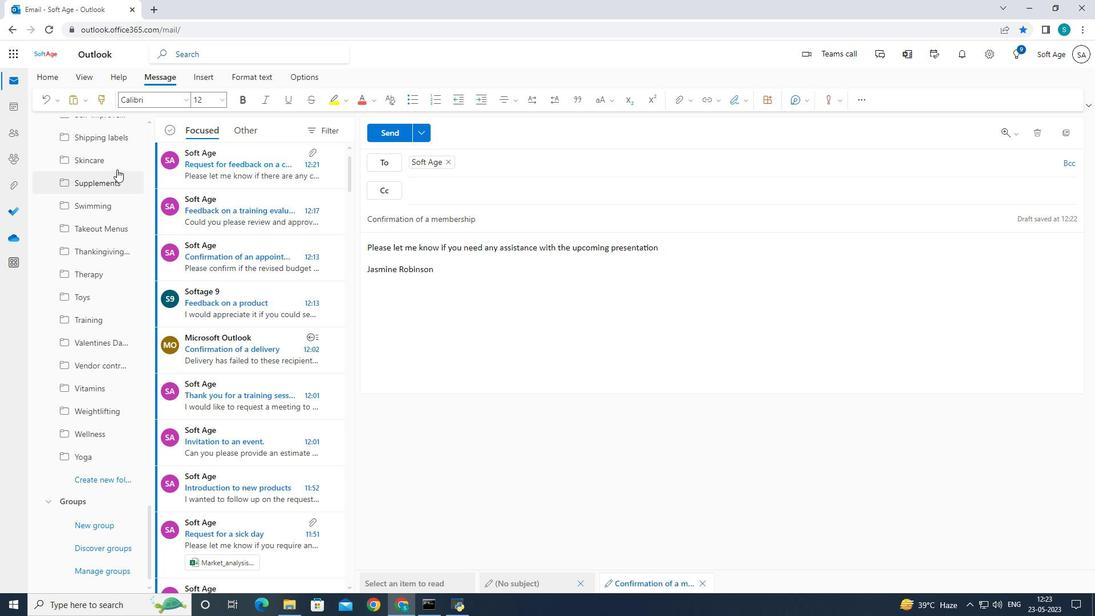 
Action: Mouse scrolled (116, 168) with delta (0, 0)
Screenshot: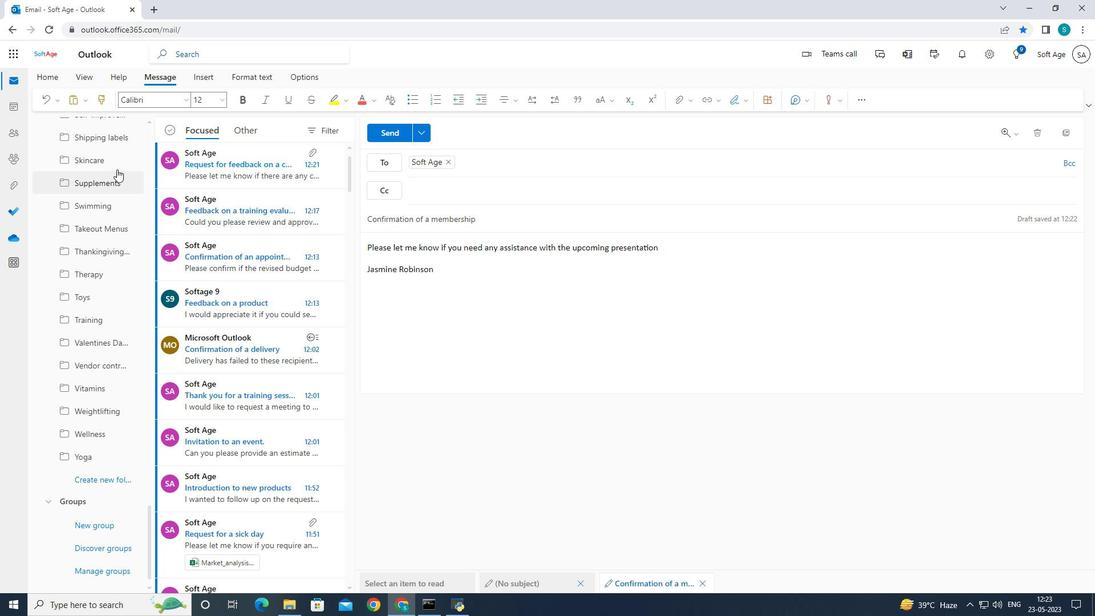 
Action: Mouse scrolled (116, 168) with delta (0, 0)
Screenshot: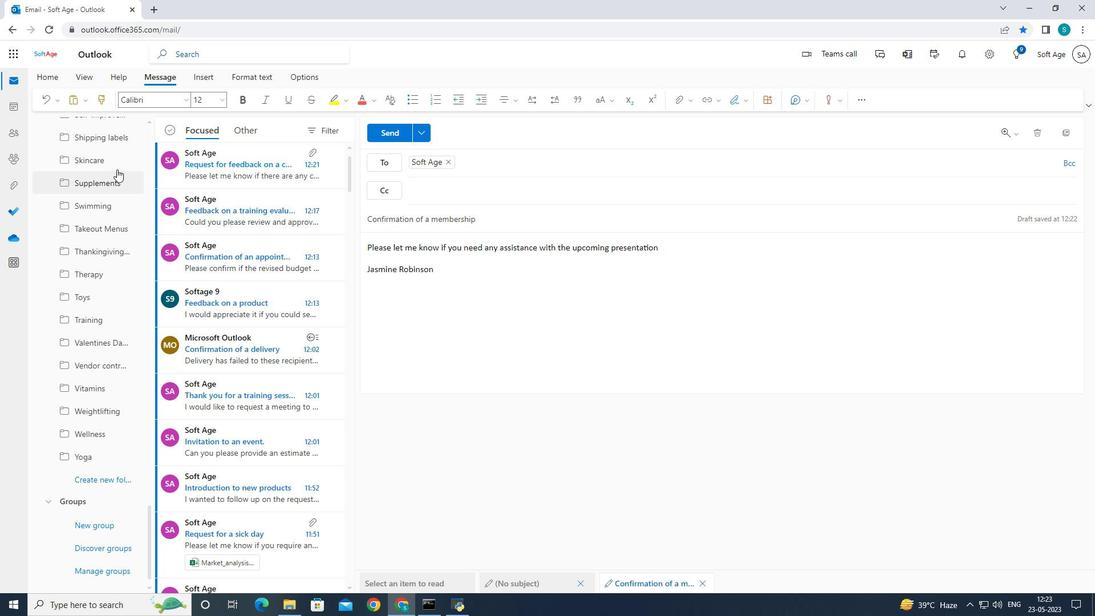 
Action: Mouse moved to (86, 480)
Screenshot: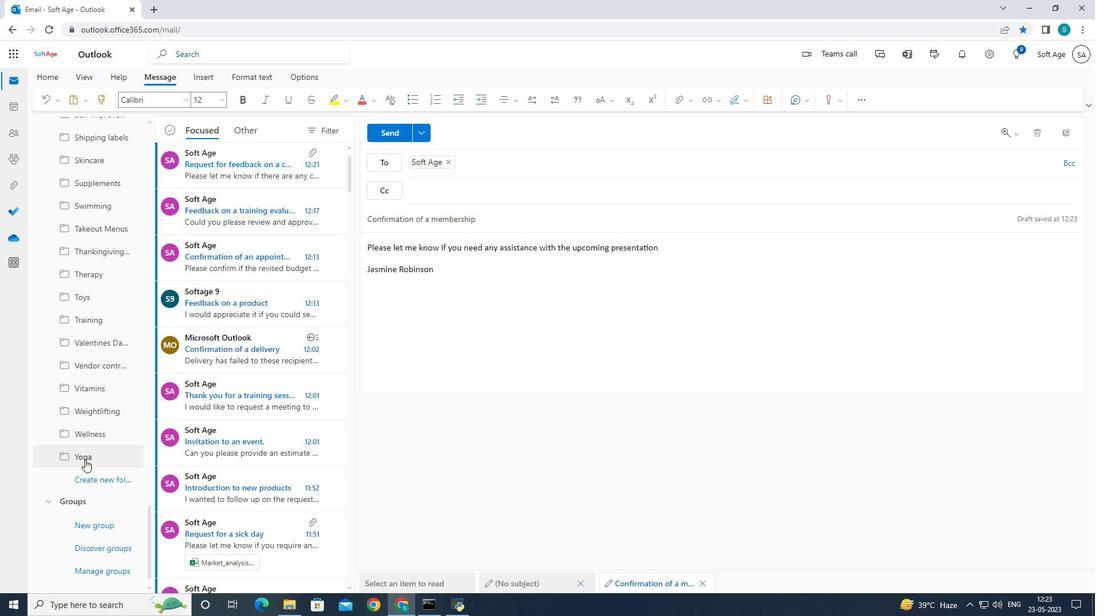
Action: Mouse pressed left at (86, 480)
Screenshot: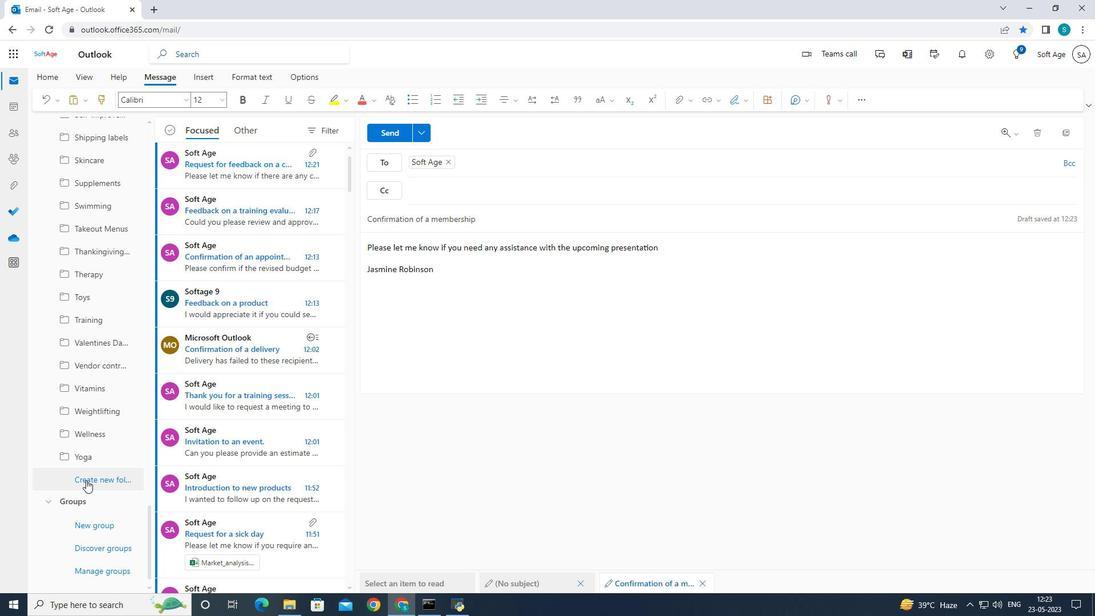 
Action: Mouse moved to (116, 428)
Screenshot: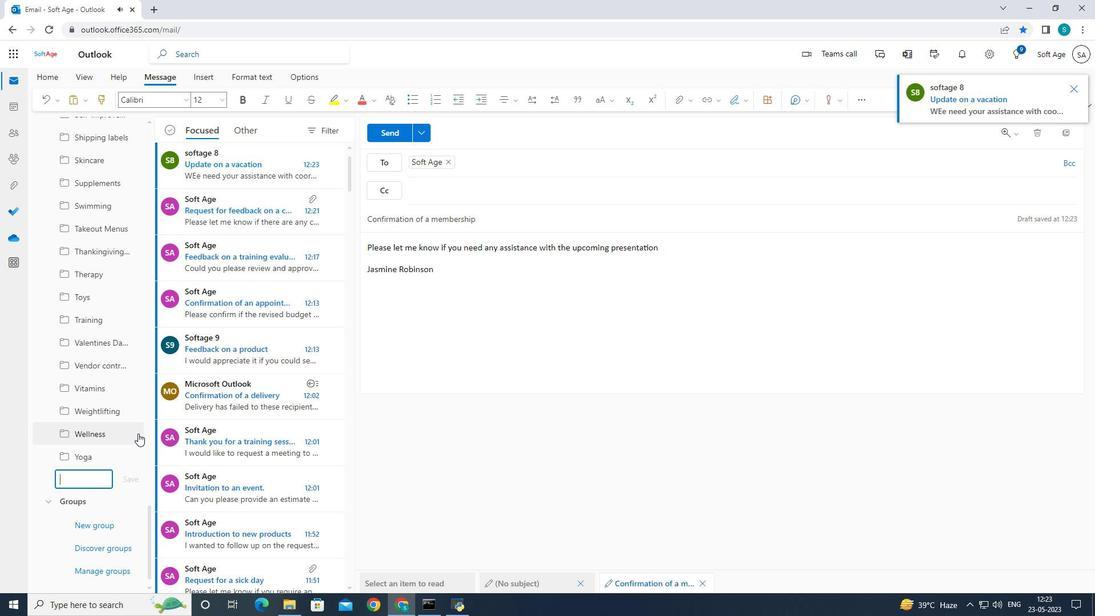 
Action: Key pressed <Key.caps_lock>S<Key.caps_lock>chool<Key.space>records
Screenshot: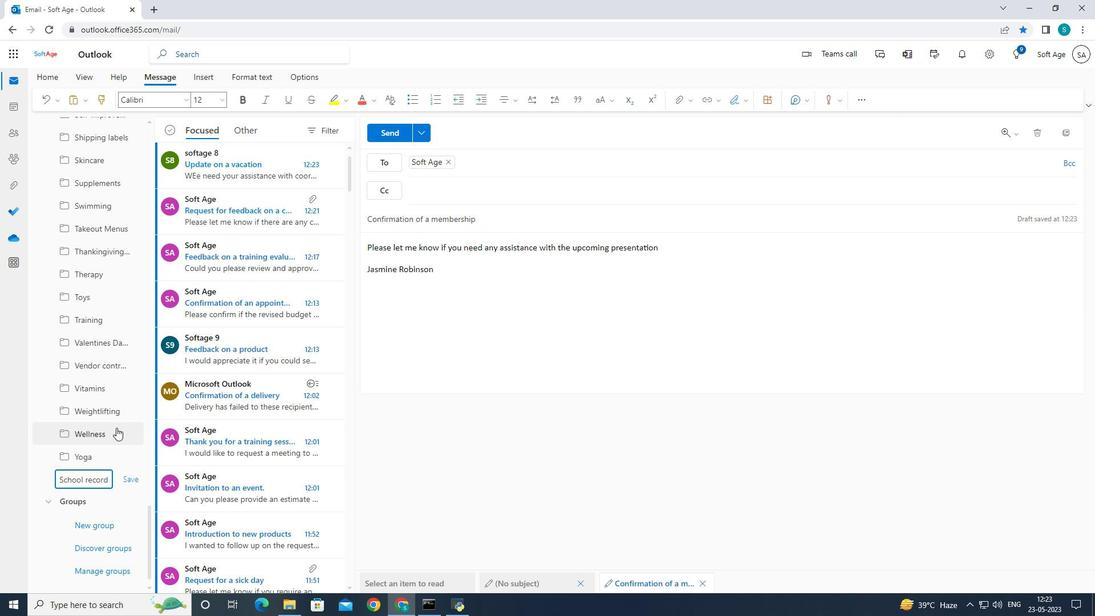 
Action: Mouse moved to (131, 485)
Screenshot: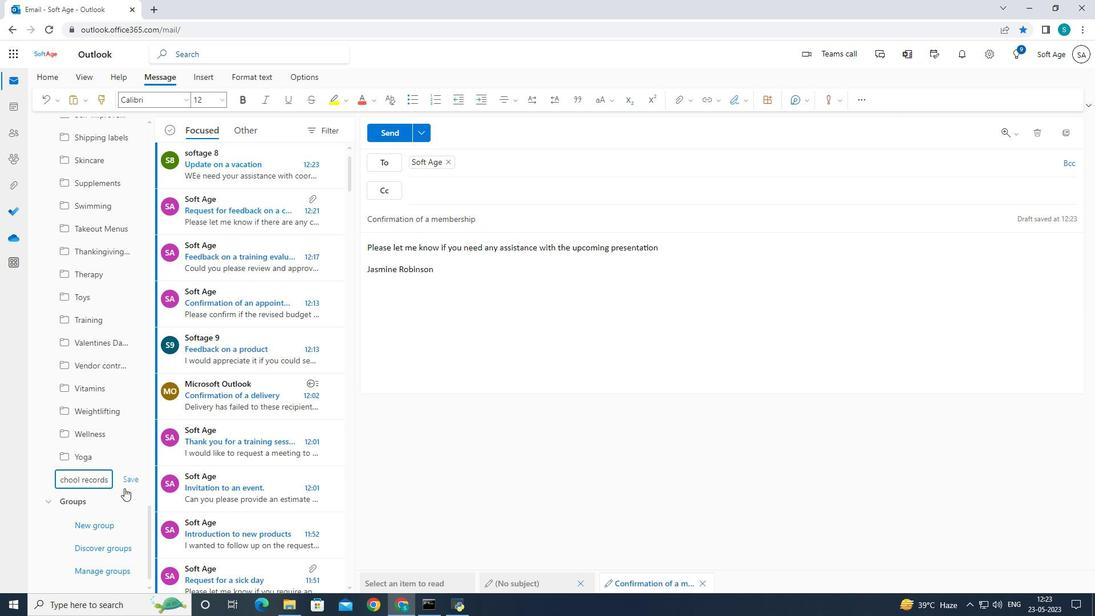 
Action: Mouse pressed left at (131, 485)
Screenshot: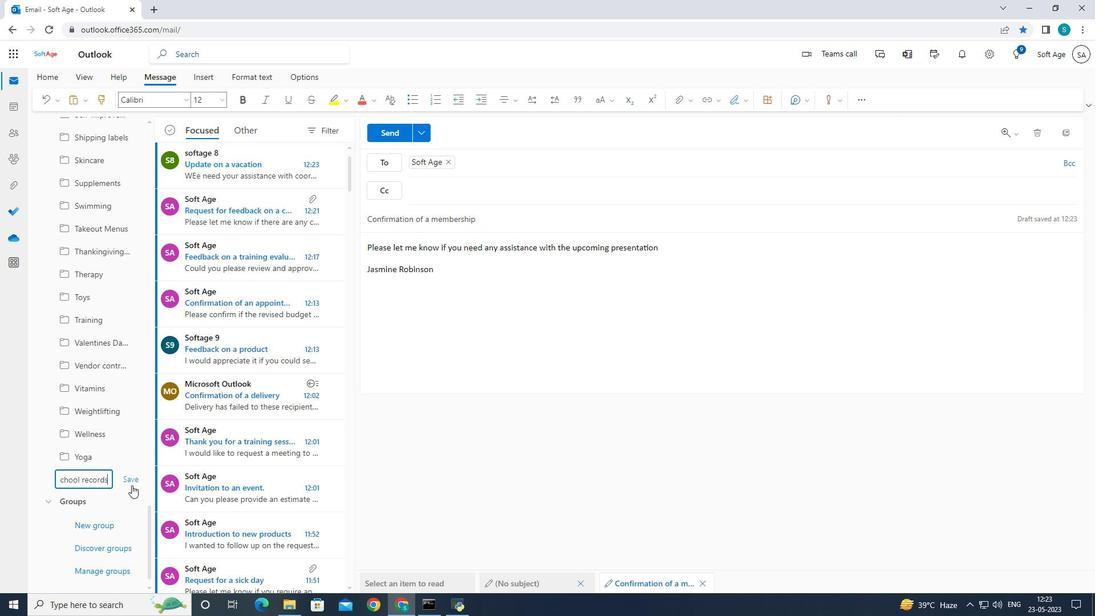 
Action: Mouse moved to (611, 344)
Screenshot: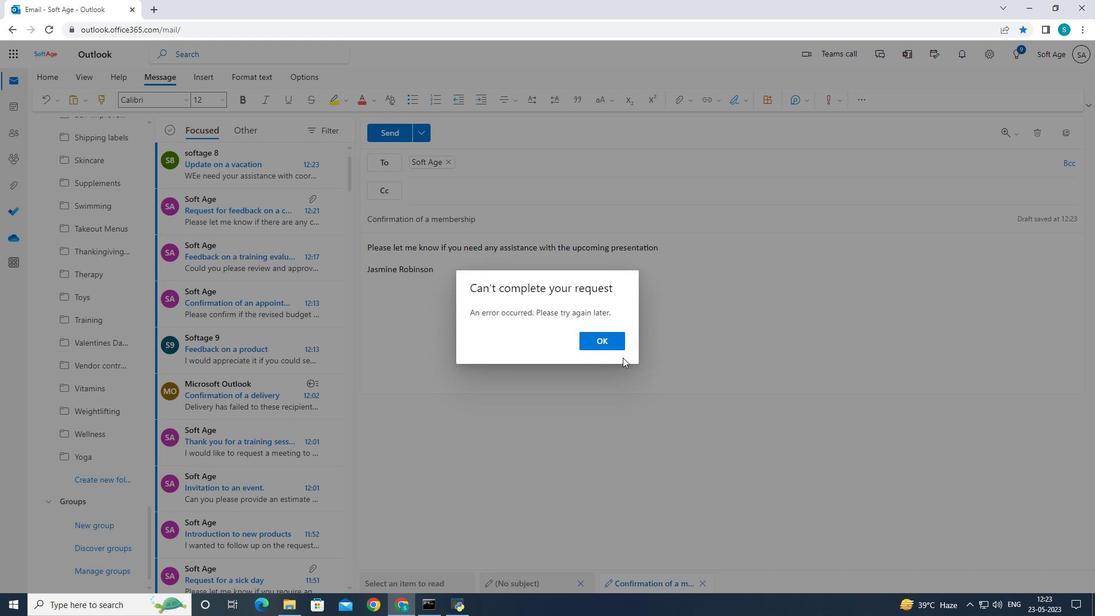 
Action: Mouse pressed left at (611, 344)
Screenshot: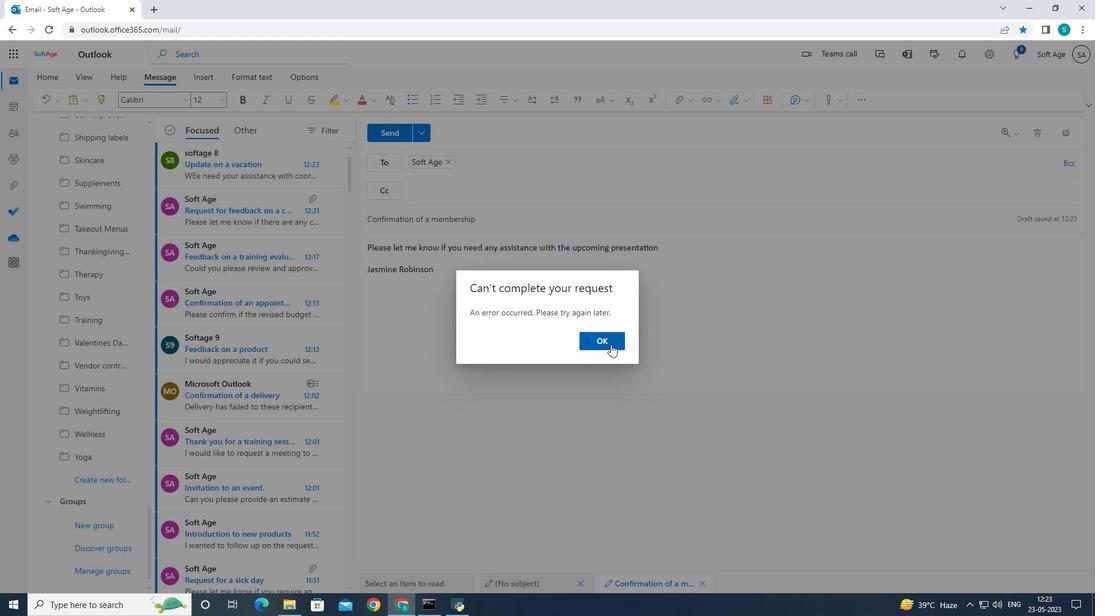 
Action: Mouse moved to (392, 128)
Screenshot: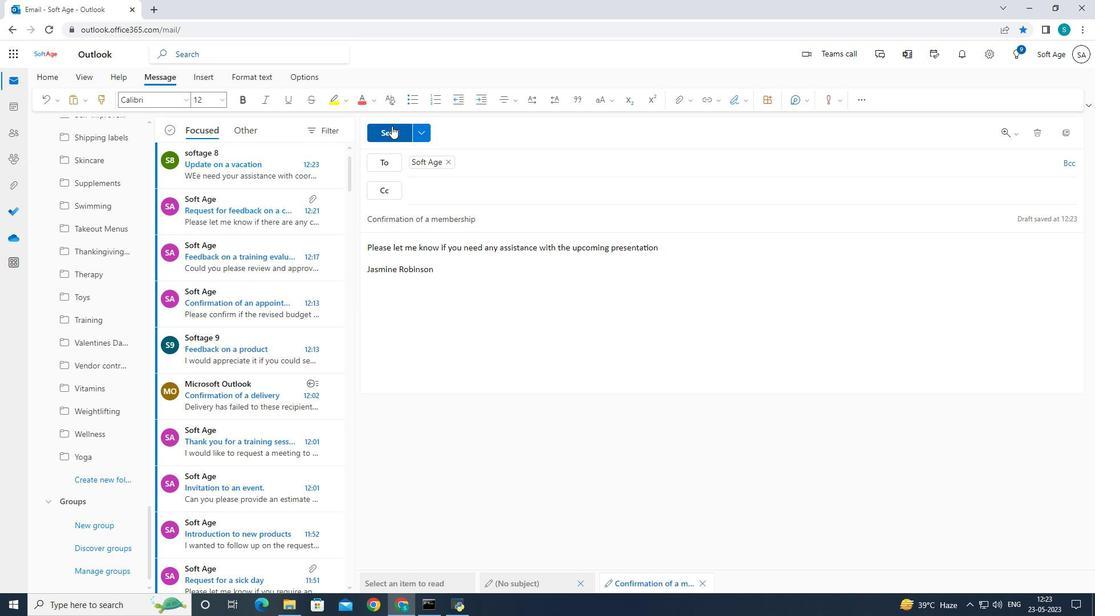
Action: Mouse pressed left at (392, 128)
Screenshot: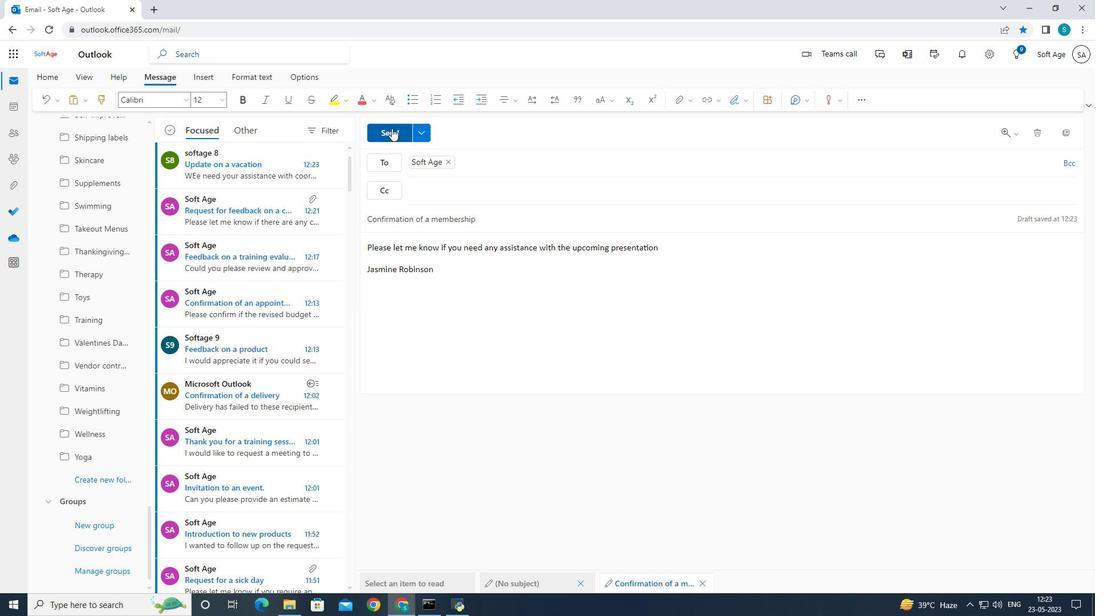 
